Task: Save favorite listings for homes with acreage in Lexington, Kentucky, and create a shortlist of properties with equestrian facilities for horse enthusiasts.
Action: Mouse moved to (326, 183)
Screenshot: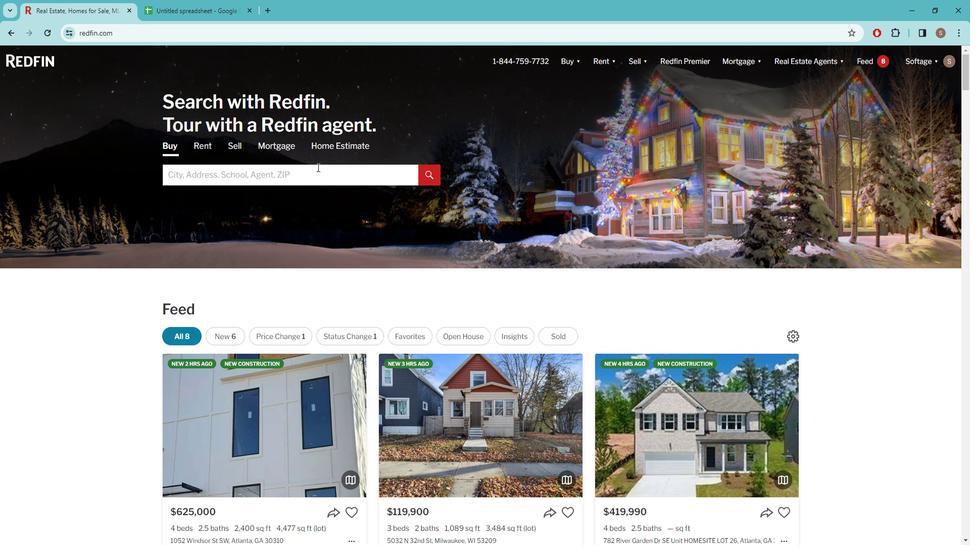 
Action: Mouse pressed left at (326, 183)
Screenshot: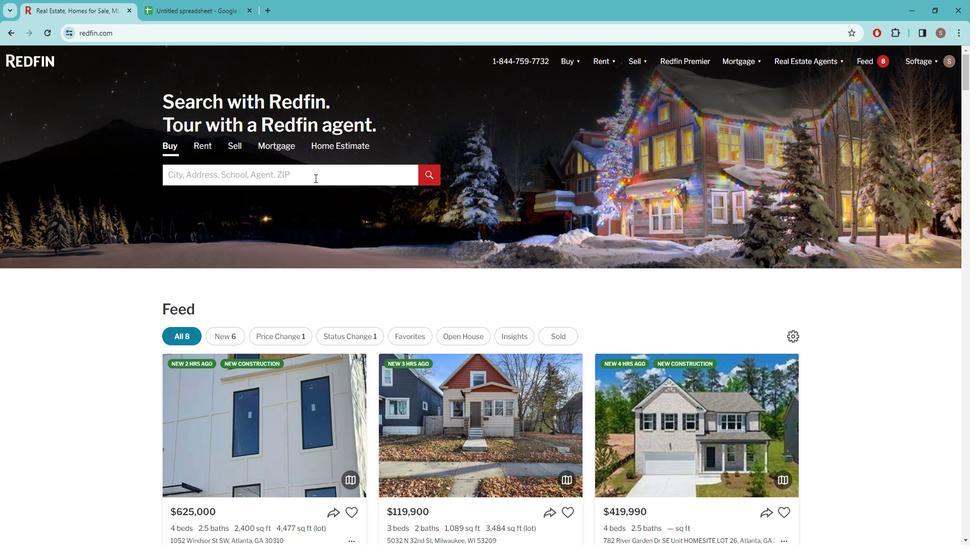 
Action: Key pressed l<Key.caps_lock>EXINGTON,<Key.space>
Screenshot: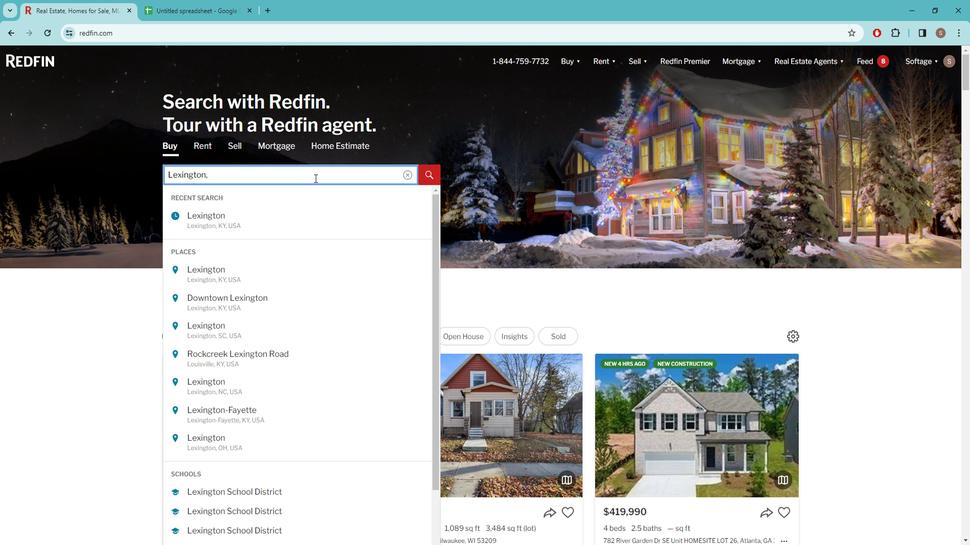 
Action: Mouse moved to (291, 222)
Screenshot: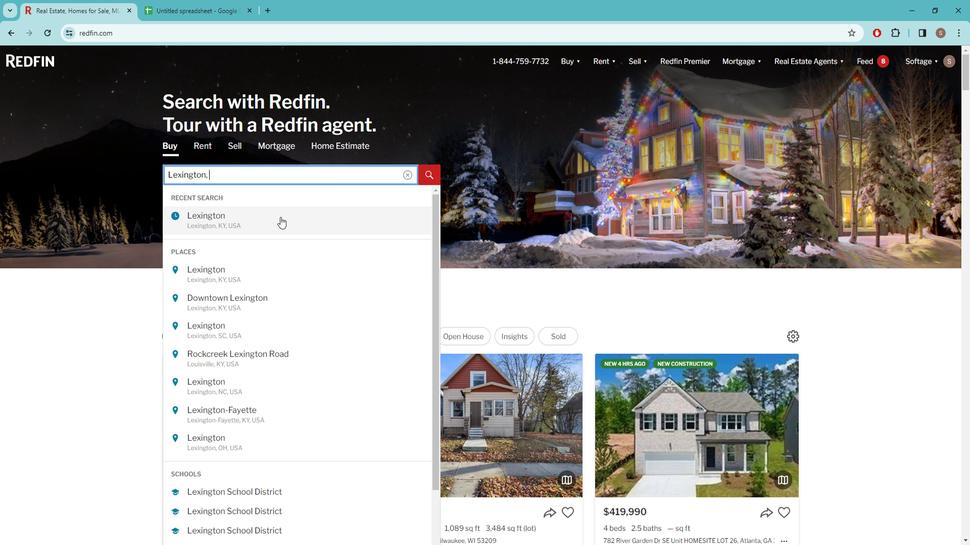 
Action: Mouse pressed left at (291, 222)
Screenshot: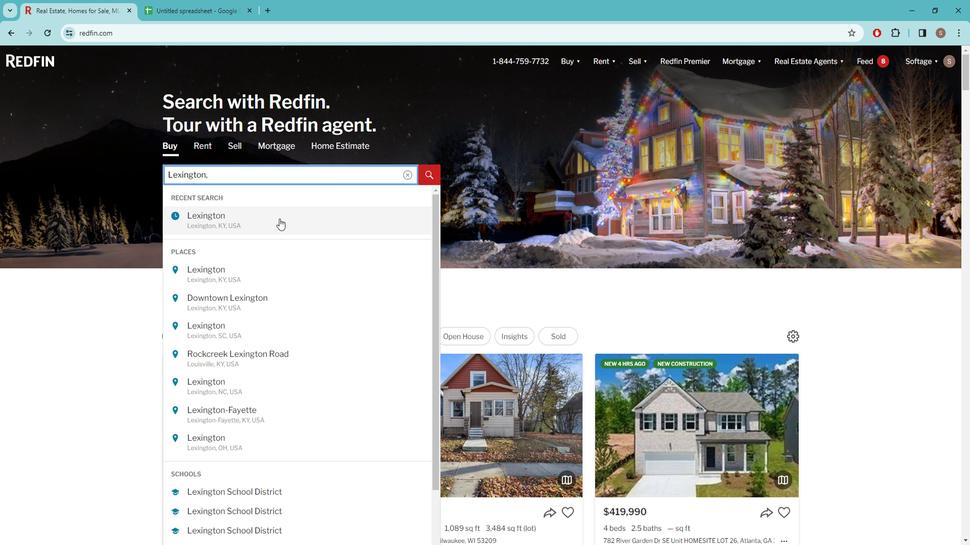 
Action: Mouse moved to (859, 134)
Screenshot: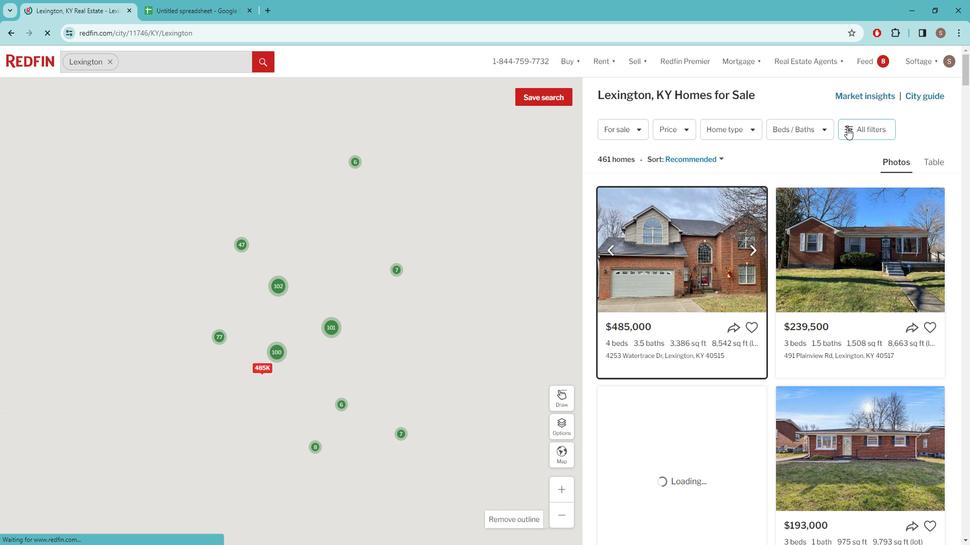 
Action: Mouse pressed left at (859, 134)
Screenshot: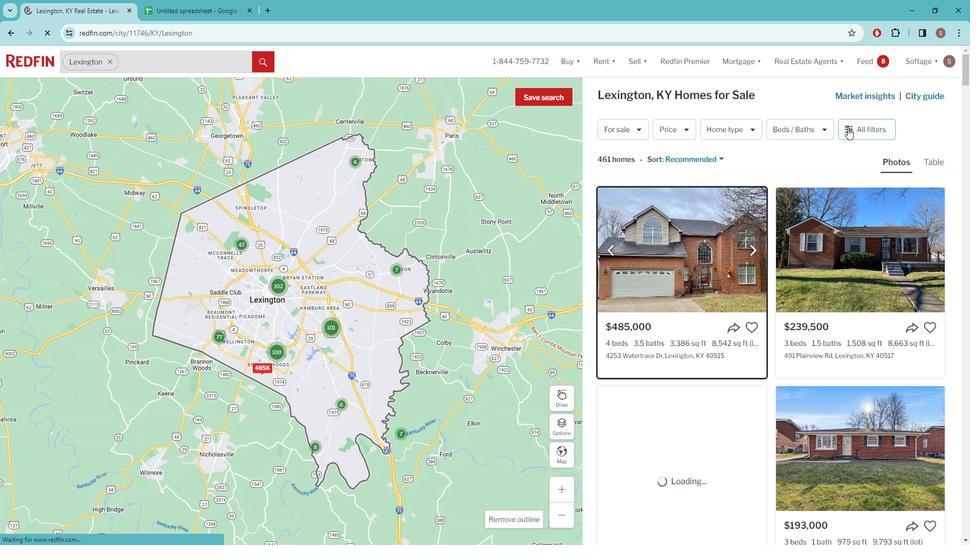 
Action: Mouse pressed left at (859, 134)
Screenshot: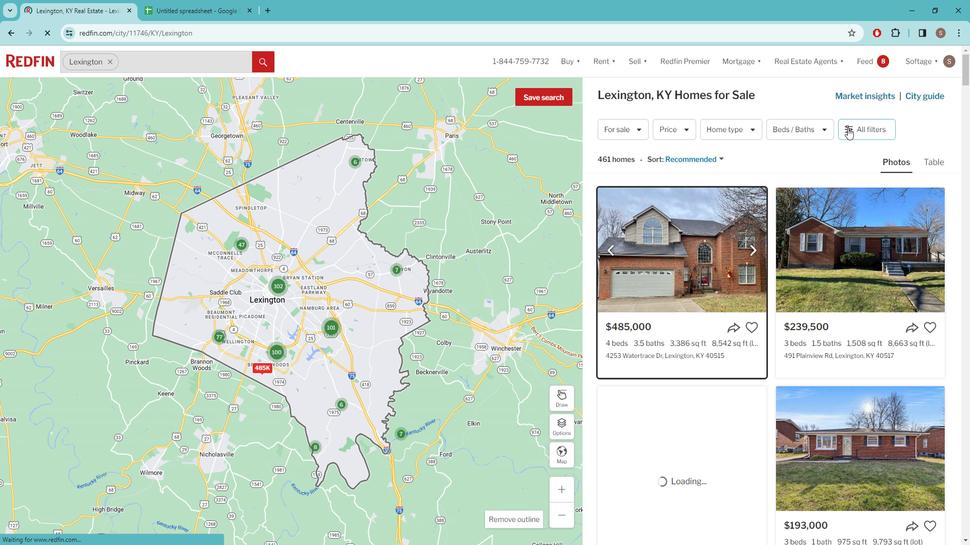 
Action: Mouse pressed left at (859, 134)
Screenshot: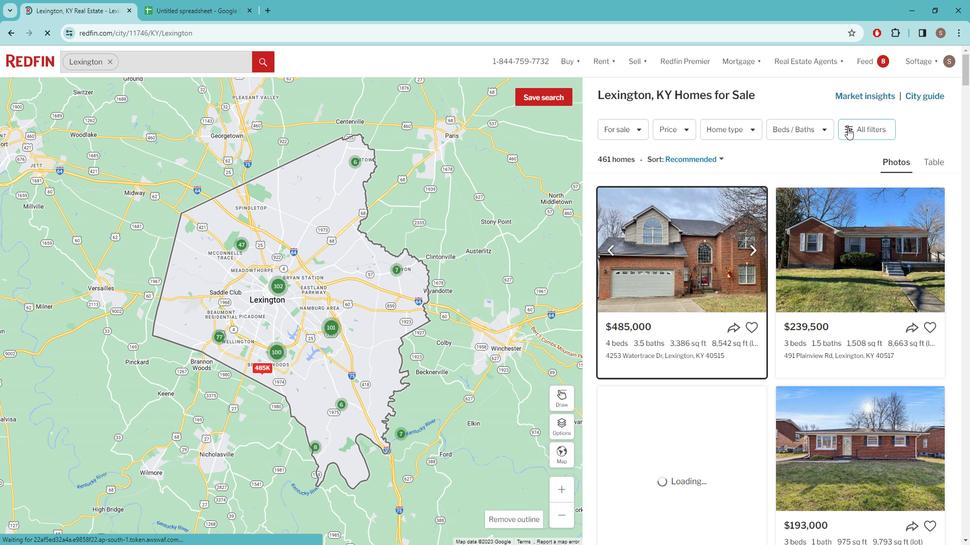 
Action: Mouse pressed left at (859, 134)
Screenshot: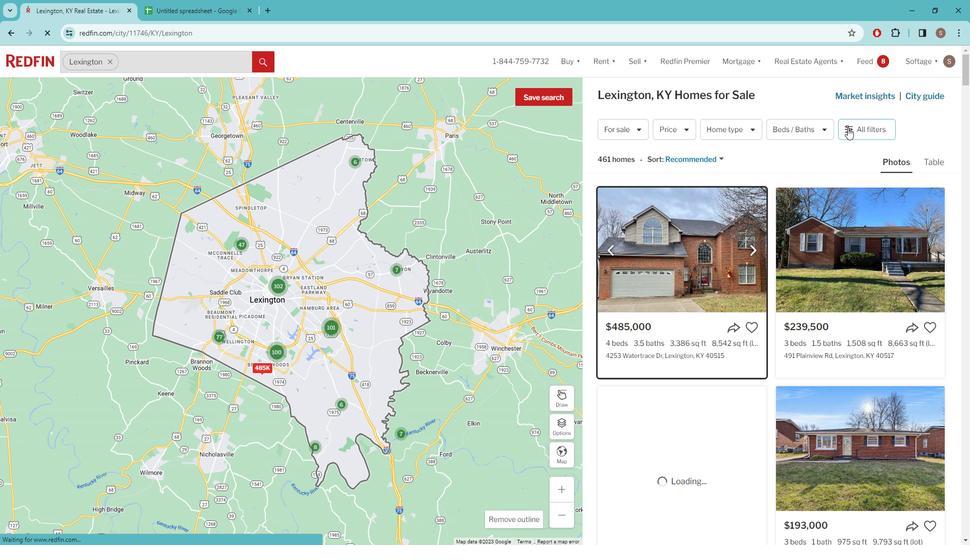 
Action: Mouse pressed left at (859, 134)
Screenshot: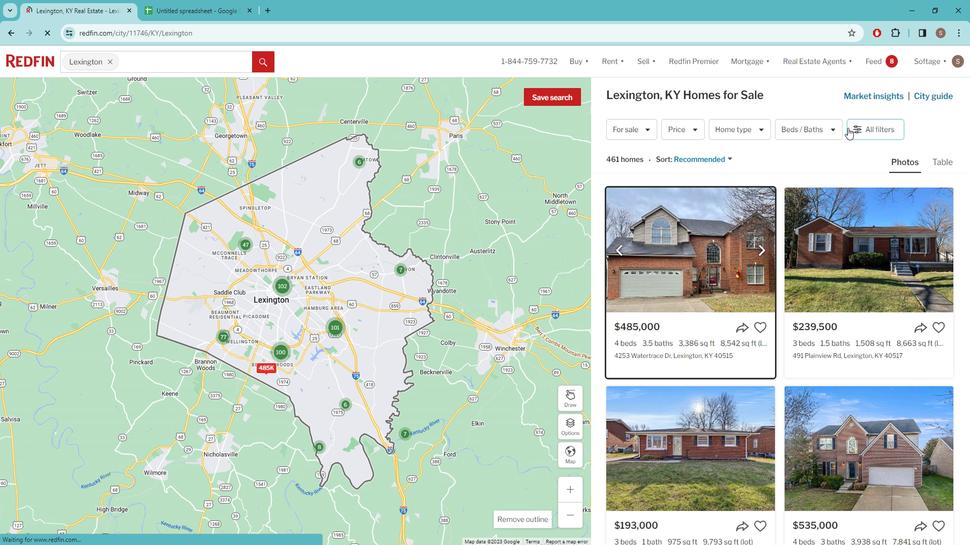 
Action: Mouse moved to (868, 128)
Screenshot: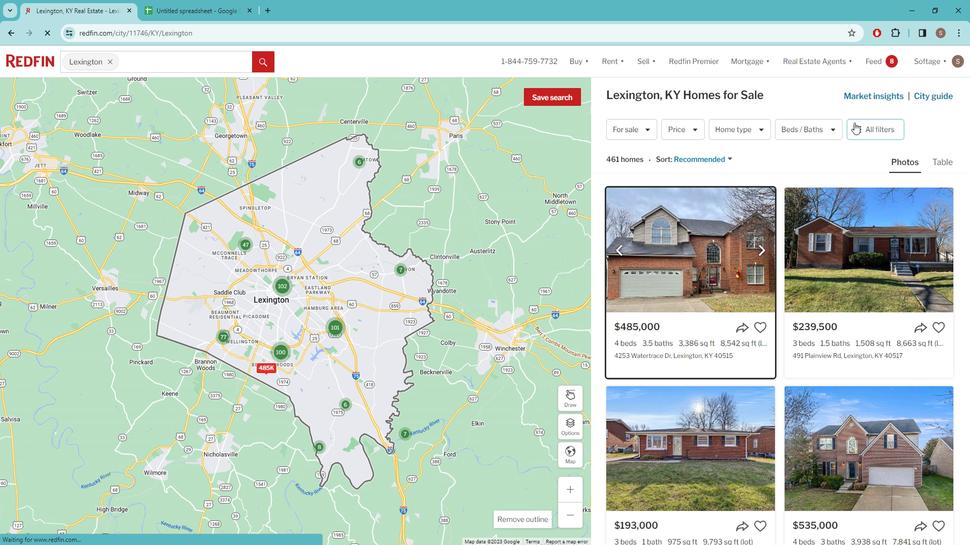 
Action: Mouse pressed left at (868, 128)
Screenshot: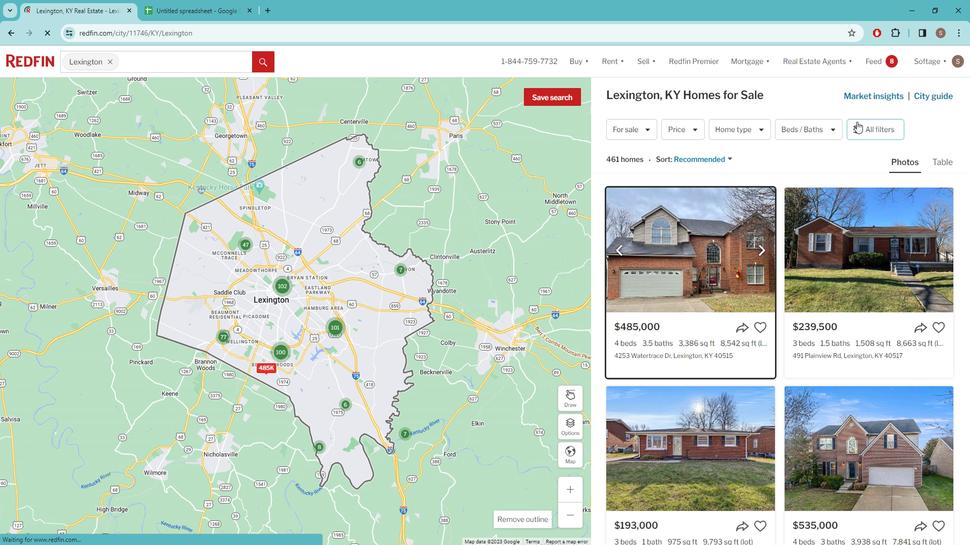 
Action: Mouse moved to (805, 212)
Screenshot: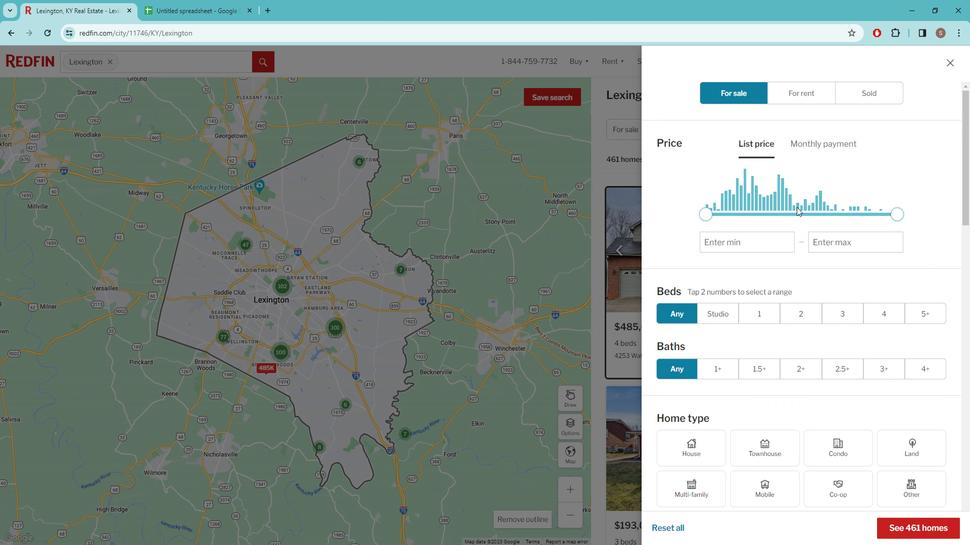 
Action: Mouse scrolled (805, 211) with delta (0, 0)
Screenshot: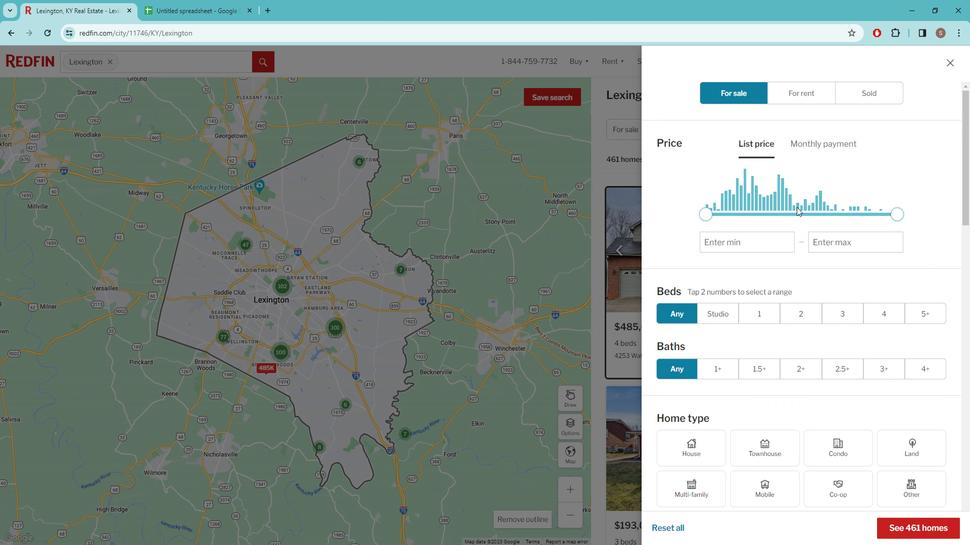 
Action: Mouse moved to (784, 211)
Screenshot: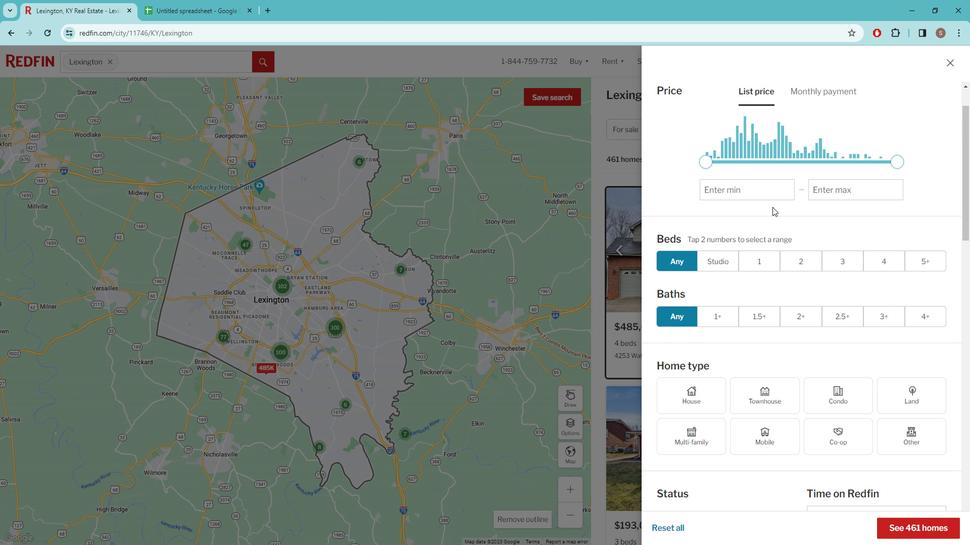 
Action: Mouse scrolled (784, 210) with delta (0, 0)
Screenshot: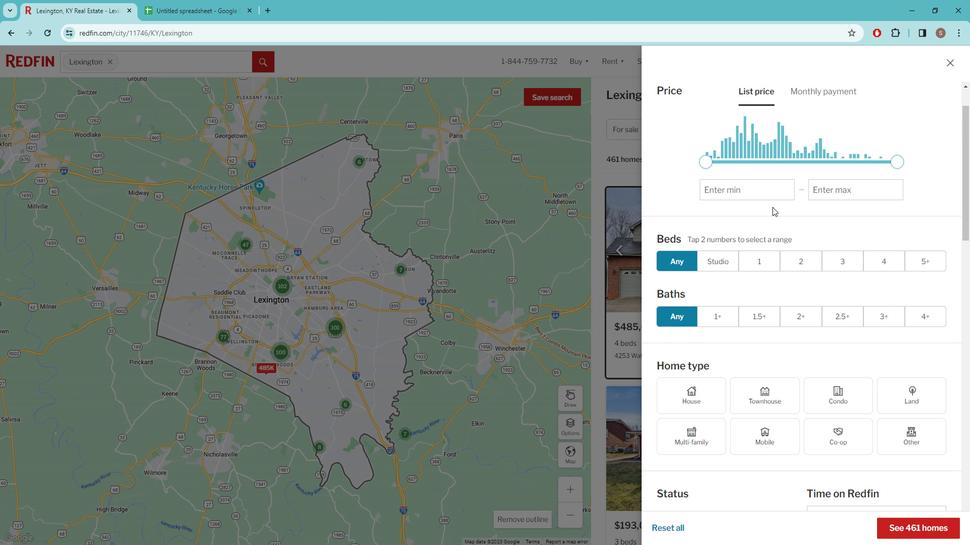 
Action: Mouse moved to (761, 206)
Screenshot: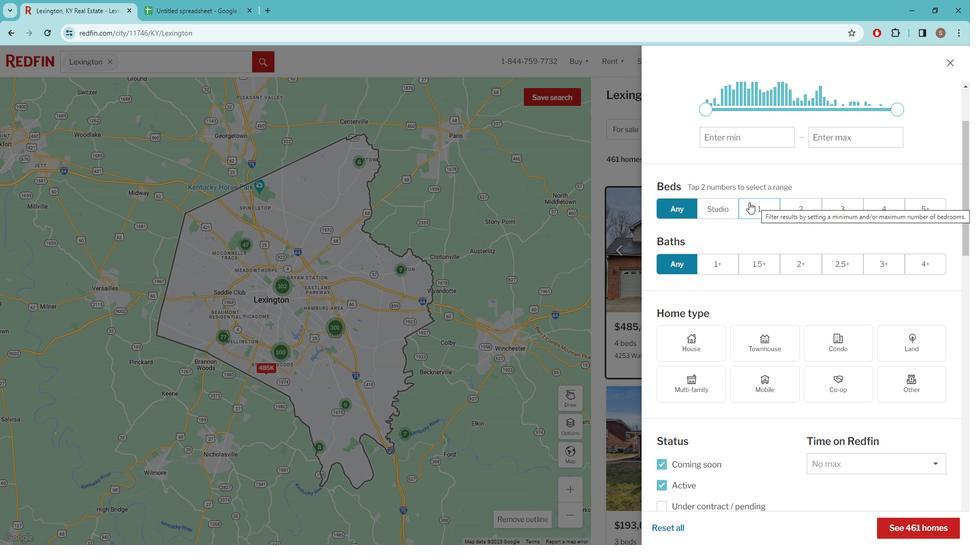 
Action: Mouse scrolled (761, 206) with delta (0, 0)
Screenshot: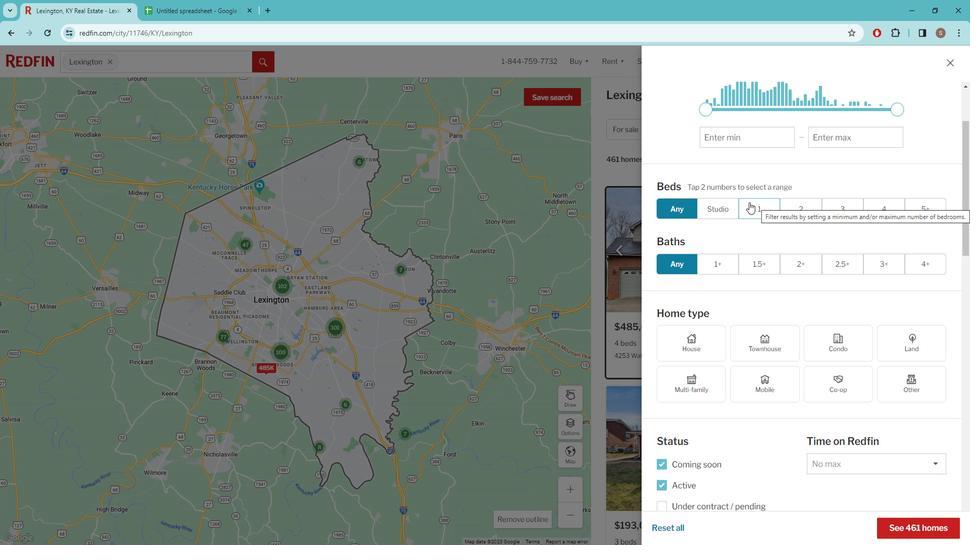 
Action: Mouse moved to (760, 206)
Screenshot: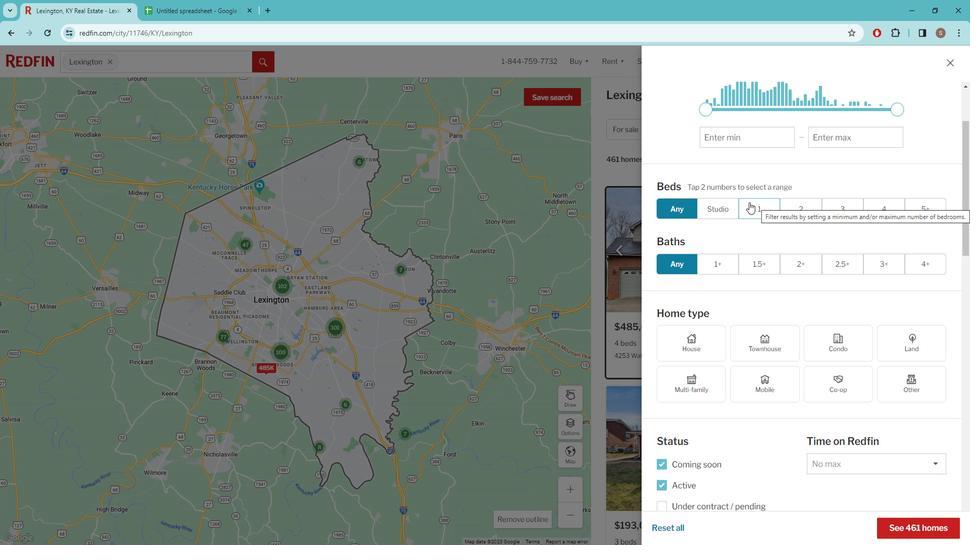 
Action: Mouse scrolled (760, 206) with delta (0, 0)
Screenshot: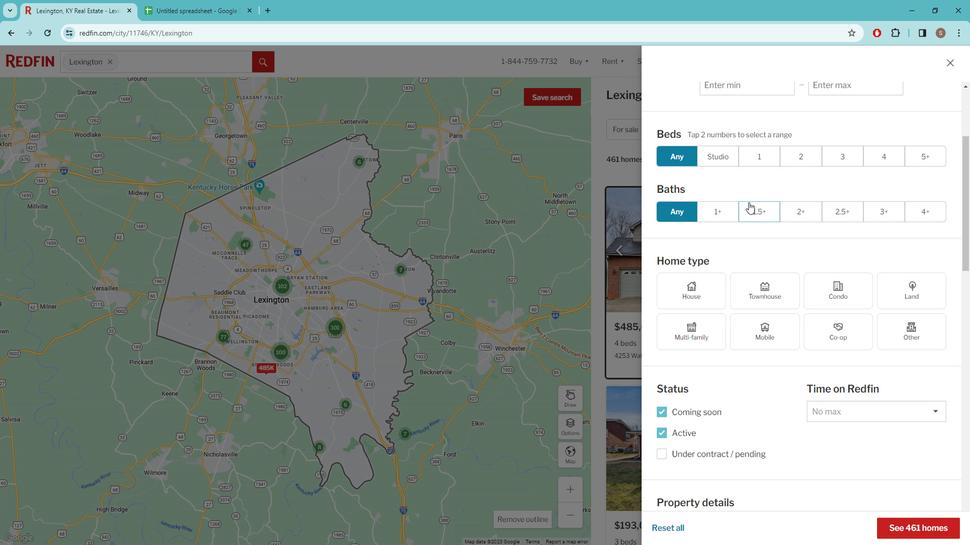 
Action: Mouse moved to (723, 236)
Screenshot: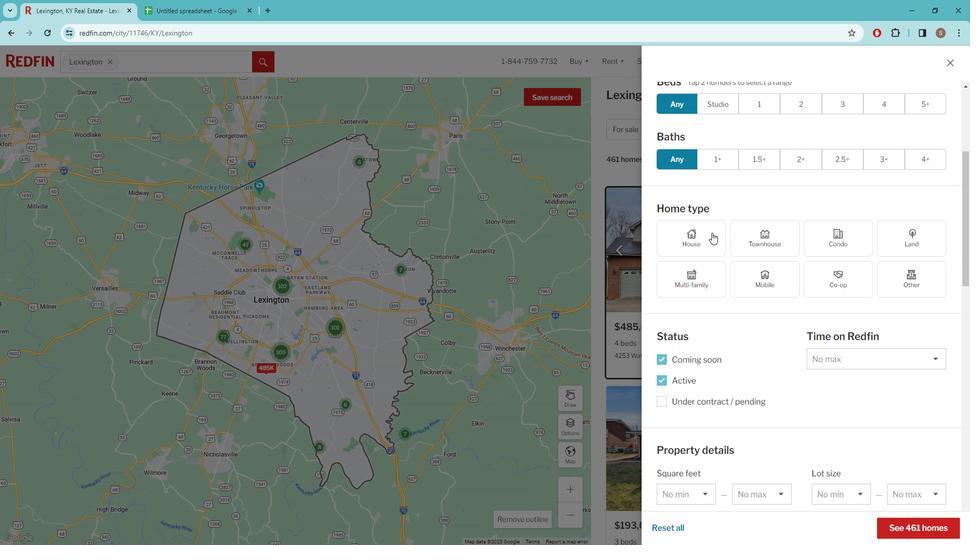 
Action: Mouse scrolled (723, 236) with delta (0, 0)
Screenshot: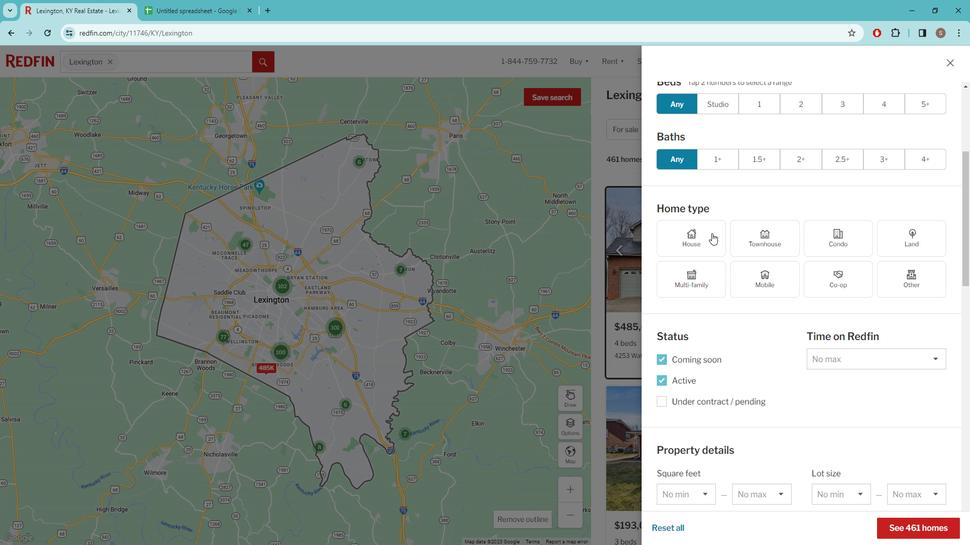 
Action: Mouse moved to (713, 190)
Screenshot: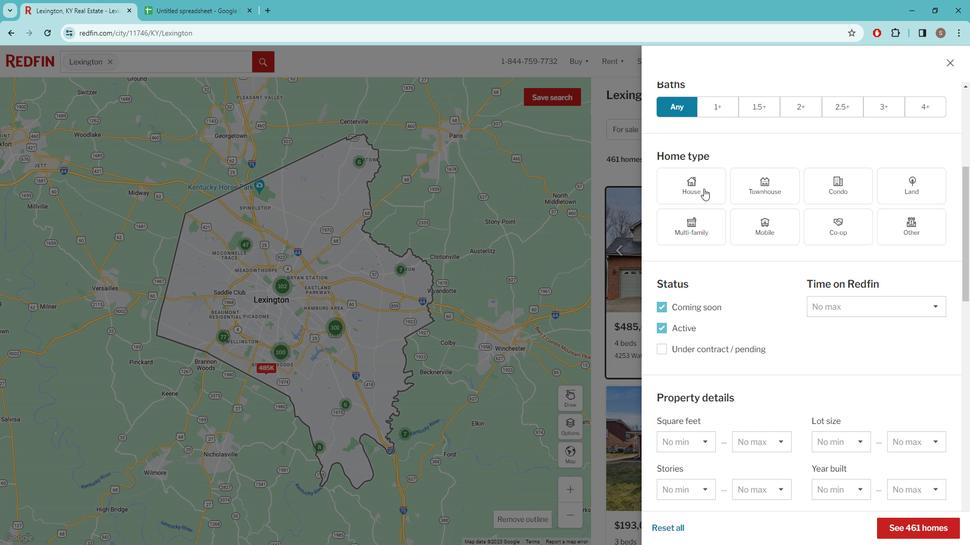 
Action: Mouse pressed left at (713, 190)
Screenshot: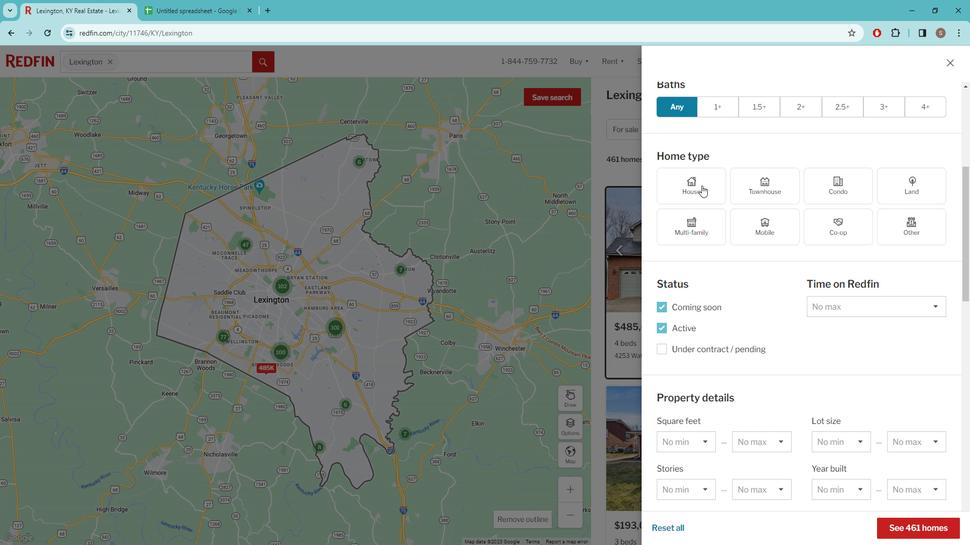 
Action: Mouse moved to (717, 200)
Screenshot: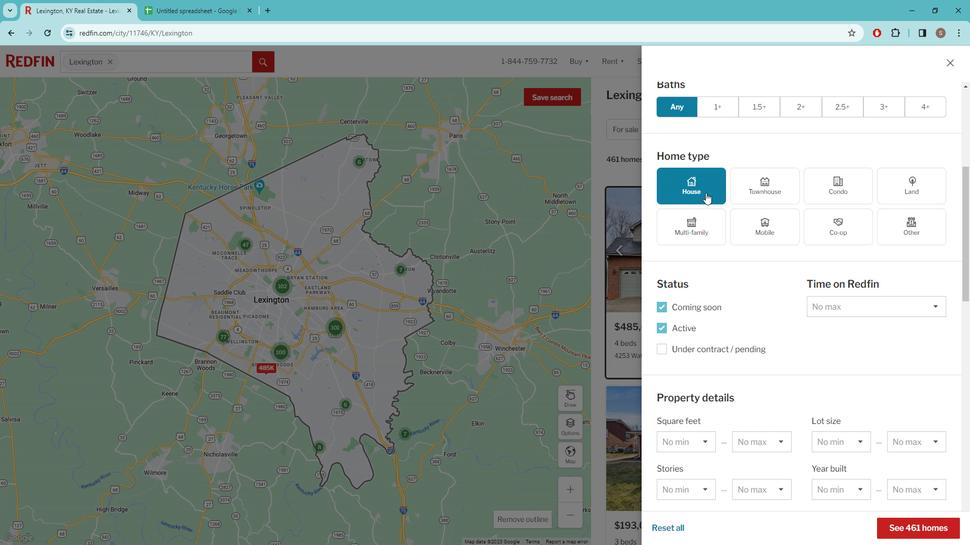 
Action: Mouse scrolled (717, 199) with delta (0, 0)
Screenshot: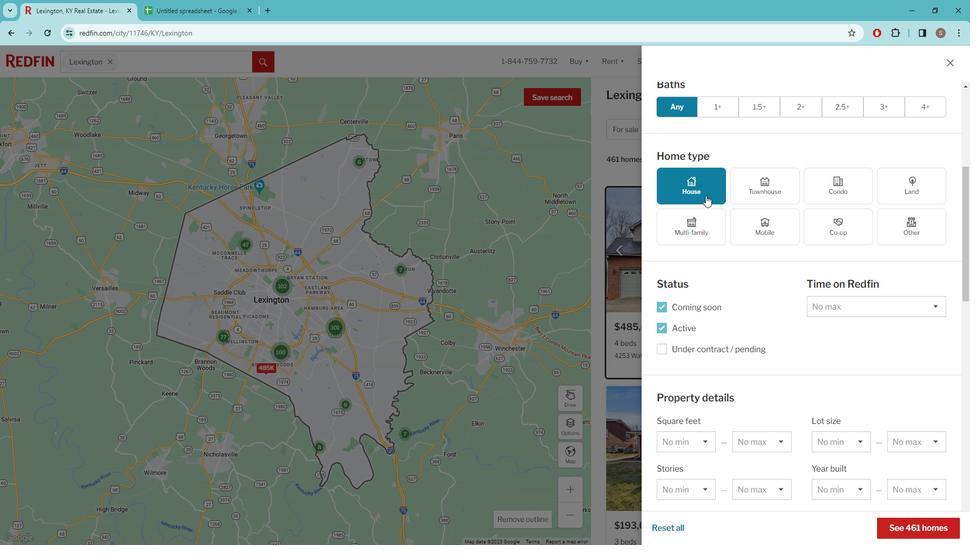 
Action: Mouse moved to (717, 200)
Screenshot: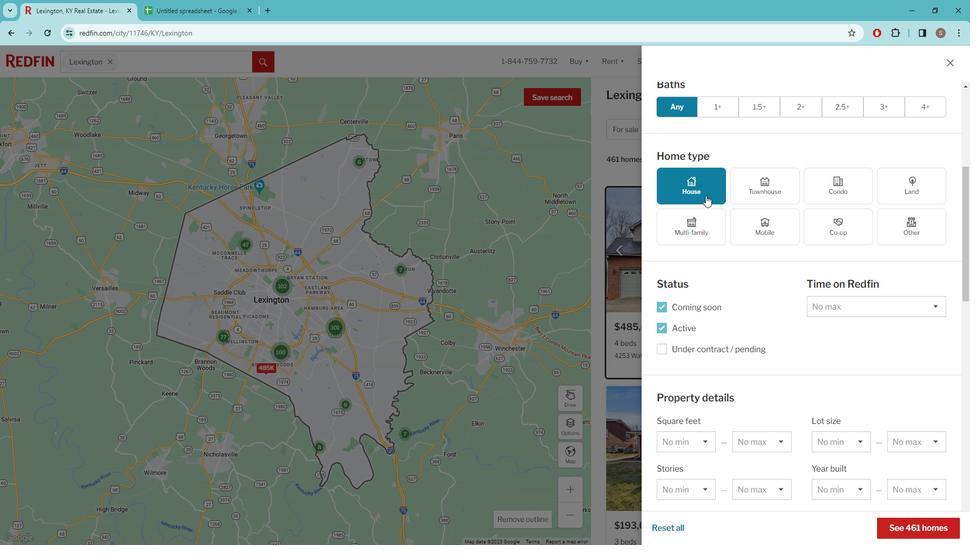 
Action: Mouse scrolled (717, 200) with delta (0, 0)
Screenshot: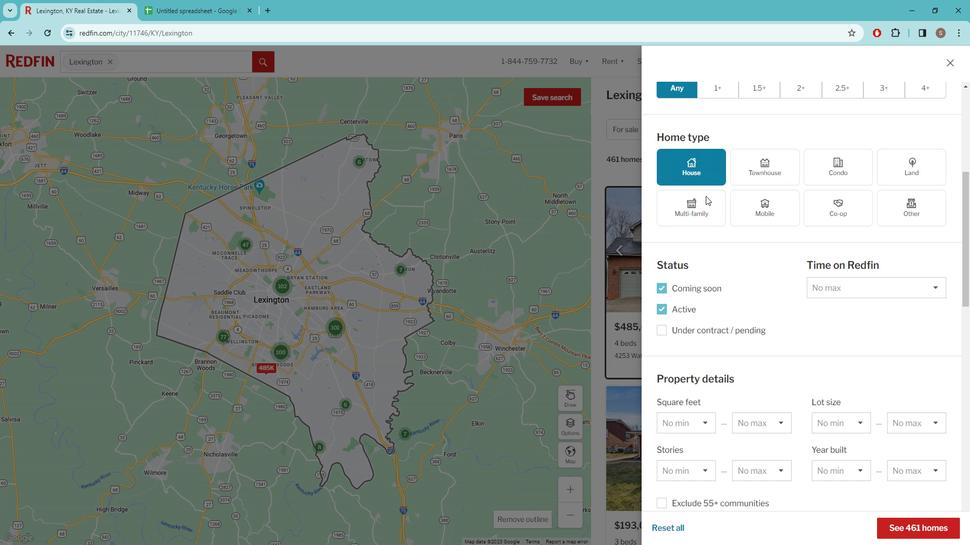 
Action: Mouse moved to (717, 205)
Screenshot: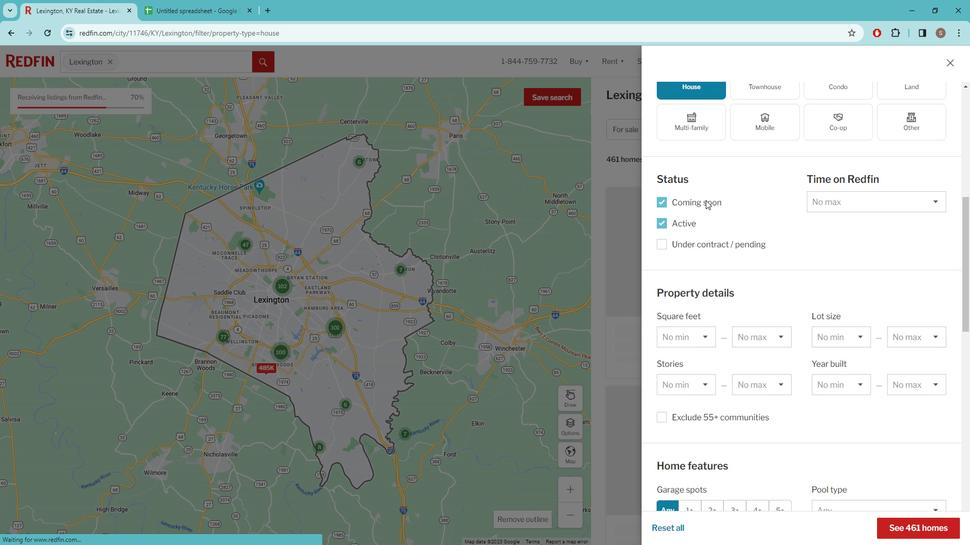 
Action: Mouse scrolled (717, 205) with delta (0, 0)
Screenshot: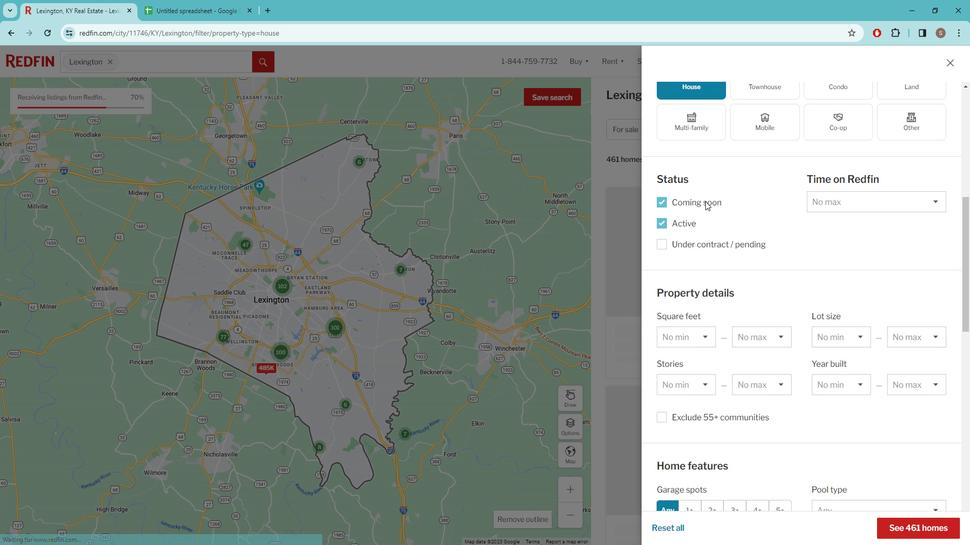 
Action: Mouse moved to (717, 210)
Screenshot: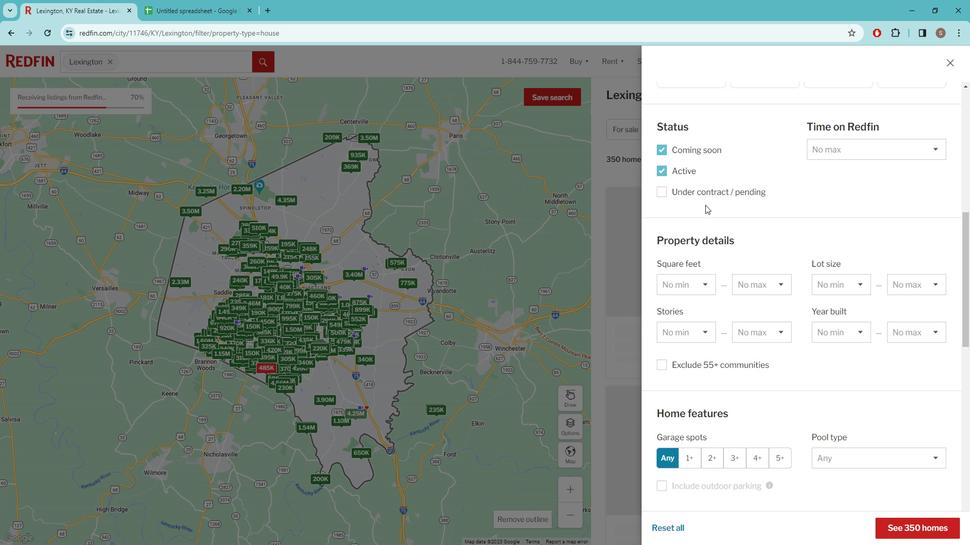 
Action: Mouse scrolled (717, 209) with delta (0, 0)
Screenshot: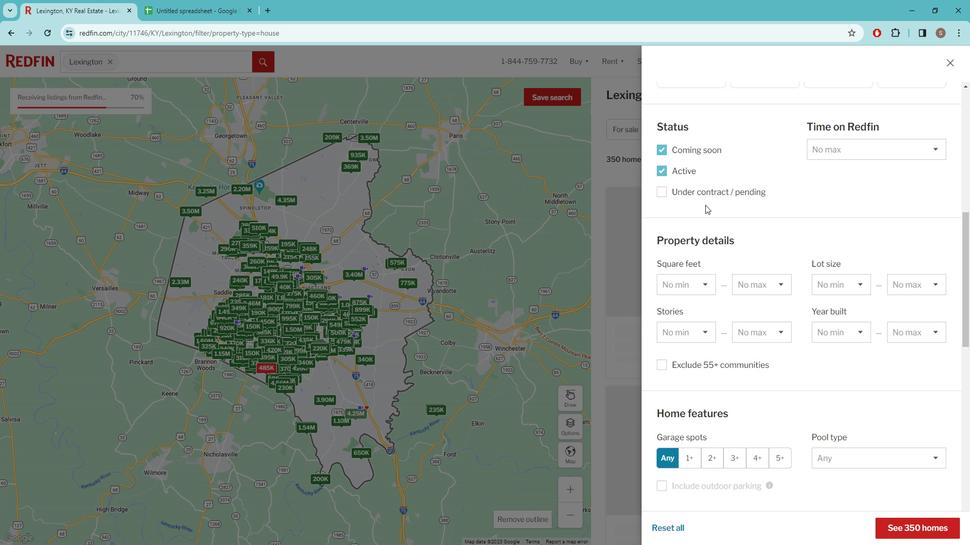 
Action: Mouse scrolled (717, 209) with delta (0, 0)
Screenshot: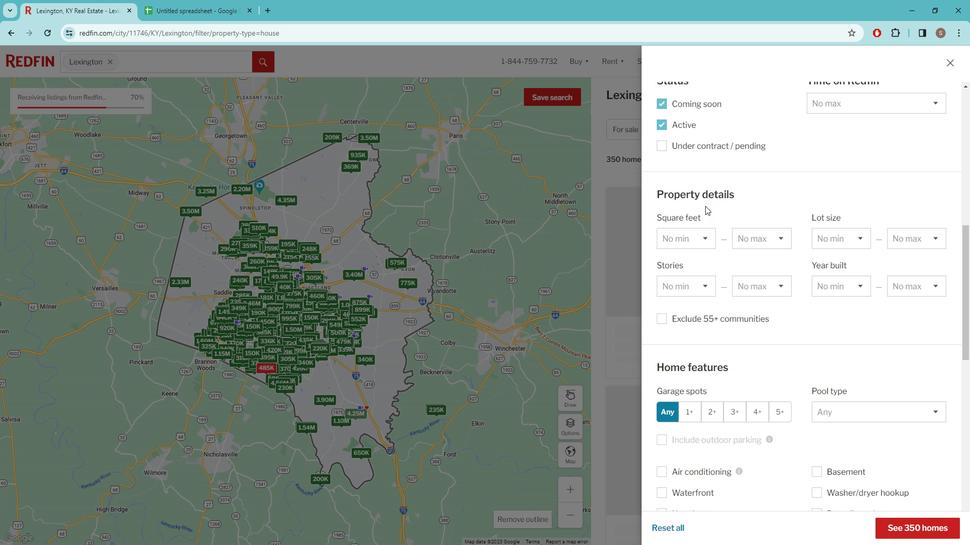 
Action: Mouse moved to (731, 234)
Screenshot: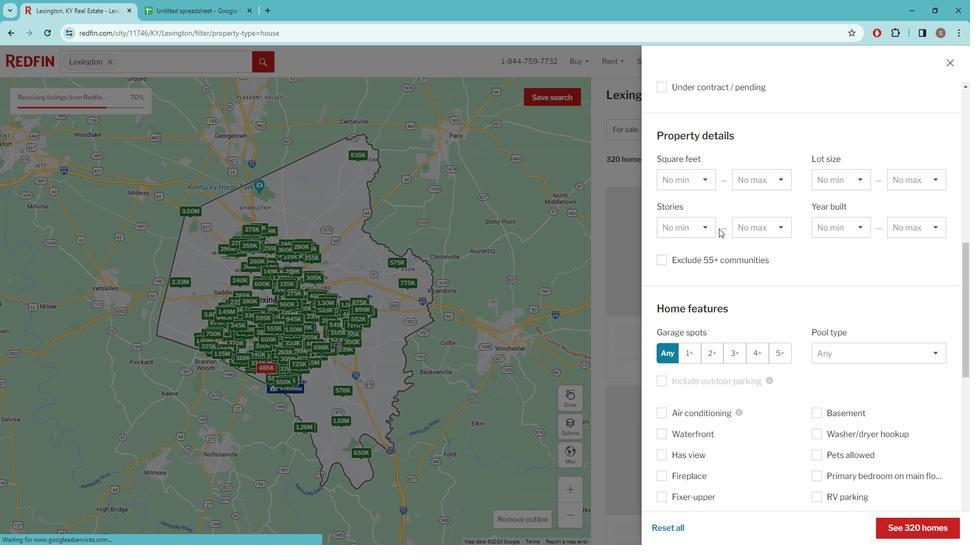 
Action: Mouse scrolled (731, 233) with delta (0, 0)
Screenshot: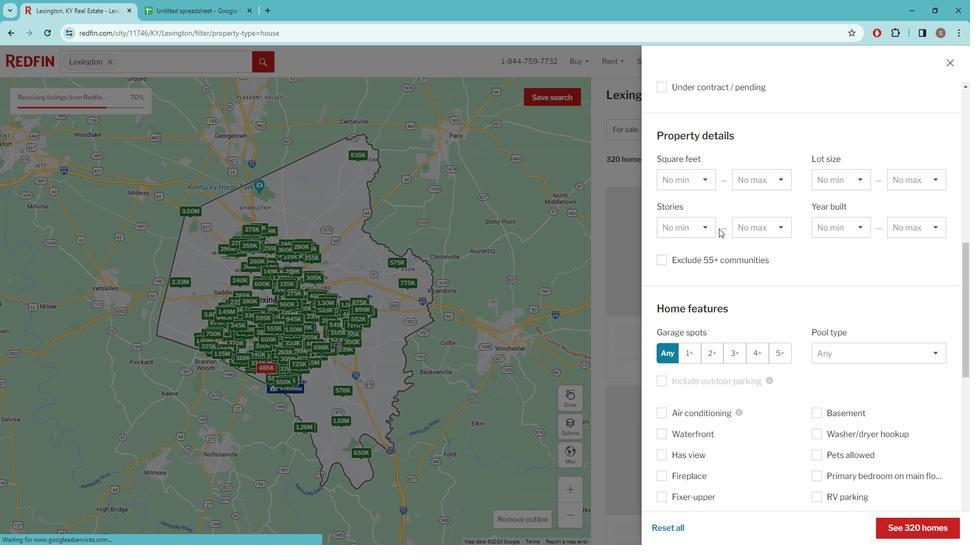 
Action: Mouse moved to (731, 235)
Screenshot: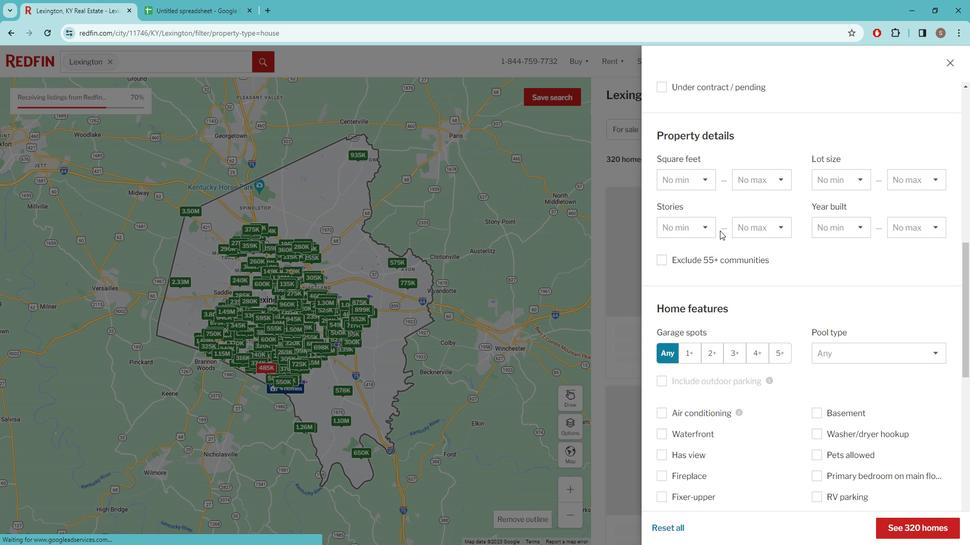 
Action: Mouse scrolled (731, 234) with delta (0, 0)
Screenshot: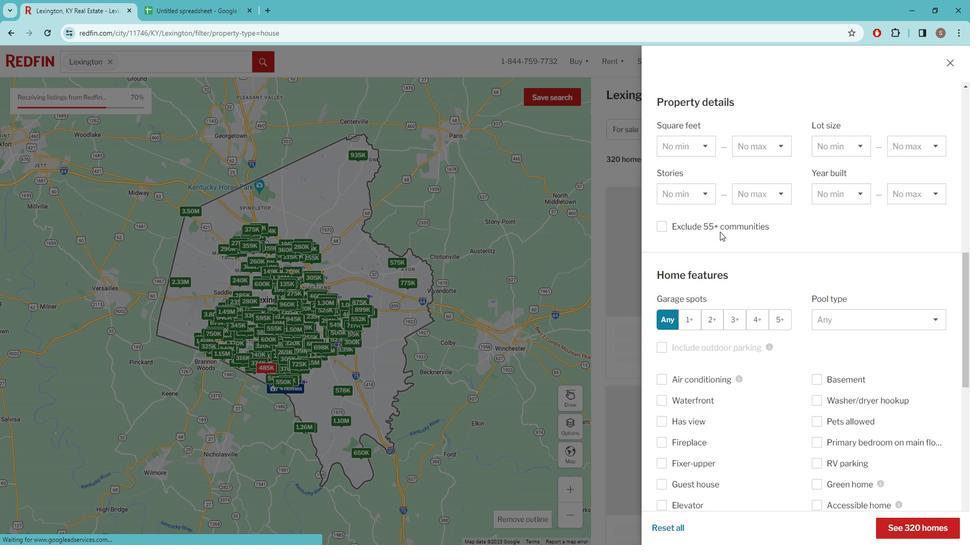 
Action: Mouse scrolled (731, 234) with delta (0, 0)
Screenshot: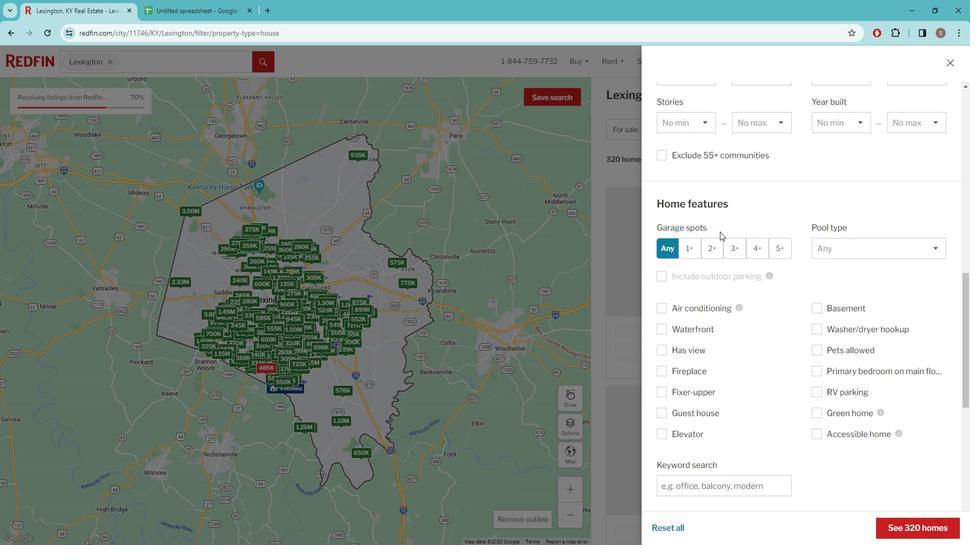 
Action: Mouse moved to (829, 297)
Screenshot: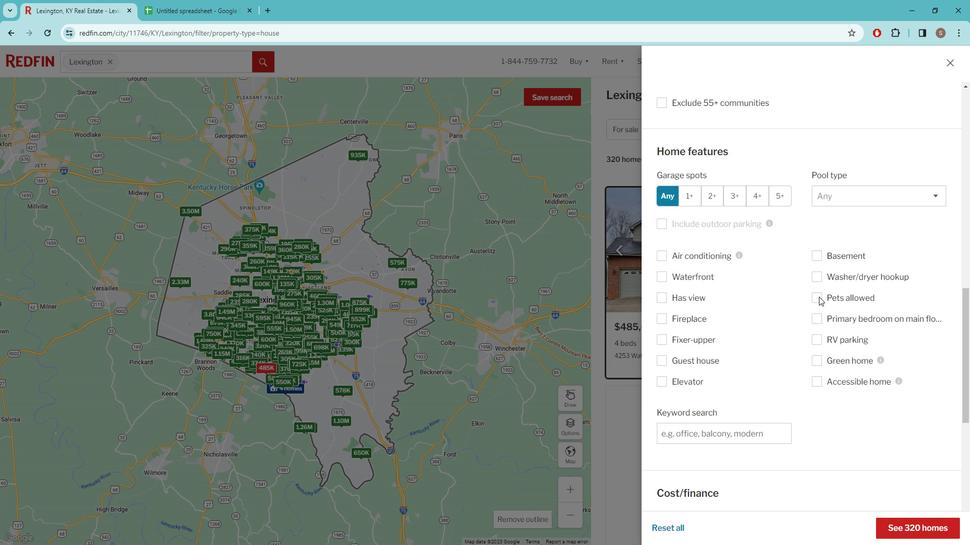 
Action: Mouse pressed left at (829, 297)
Screenshot: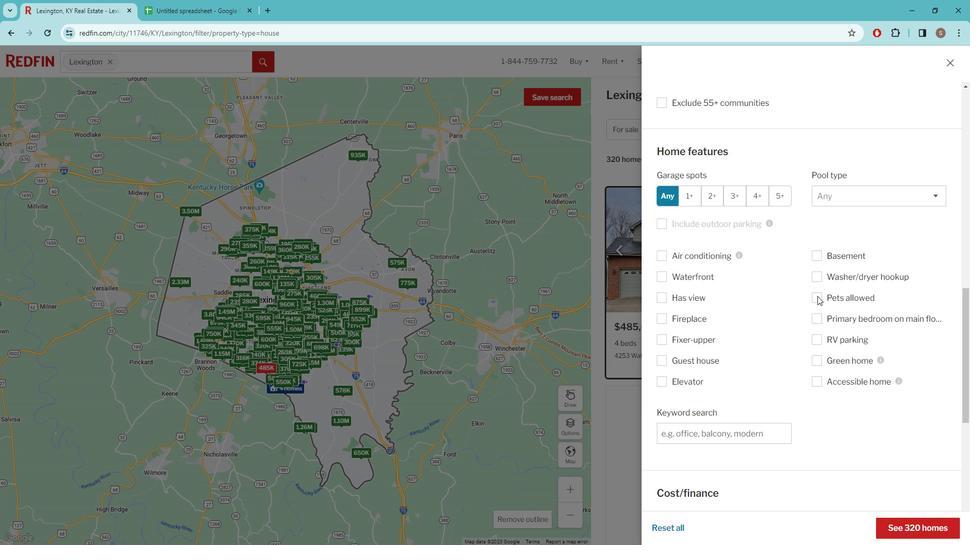 
Action: Mouse moved to (815, 313)
Screenshot: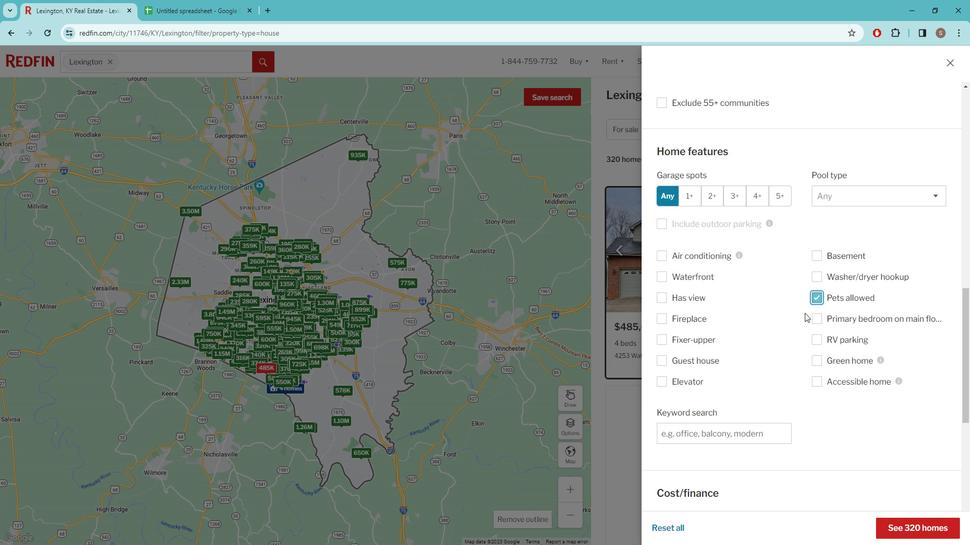 
Action: Mouse scrolled (815, 313) with delta (0, 0)
Screenshot: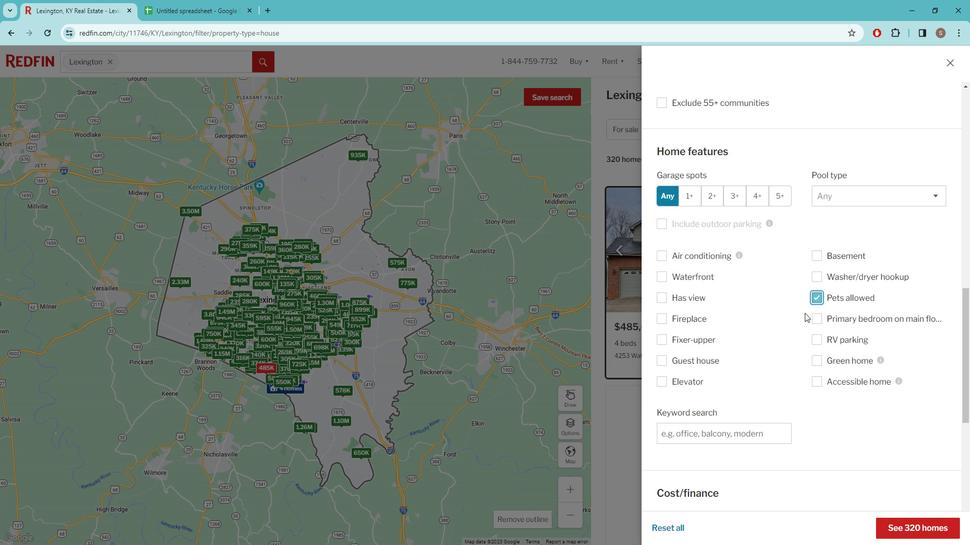 
Action: Mouse moved to (814, 313)
Screenshot: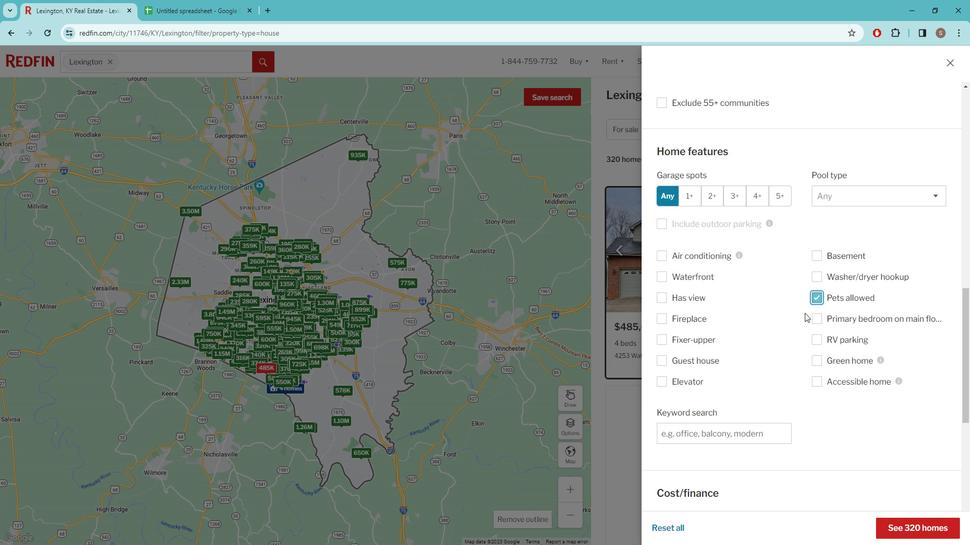 
Action: Mouse scrolled (814, 313) with delta (0, 0)
Screenshot: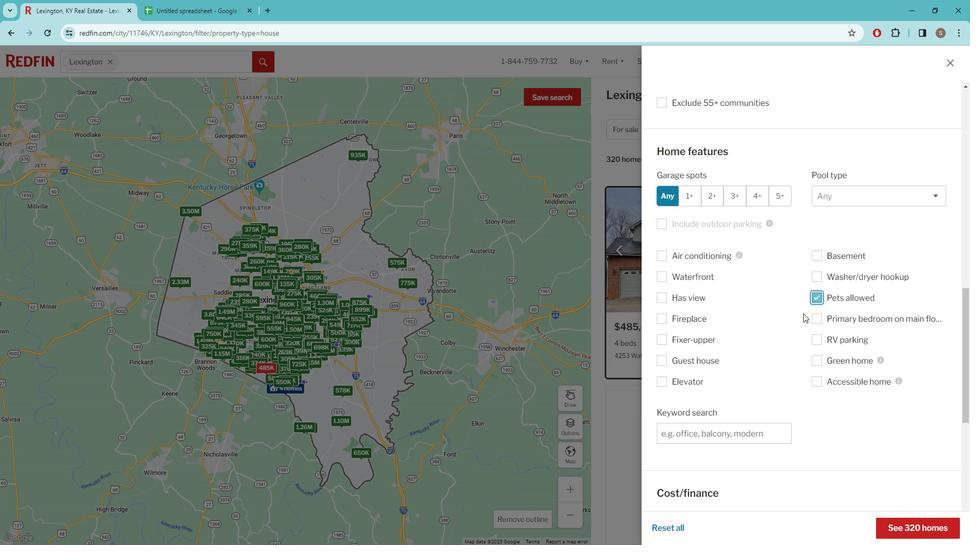 
Action: Mouse scrolled (814, 313) with delta (0, 0)
Screenshot: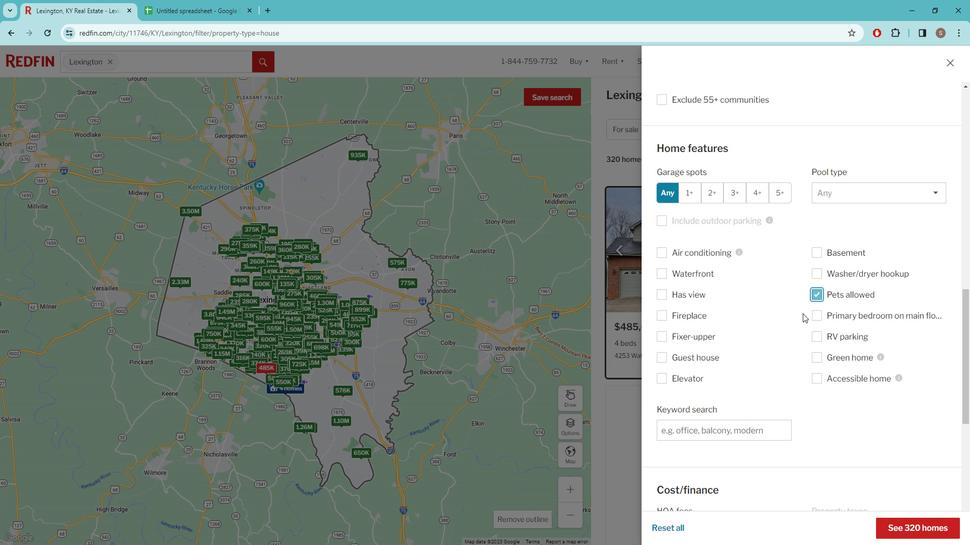 
Action: Mouse moved to (705, 278)
Screenshot: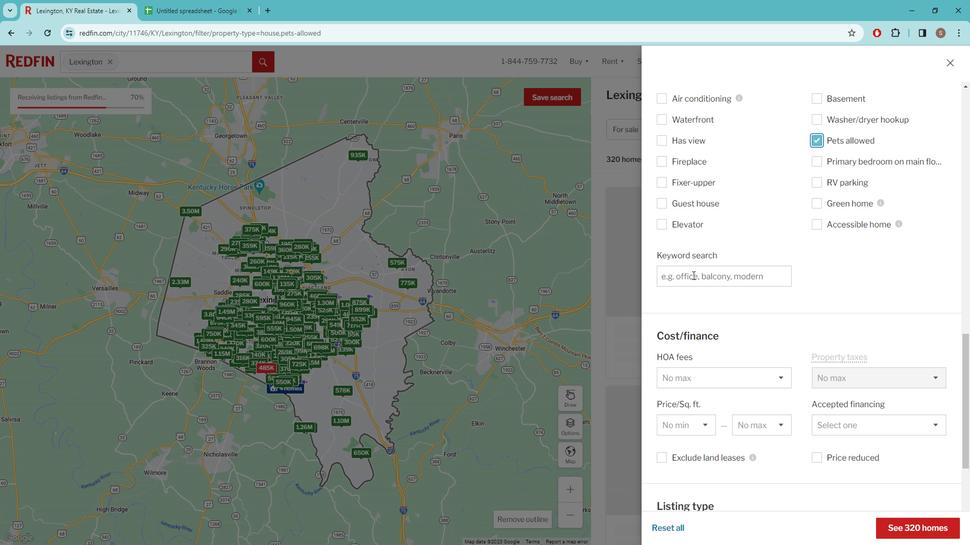 
Action: Mouse pressed left at (705, 278)
Screenshot: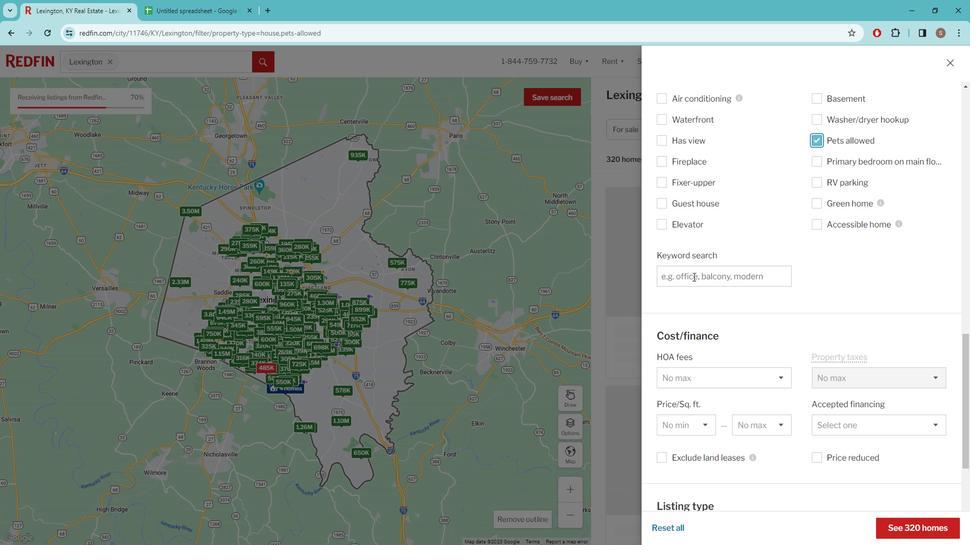 
Action: Mouse moved to (707, 279)
Screenshot: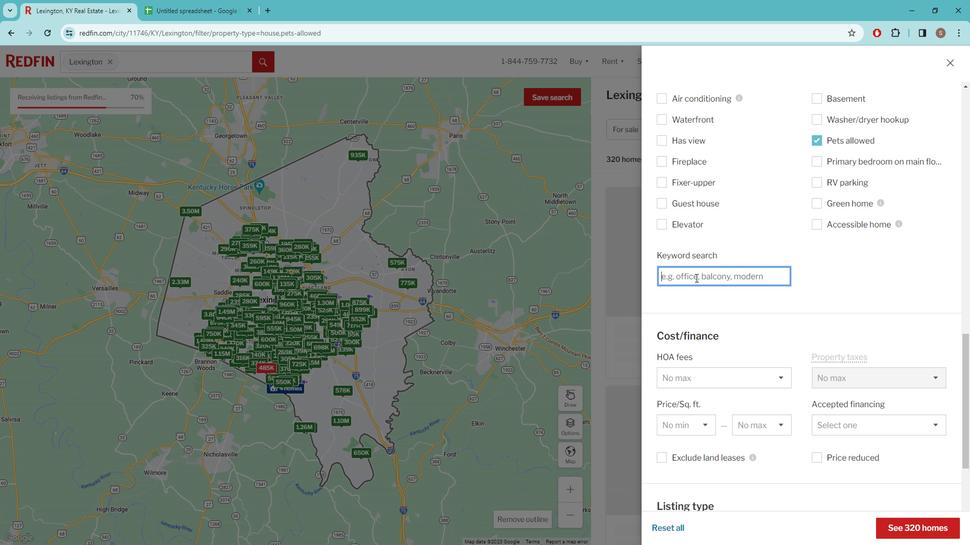 
Action: Key pressed HOMES<Key.space>WITH<Key.space>ACREAGE<Key.space>
Screenshot: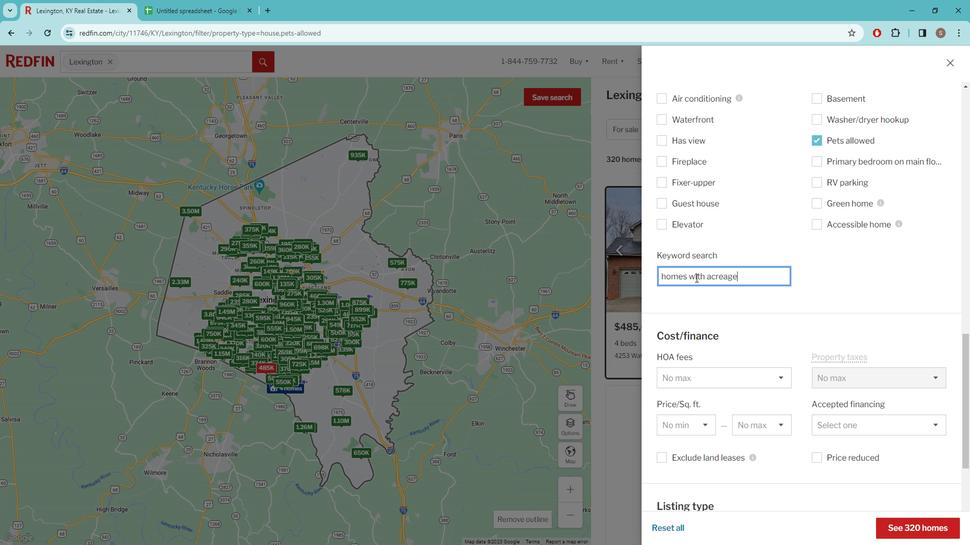 
Action: Mouse moved to (718, 308)
Screenshot: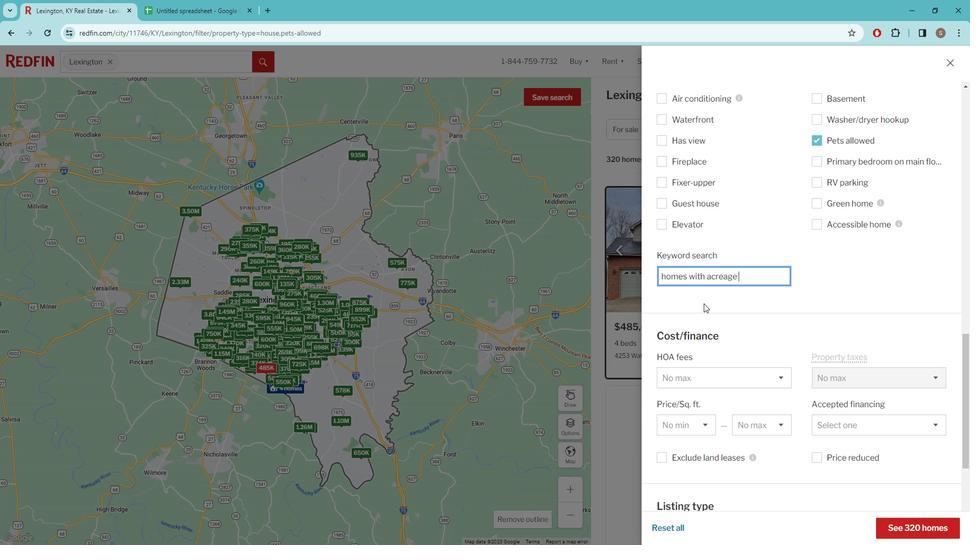 
Action: Mouse pressed left at (718, 308)
Screenshot: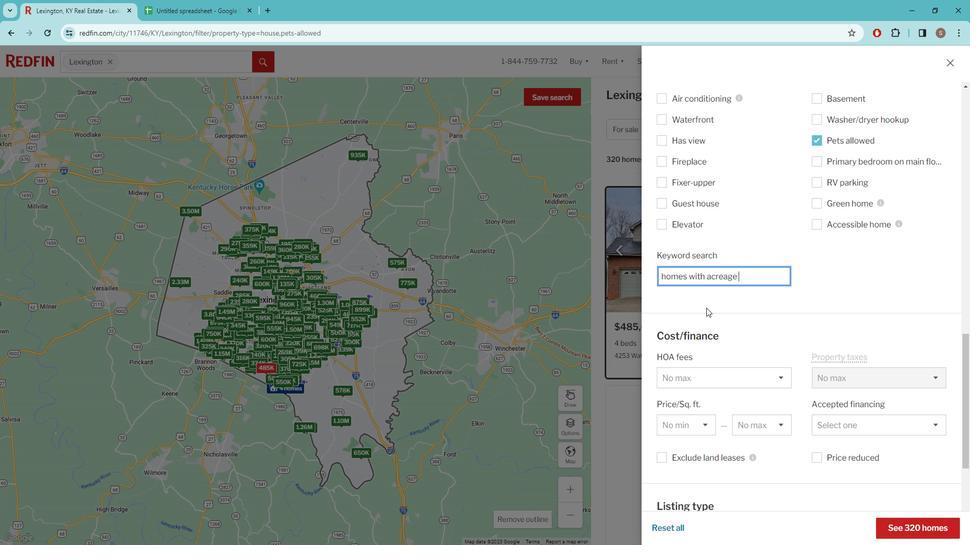
Action: Mouse scrolled (718, 307) with delta (0, 0)
Screenshot: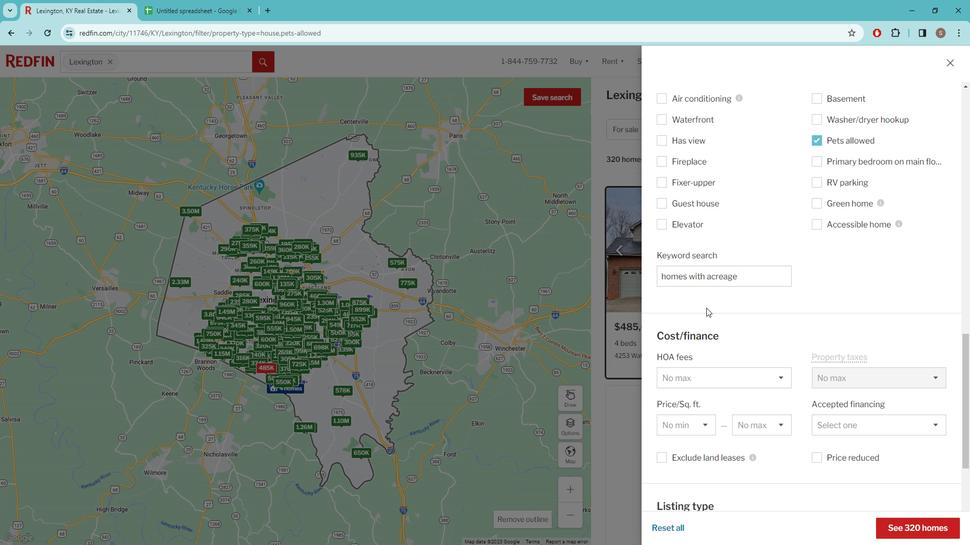 
Action: Mouse scrolled (718, 307) with delta (0, 0)
Screenshot: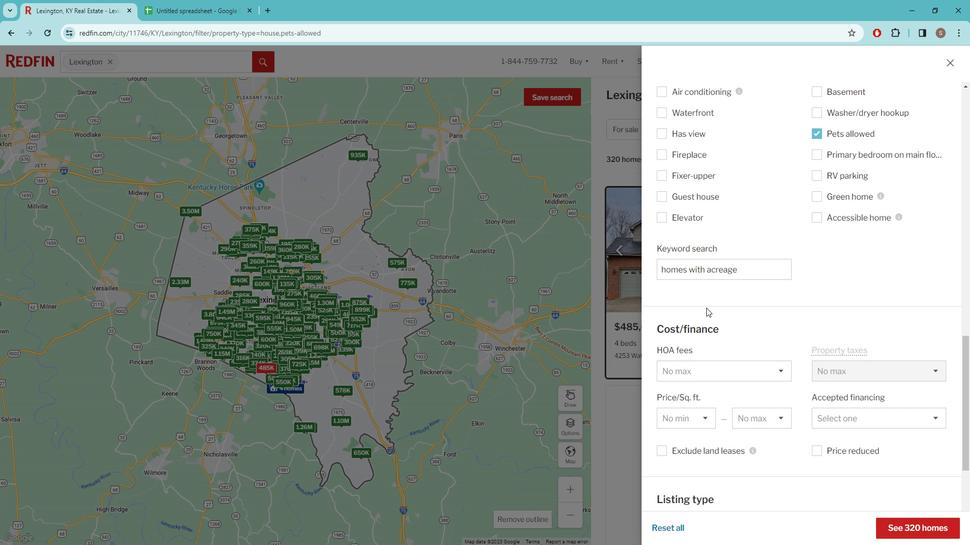 
Action: Mouse scrolled (718, 307) with delta (0, 0)
Screenshot: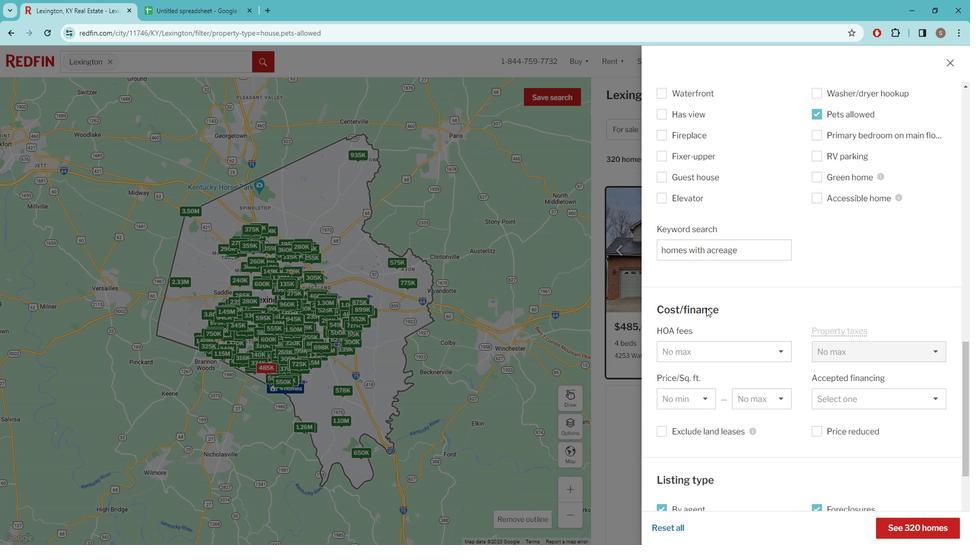 
Action: Mouse moved to (725, 285)
Screenshot: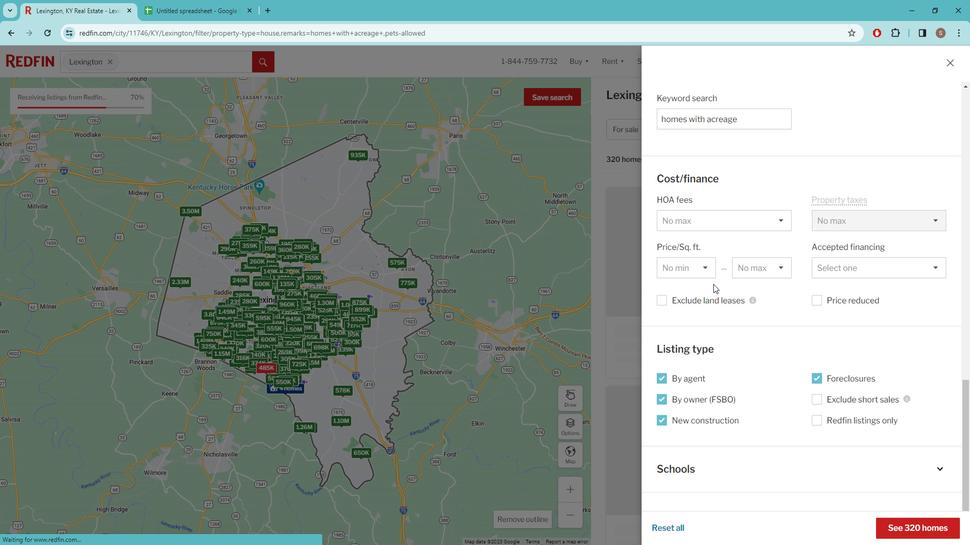 
Action: Mouse scrolled (725, 285) with delta (0, 0)
Screenshot: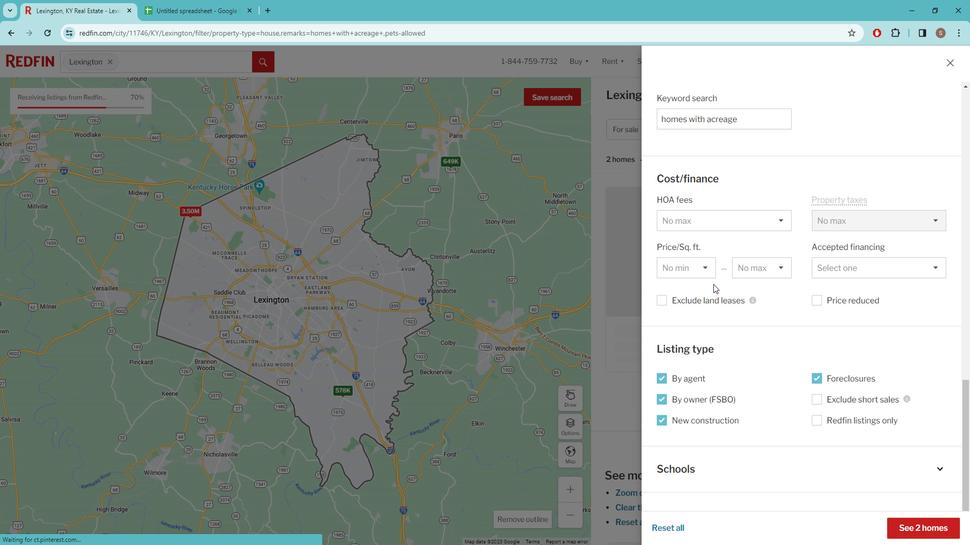 
Action: Mouse scrolled (725, 285) with delta (0, 0)
Screenshot: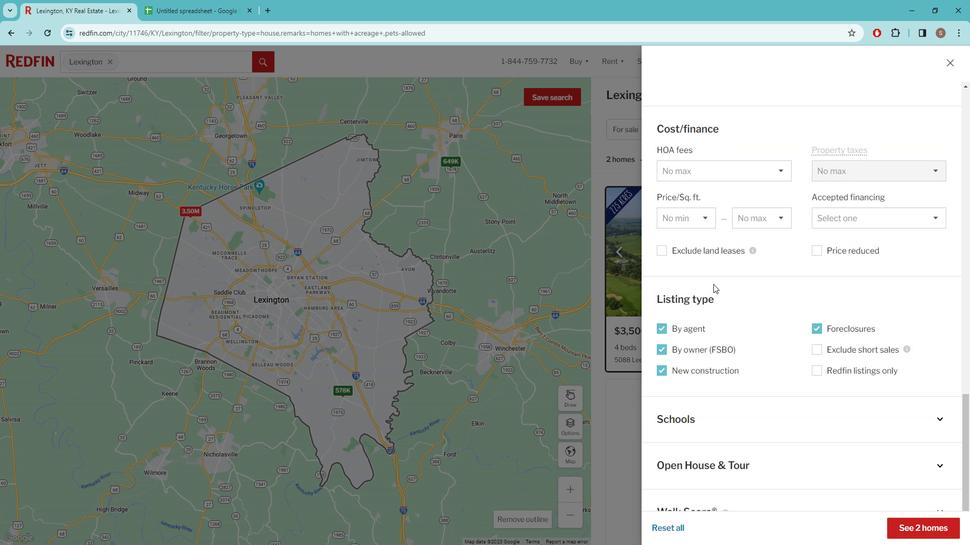 
Action: Mouse scrolled (725, 285) with delta (0, 0)
Screenshot: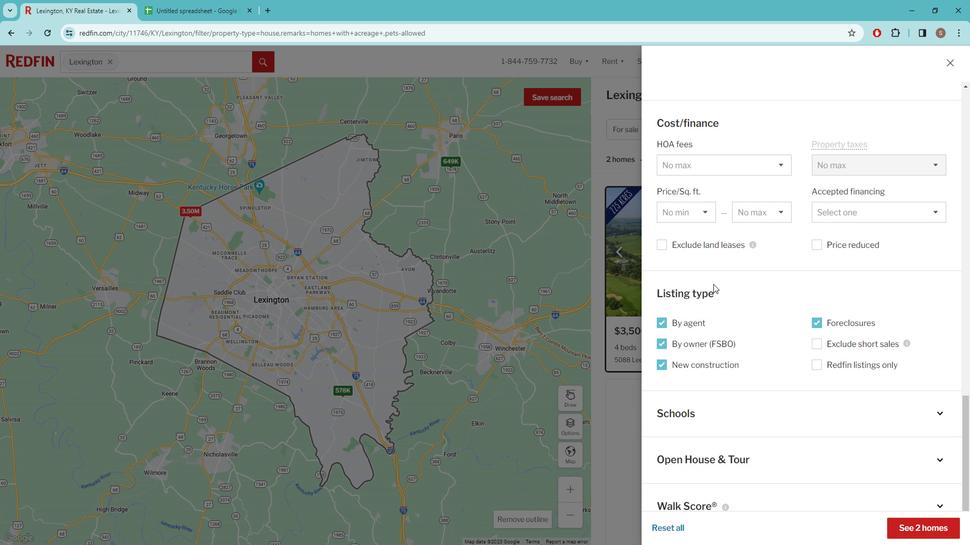 
Action: Mouse scrolled (725, 285) with delta (0, 0)
Screenshot: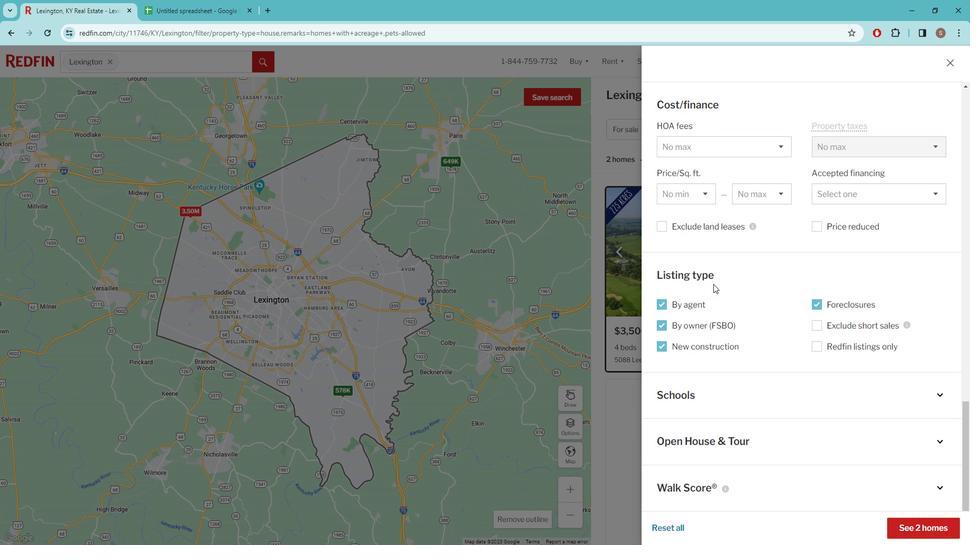 
Action: Mouse moved to (736, 300)
Screenshot: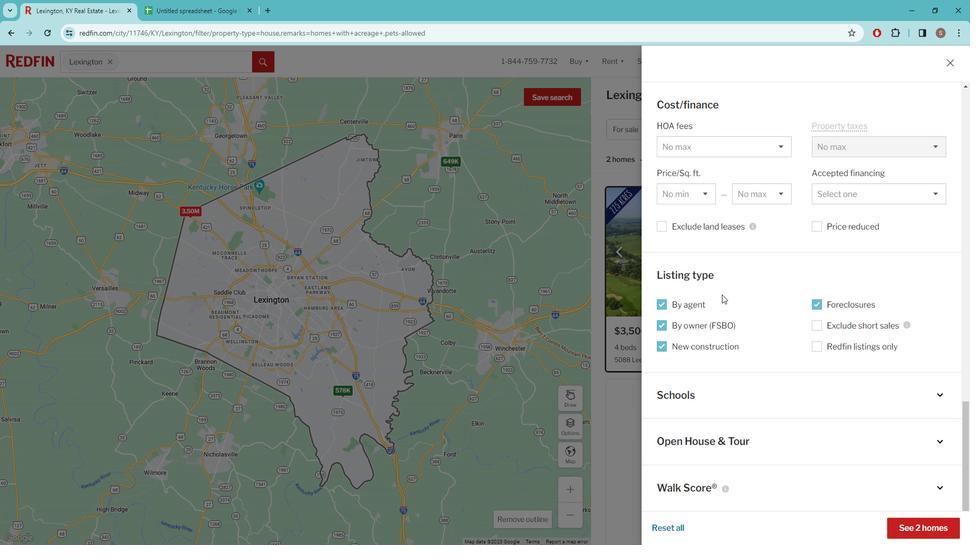 
Action: Mouse scrolled (736, 300) with delta (0, 0)
Screenshot: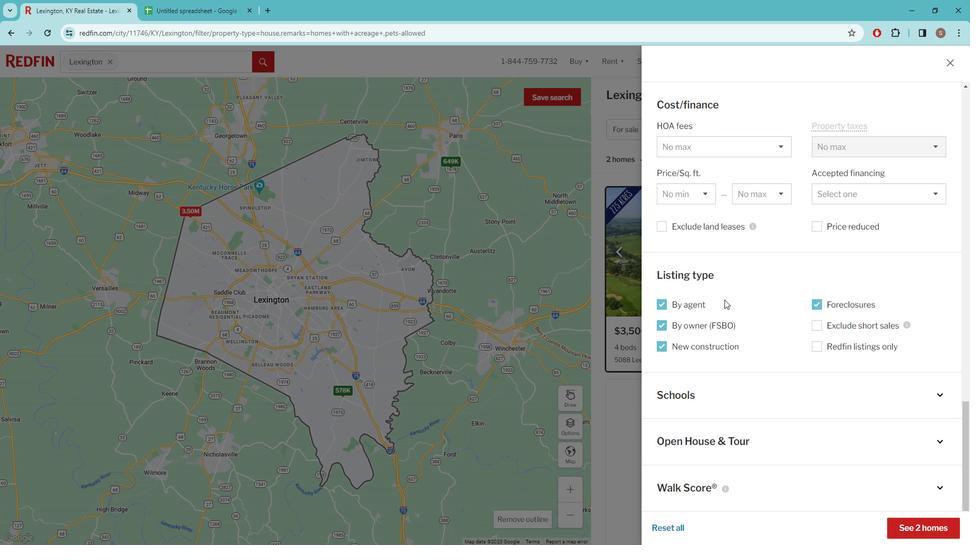 
Action: Mouse moved to (738, 304)
Screenshot: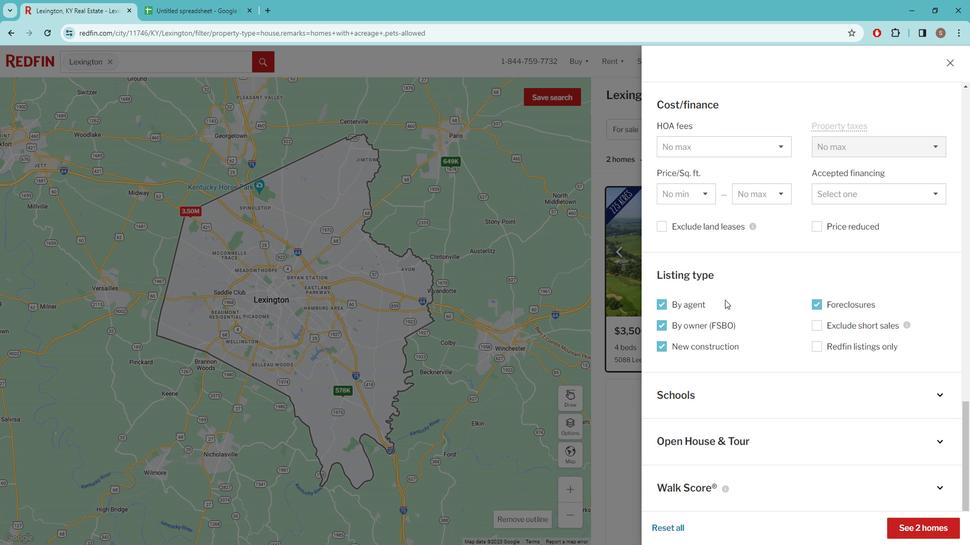 
Action: Mouse scrolled (738, 303) with delta (0, 0)
Screenshot: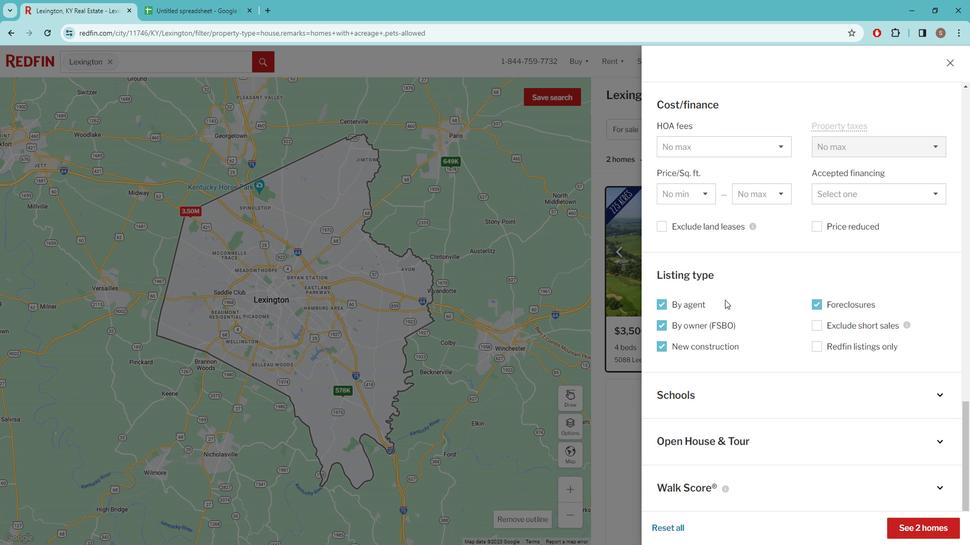 
Action: Mouse moved to (921, 519)
Screenshot: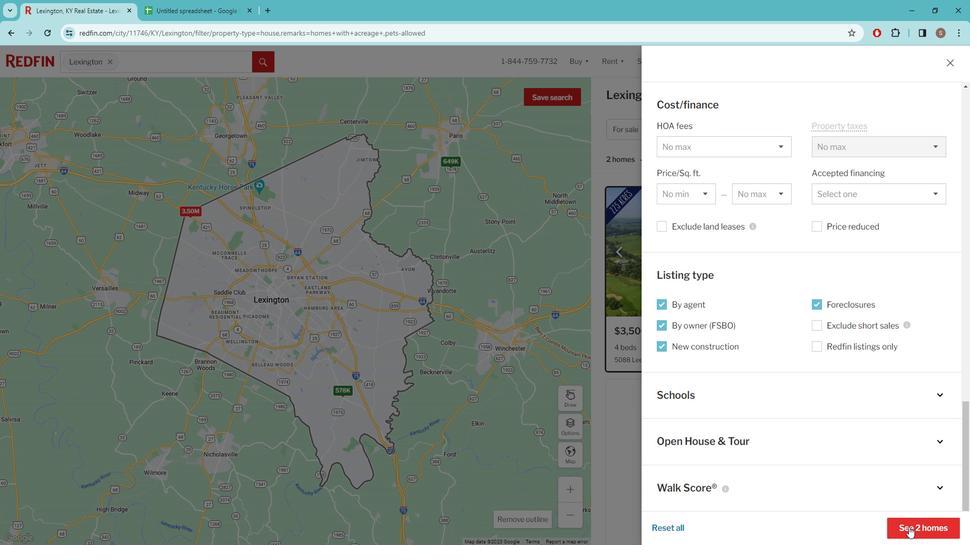 
Action: Mouse pressed left at (921, 519)
Screenshot: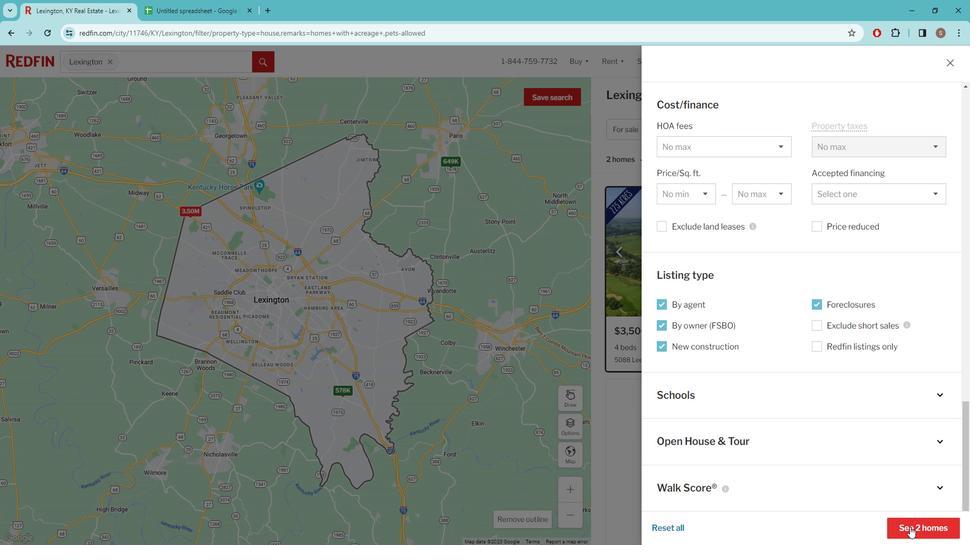 
Action: Mouse moved to (713, 327)
Screenshot: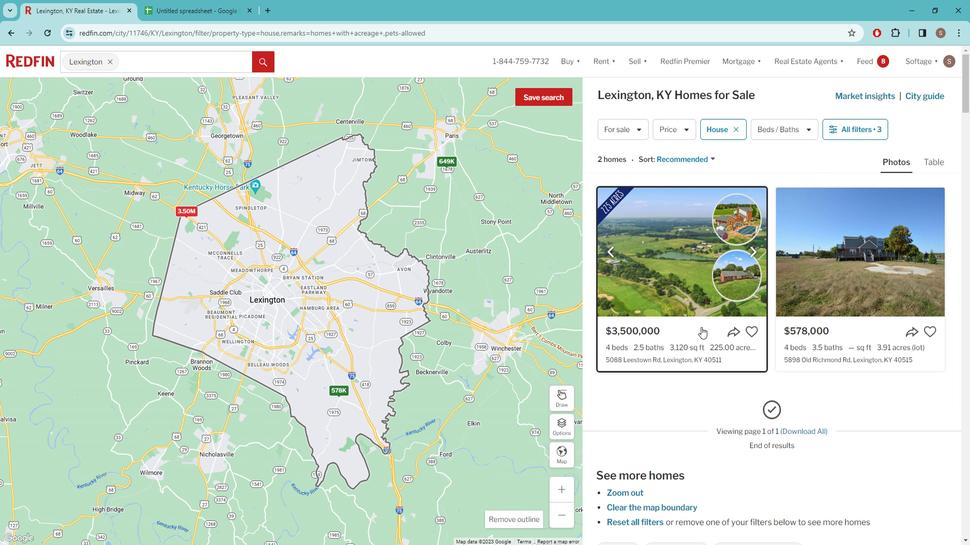 
Action: Mouse pressed left at (713, 327)
Screenshot: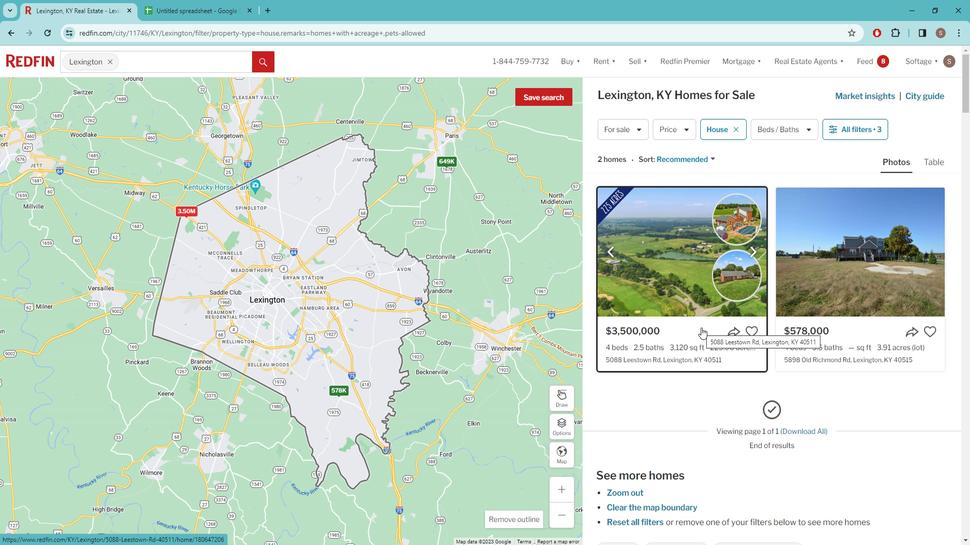 
Action: Mouse moved to (482, 269)
Screenshot: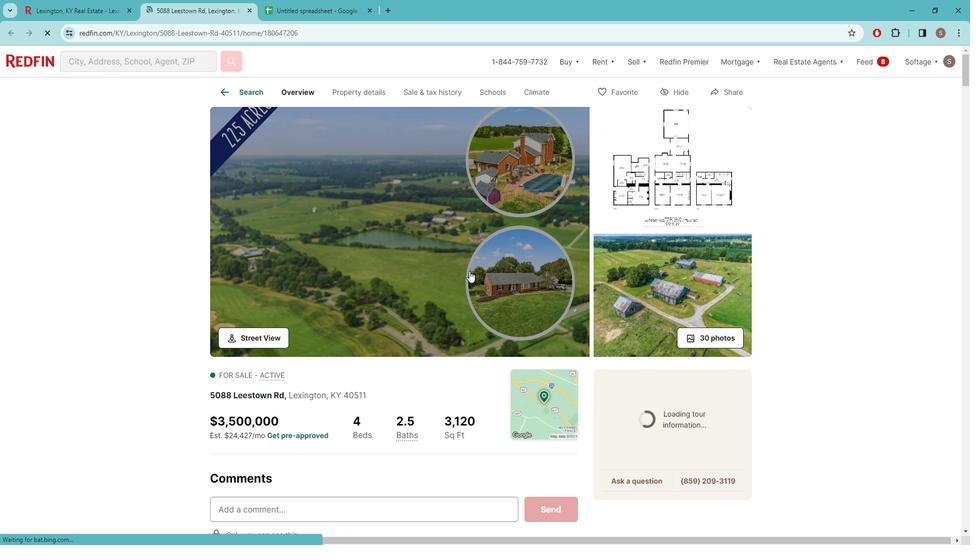 
Action: Mouse pressed left at (482, 269)
Screenshot: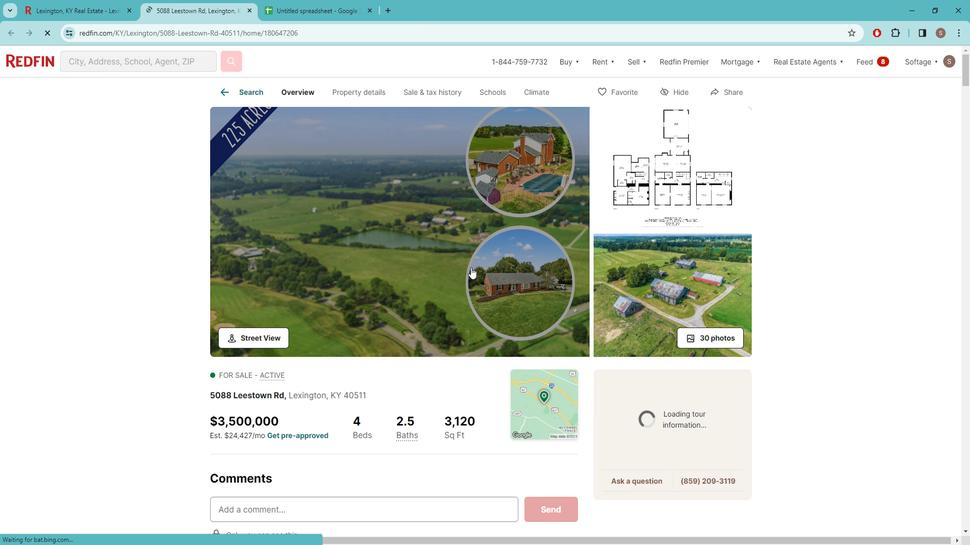 
Action: Mouse moved to (921, 297)
Screenshot: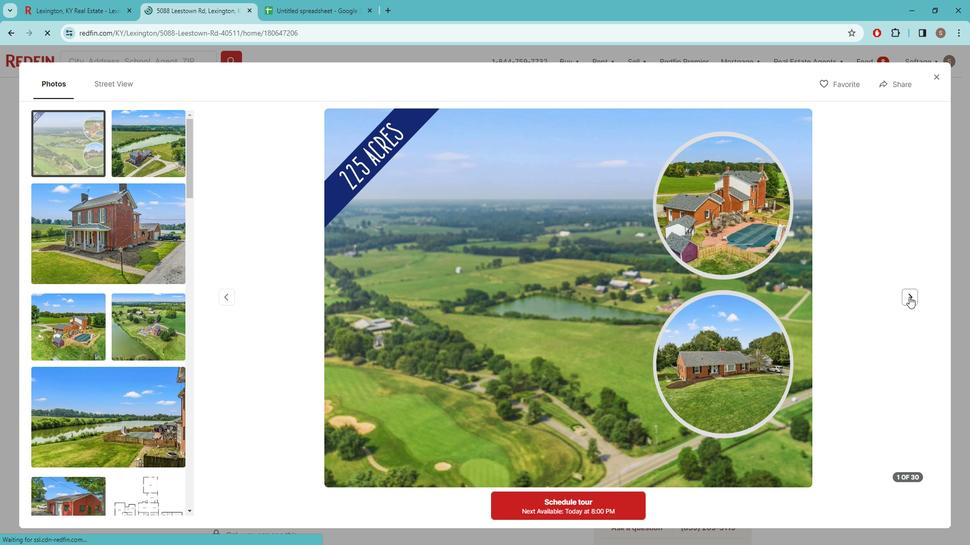 
Action: Mouse pressed left at (921, 297)
Screenshot: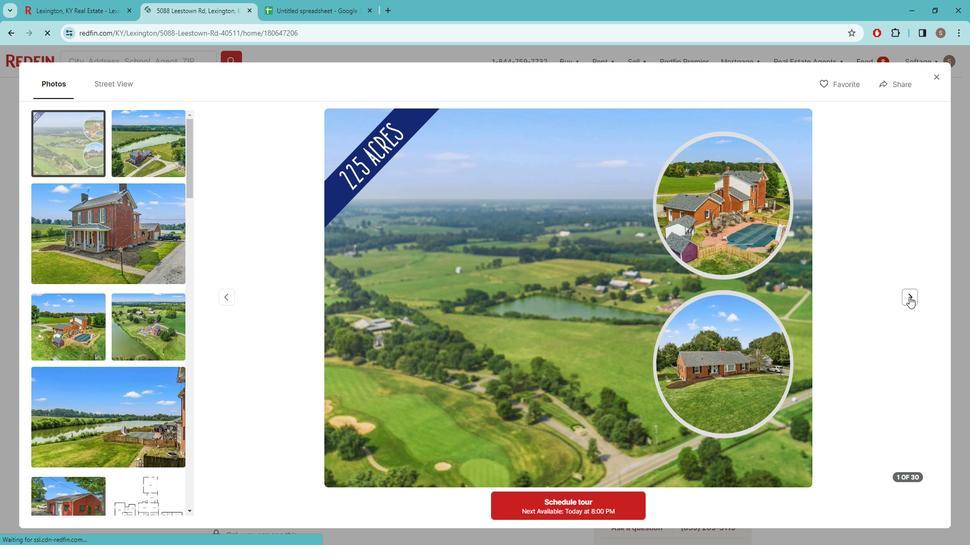 
Action: Mouse pressed left at (921, 297)
Screenshot: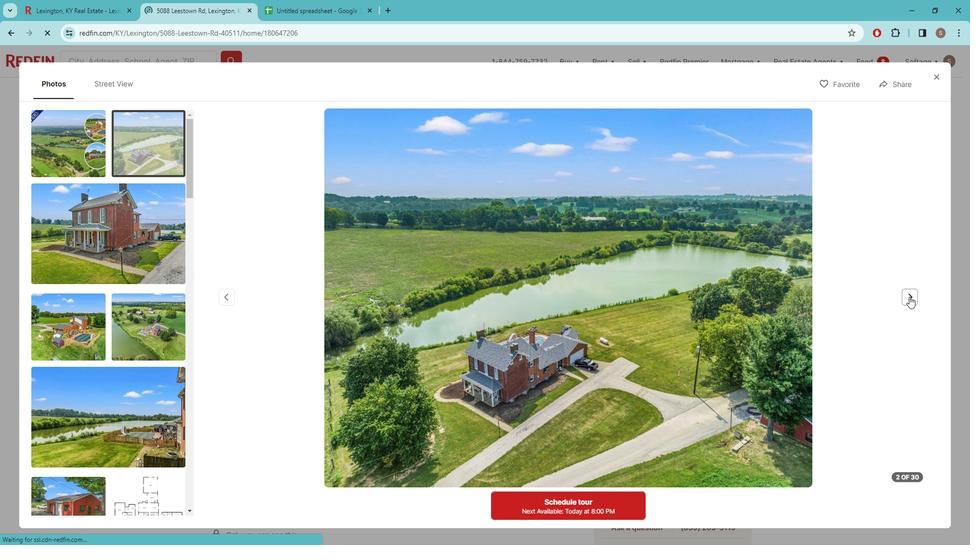 
Action: Mouse pressed left at (921, 297)
Screenshot: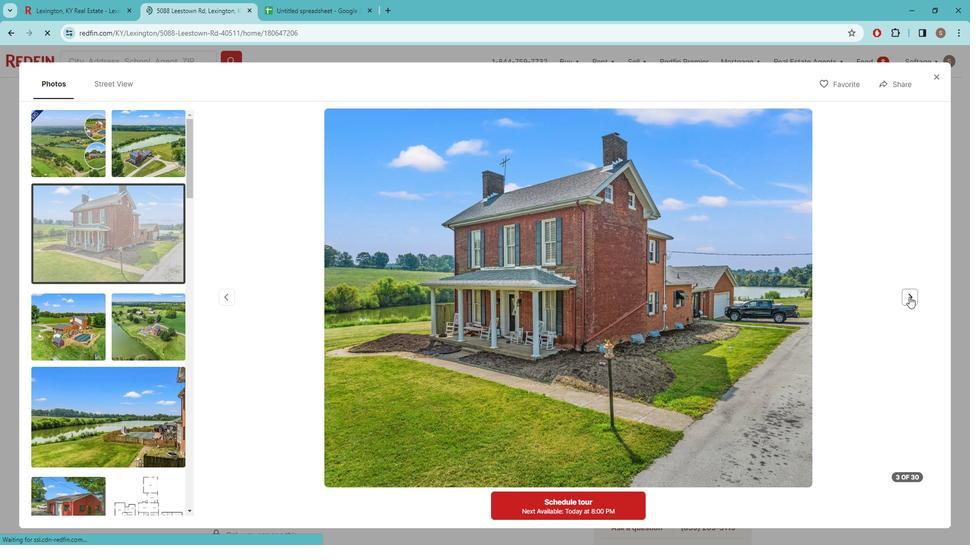 
Action: Mouse pressed left at (921, 297)
Screenshot: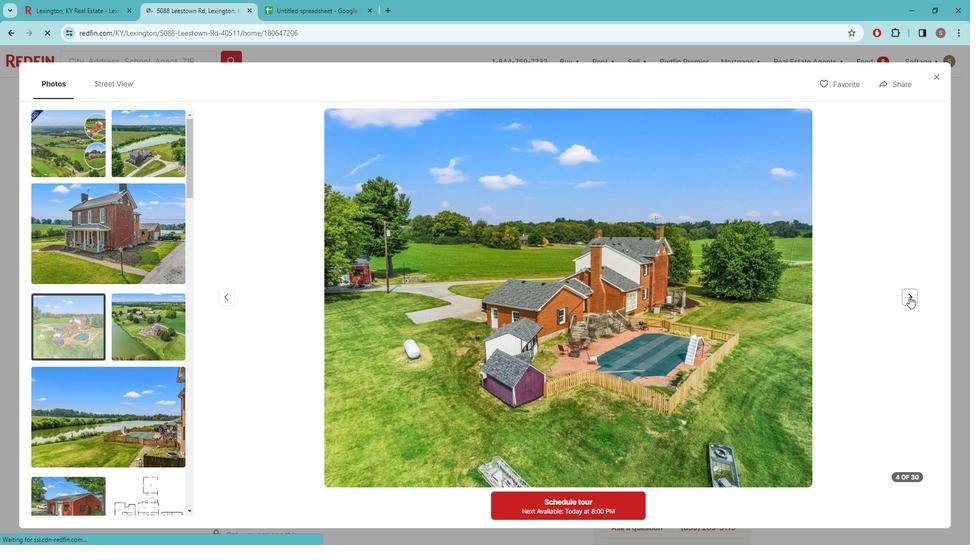 
Action: Mouse pressed left at (921, 297)
Screenshot: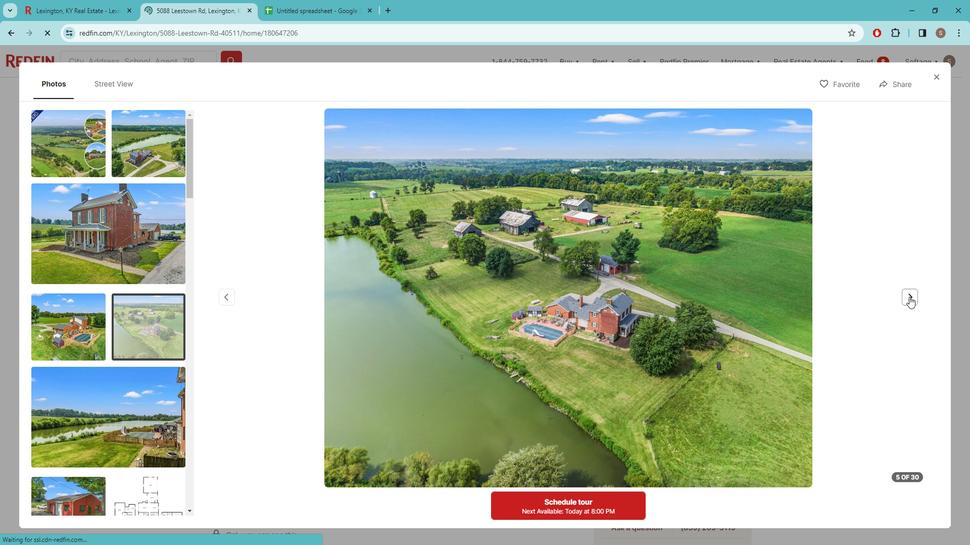 
Action: Mouse pressed left at (921, 297)
Screenshot: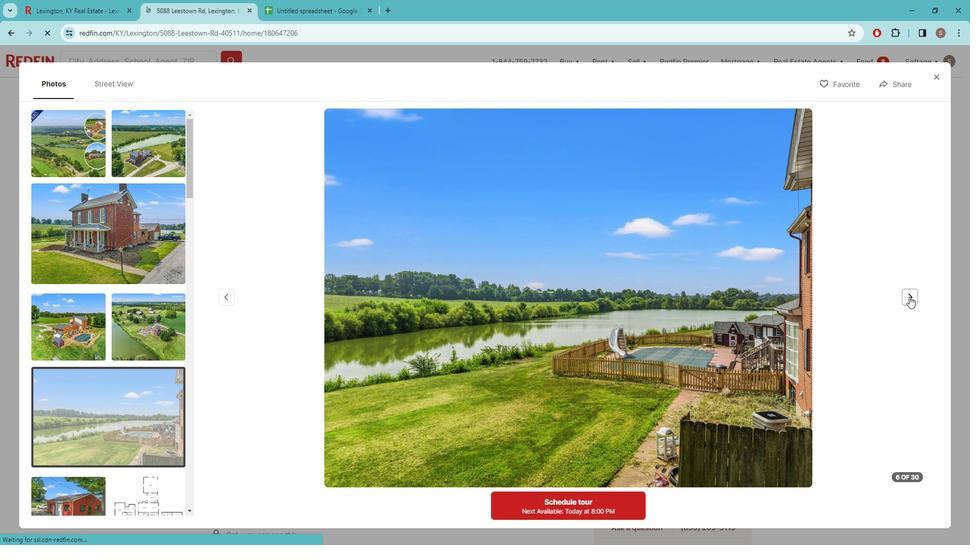
Action: Mouse pressed left at (921, 297)
Screenshot: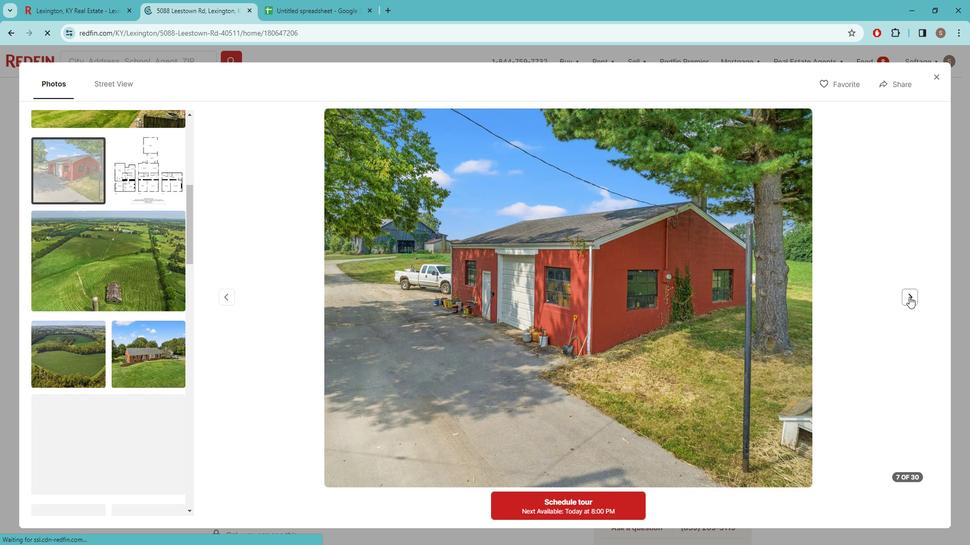 
Action: Mouse moved to (951, 85)
Screenshot: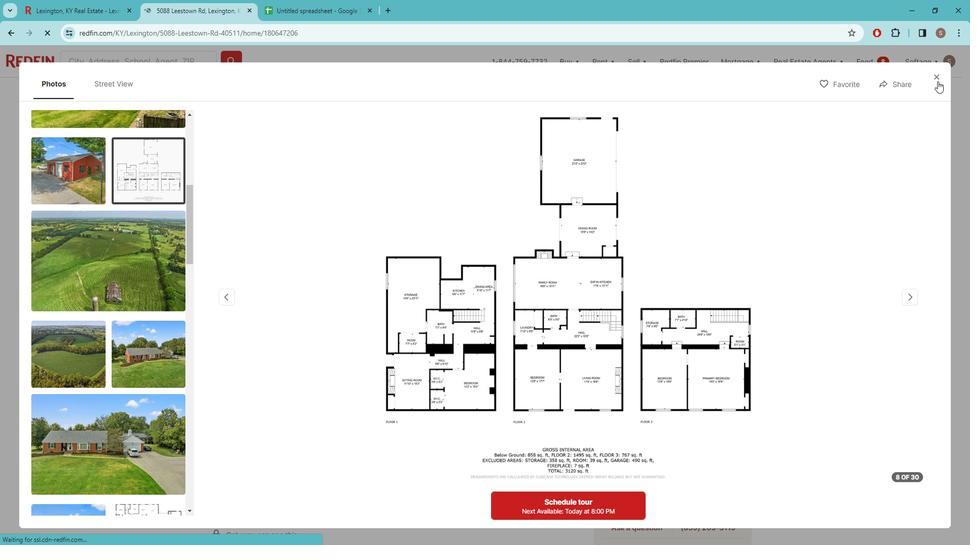 
Action: Mouse pressed left at (951, 85)
Screenshot: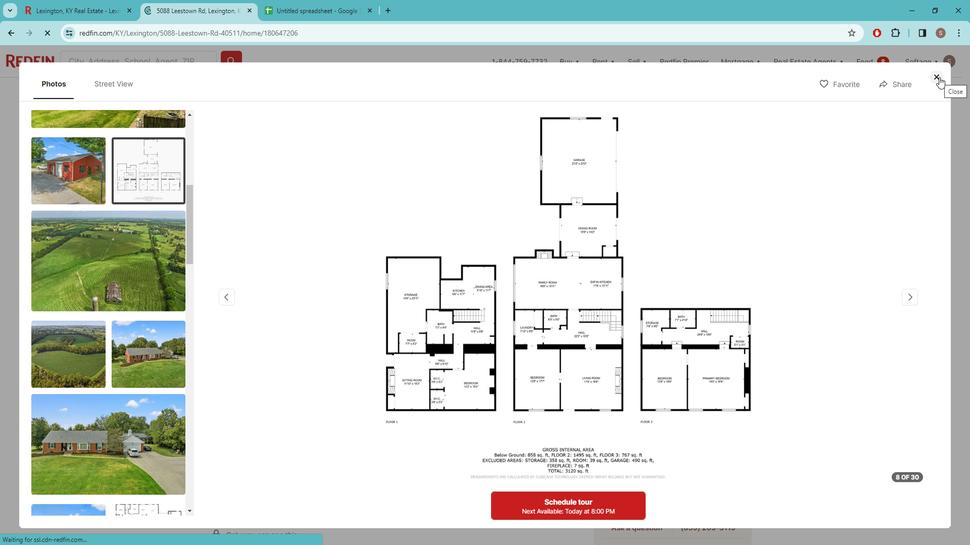 
Action: Mouse moved to (74, 11)
Screenshot: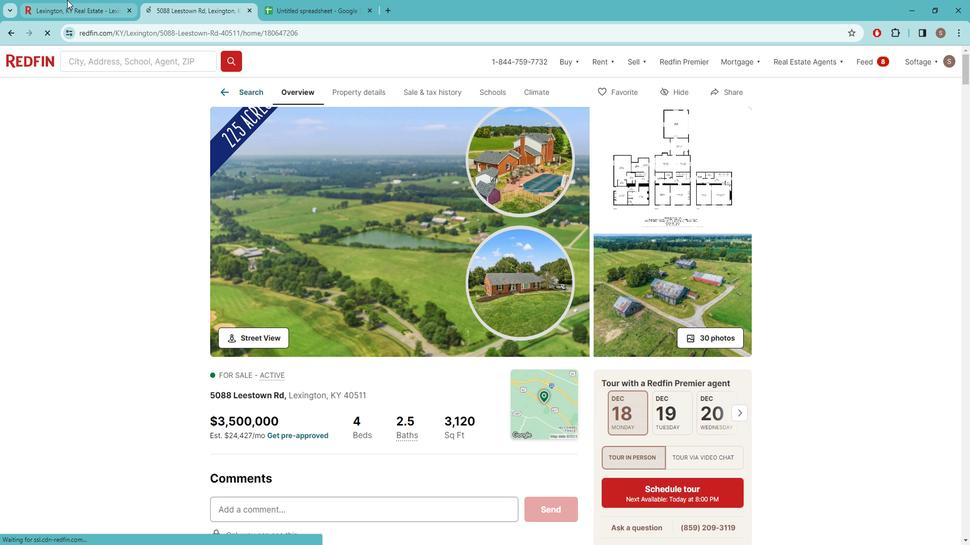 
Action: Mouse pressed left at (74, 11)
Screenshot: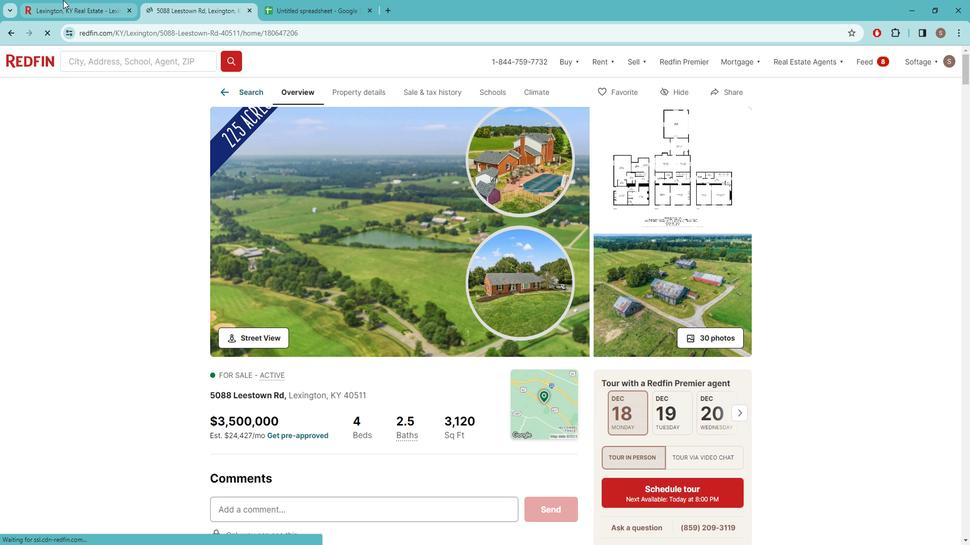 
Action: Mouse moved to (890, 297)
Screenshot: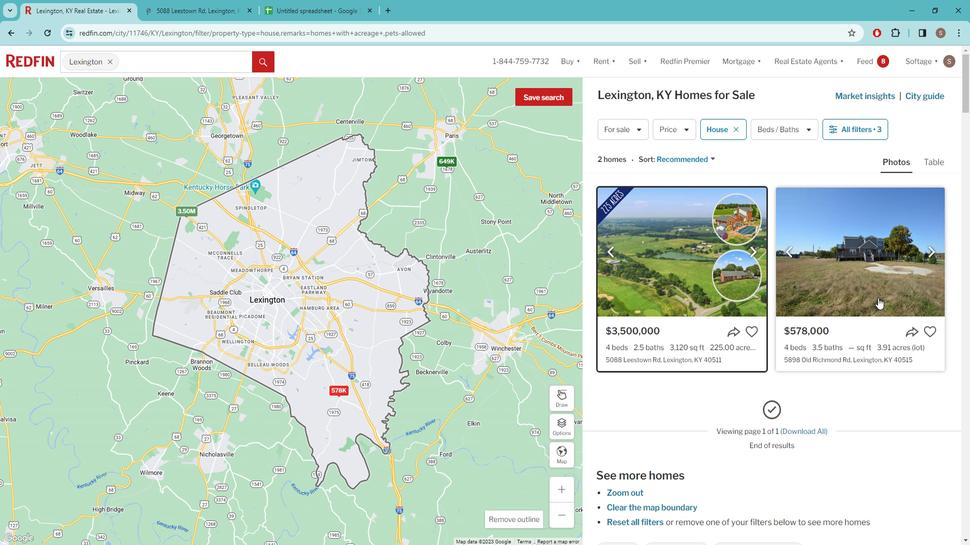 
Action: Mouse pressed left at (890, 297)
Screenshot: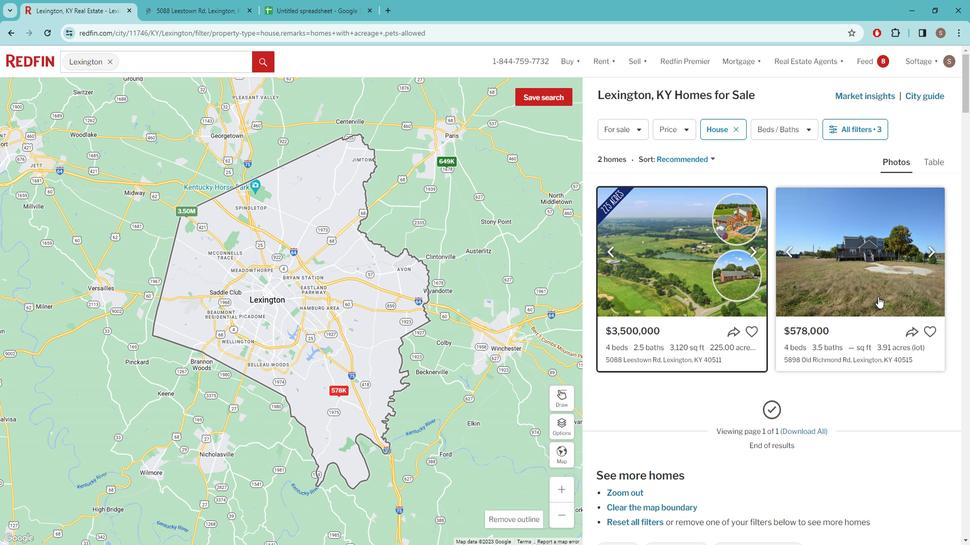
Action: Mouse moved to (546, 280)
Screenshot: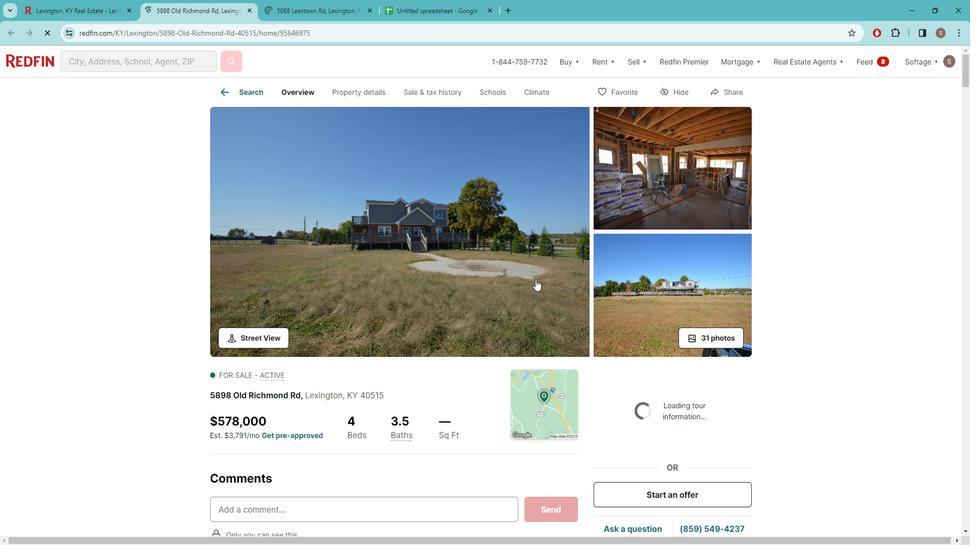 
Action: Mouse pressed left at (546, 280)
Screenshot: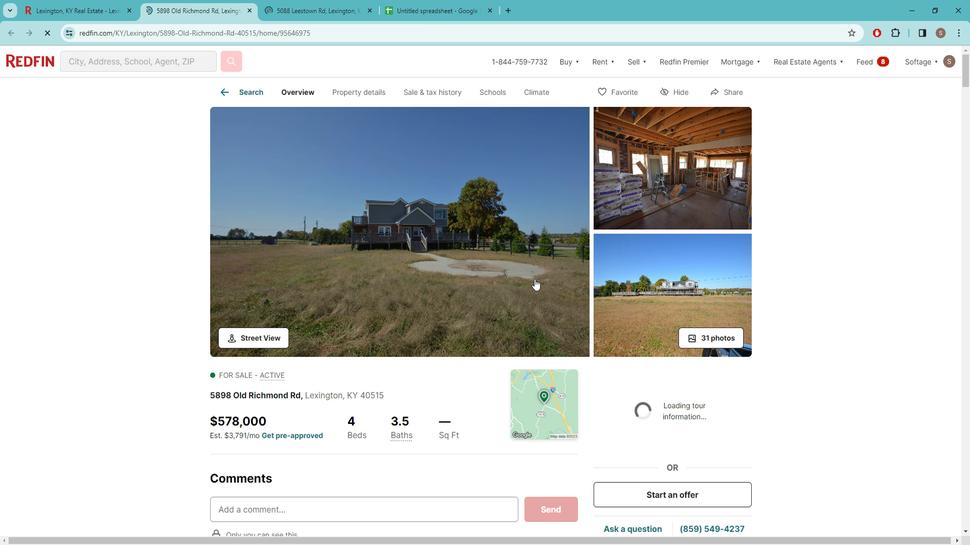 
Action: Mouse moved to (918, 298)
Screenshot: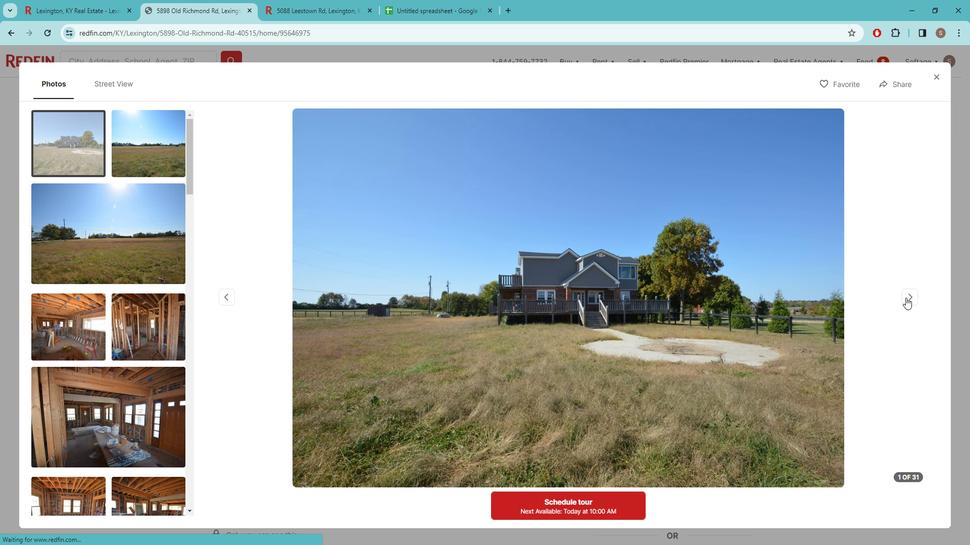 
Action: Mouse pressed left at (918, 298)
Screenshot: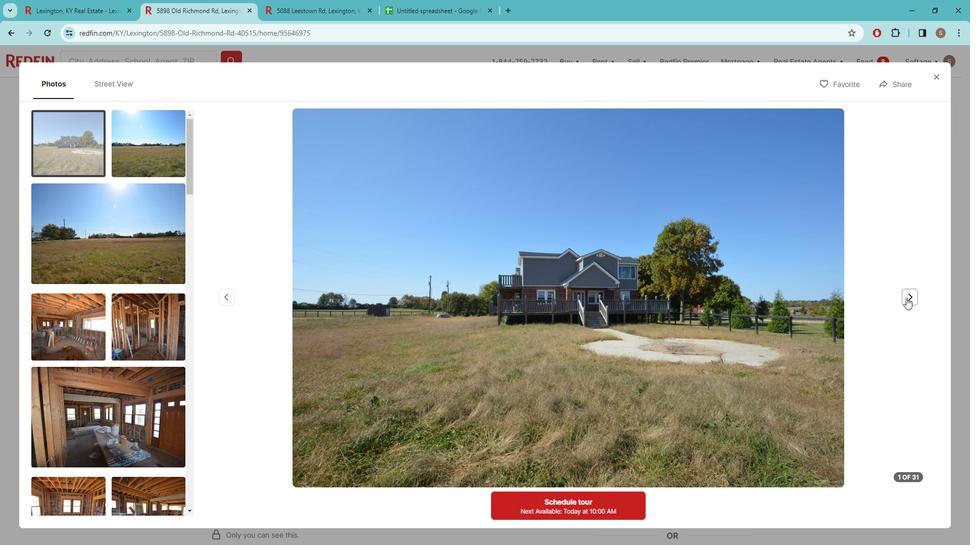 
Action: Mouse moved to (918, 298)
Screenshot: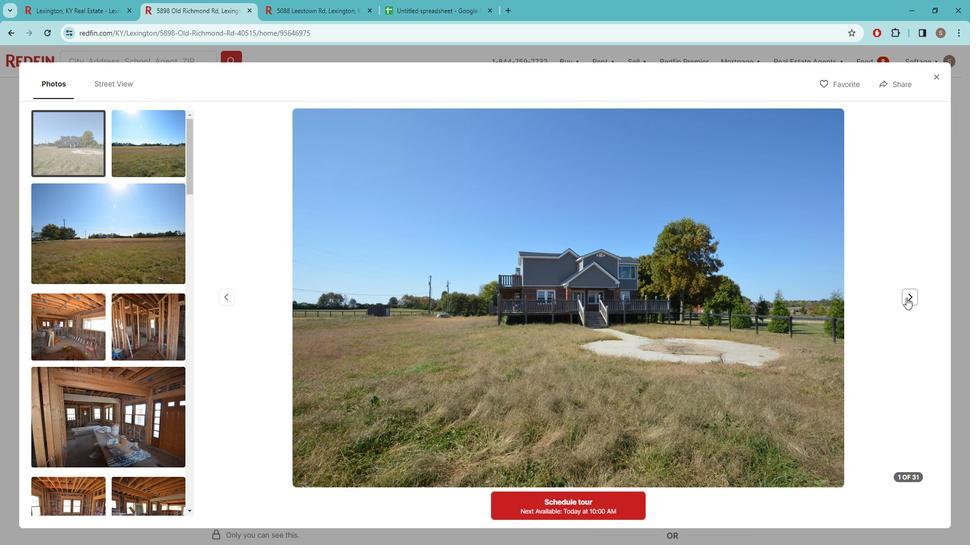 
Action: Mouse pressed left at (918, 298)
Screenshot: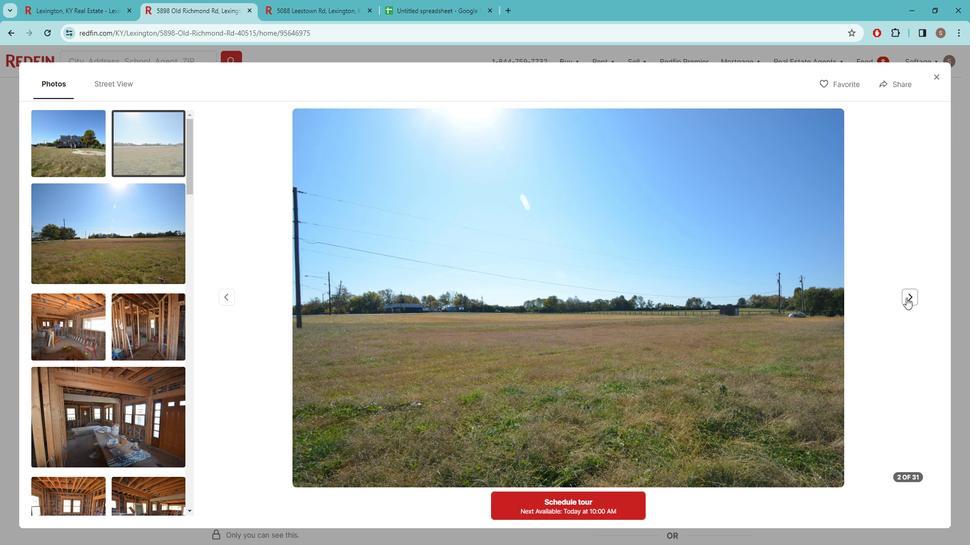 
Action: Mouse pressed left at (918, 298)
Screenshot: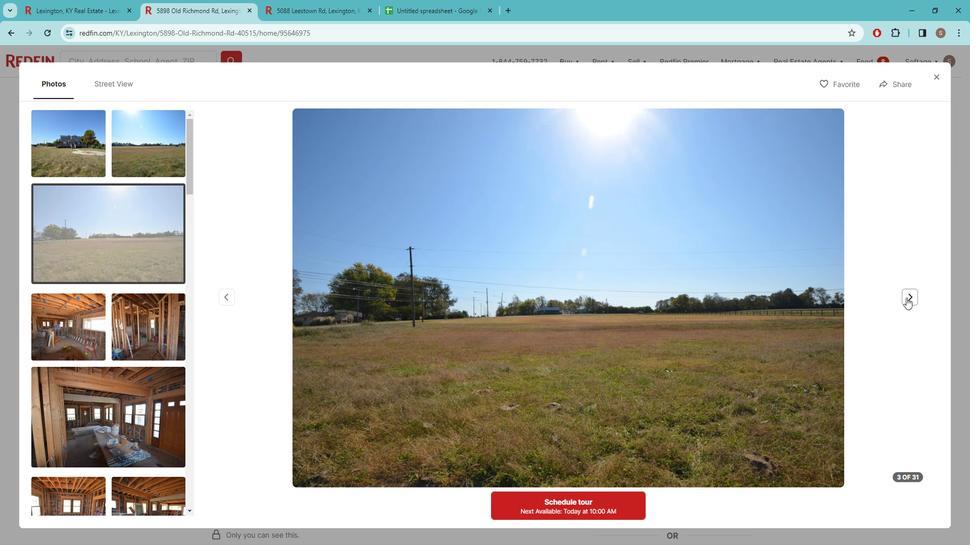 
Action: Mouse moved to (918, 298)
Screenshot: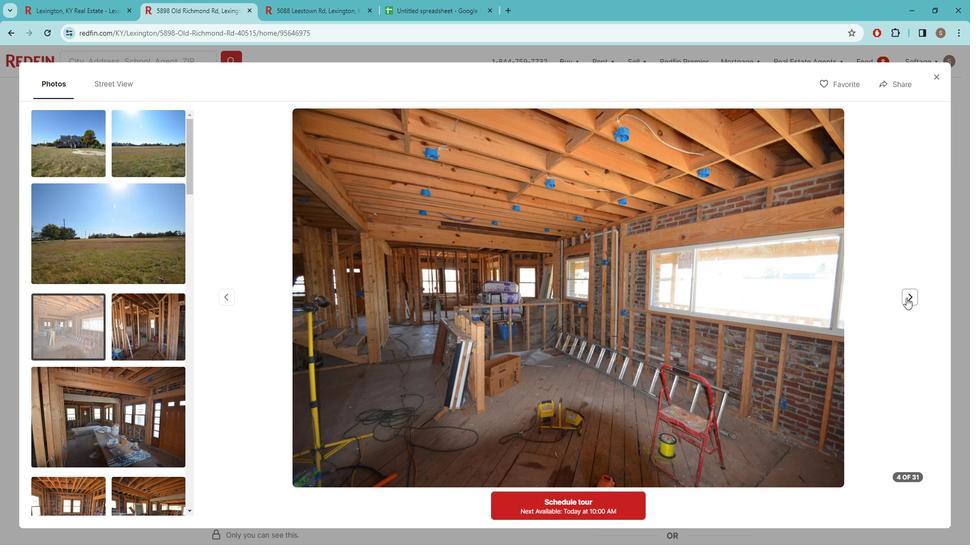 
Action: Mouse pressed left at (918, 298)
Screenshot: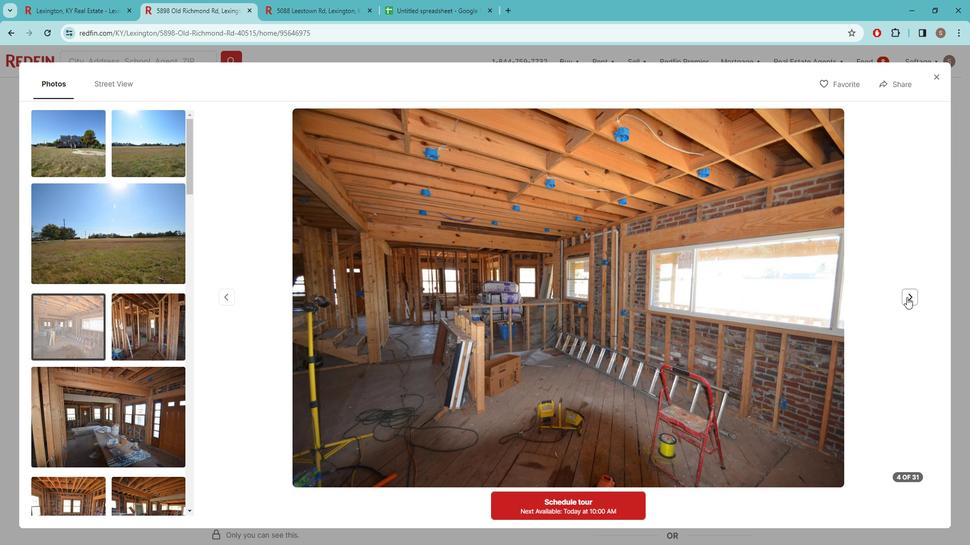 
Action: Mouse pressed left at (918, 298)
Screenshot: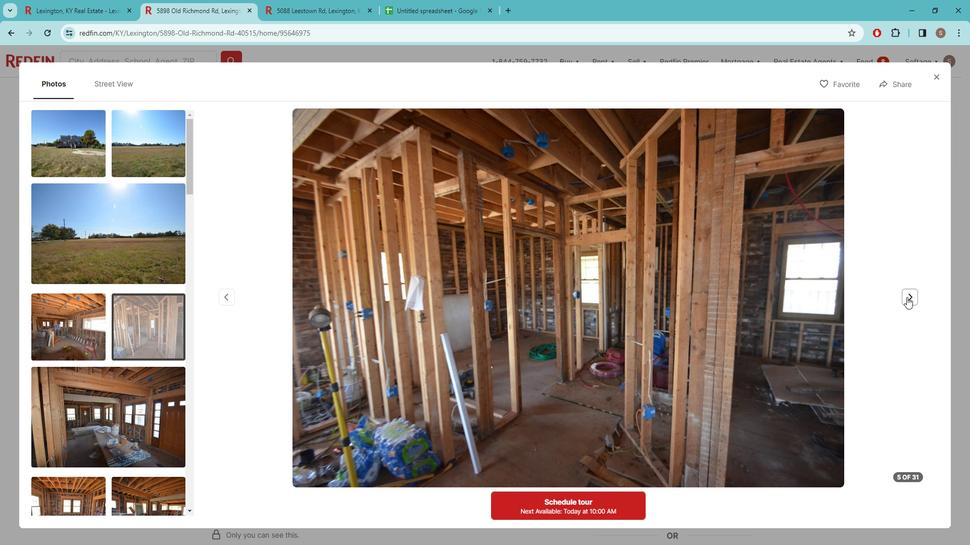 
Action: Mouse pressed left at (918, 298)
Screenshot: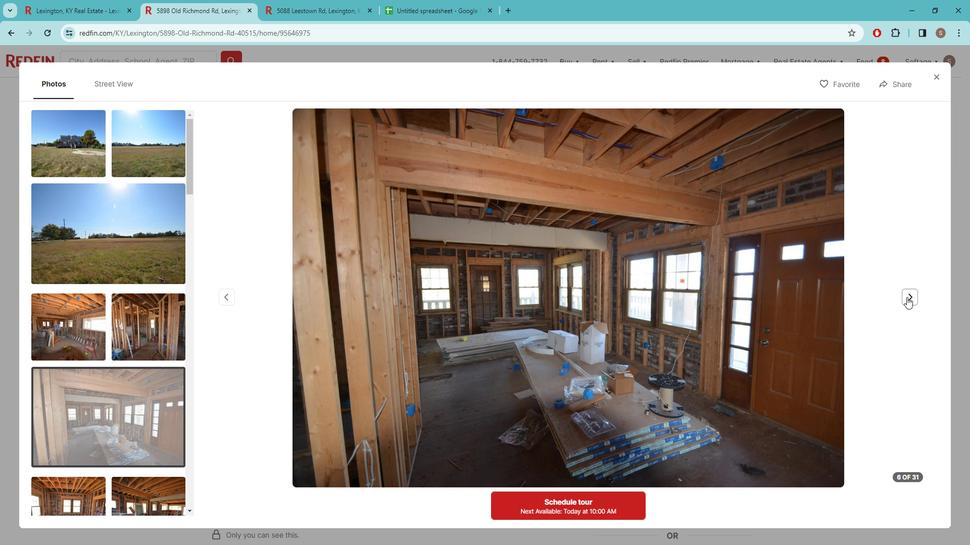 
Action: Mouse pressed left at (918, 298)
Screenshot: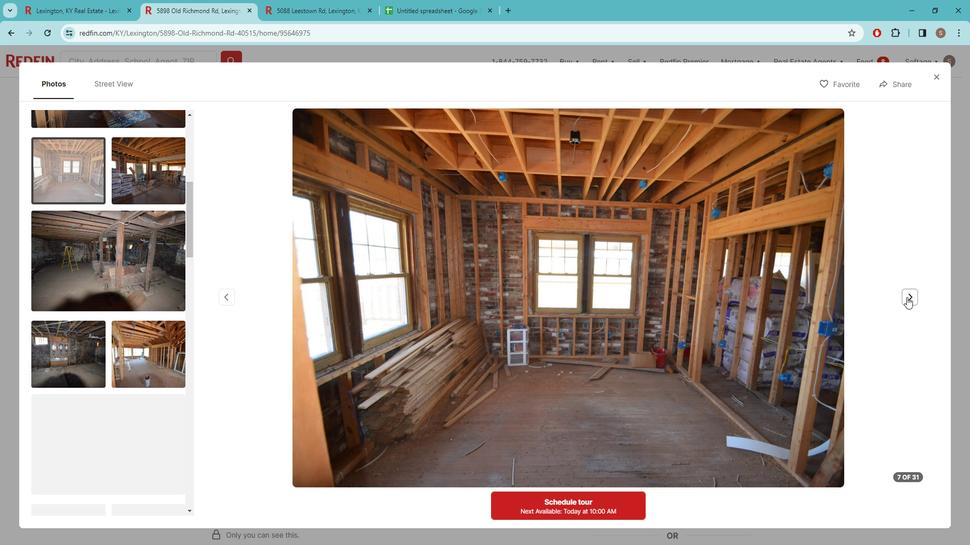 
Action: Mouse pressed left at (918, 298)
Screenshot: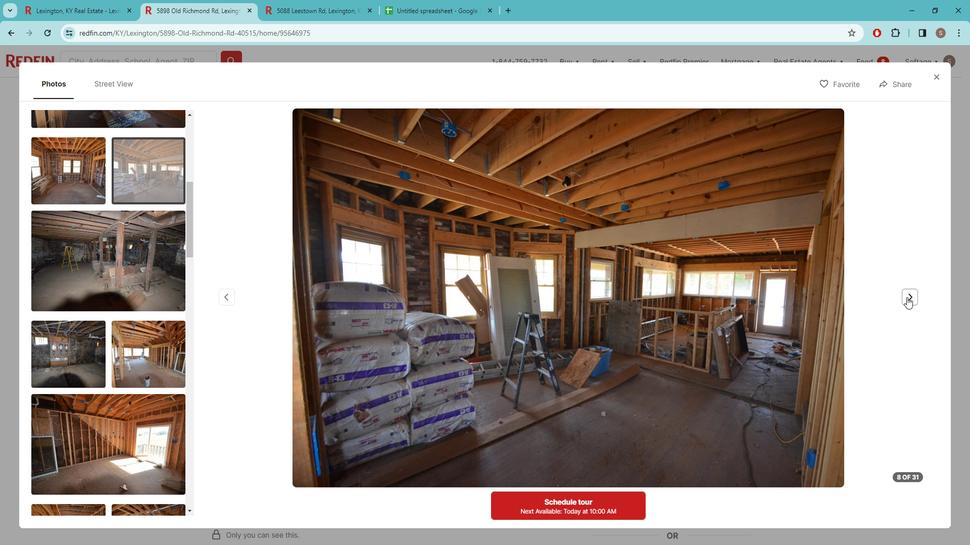 
Action: Mouse pressed left at (918, 298)
Screenshot: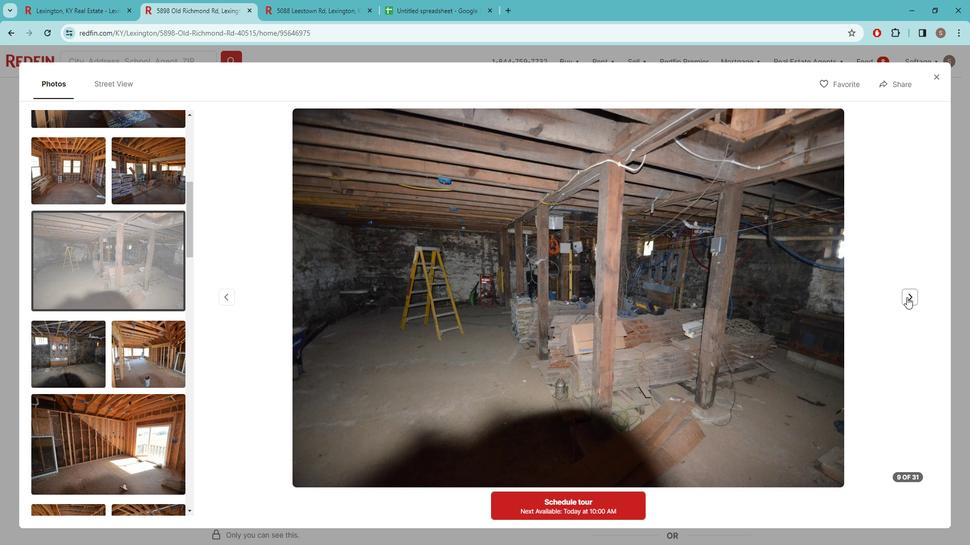 
Action: Mouse pressed left at (918, 298)
Screenshot: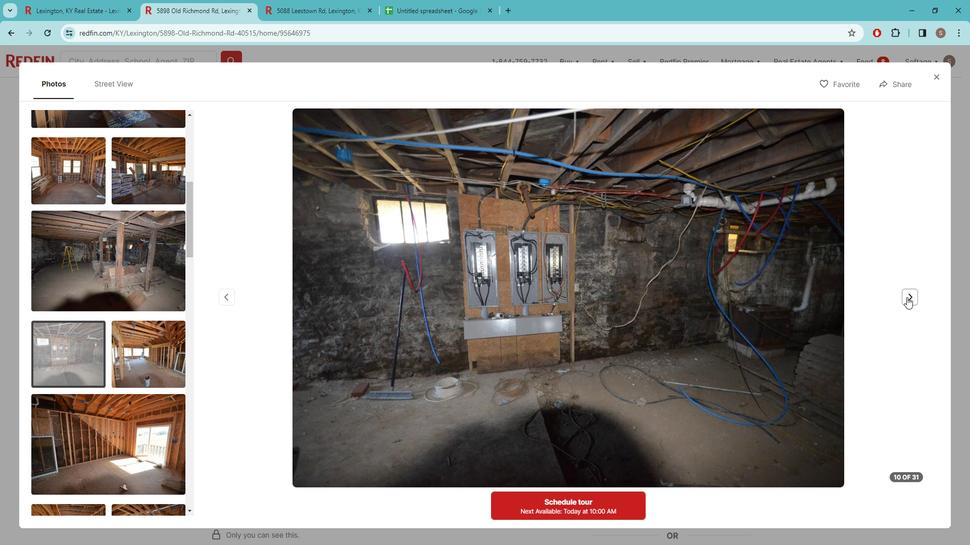 
Action: Mouse pressed left at (918, 298)
Screenshot: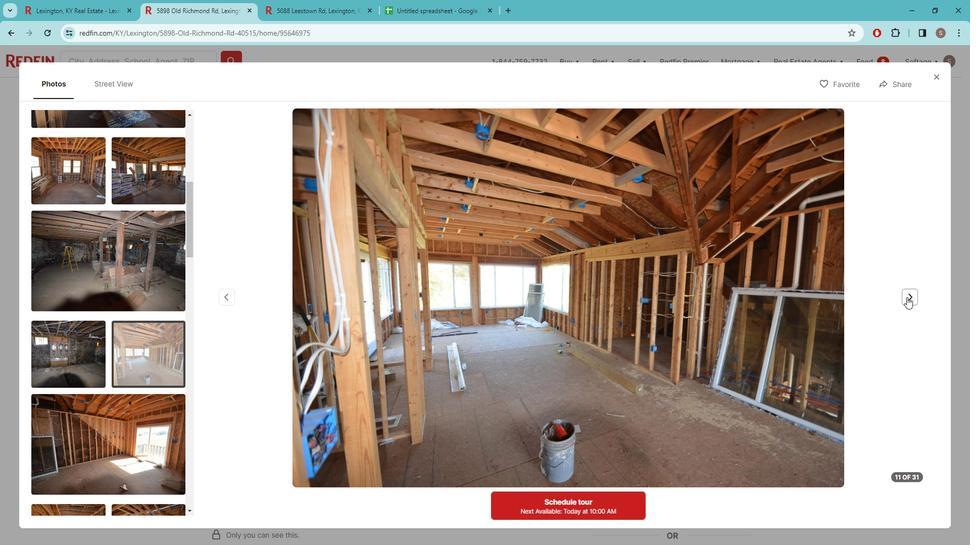 
Action: Mouse pressed left at (918, 298)
Screenshot: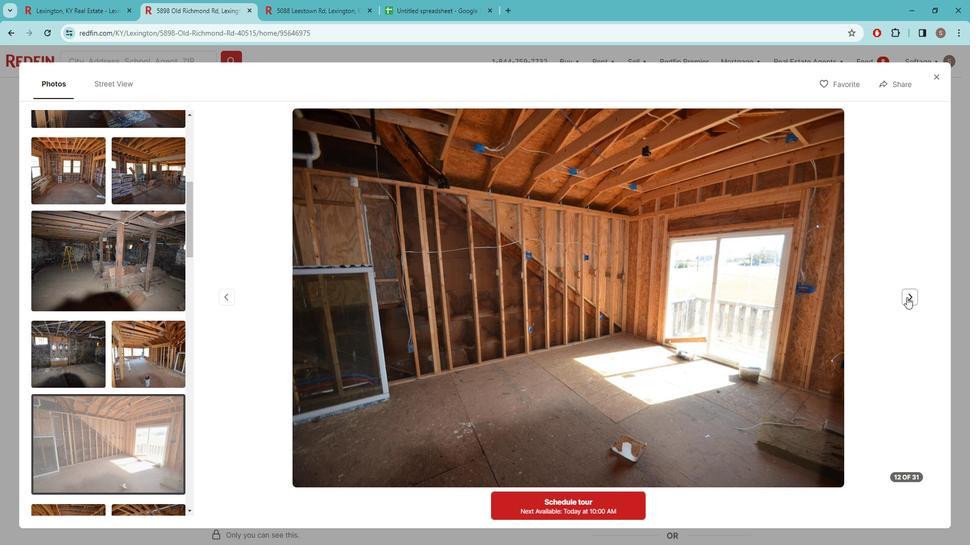 
Action: Mouse pressed left at (918, 298)
Screenshot: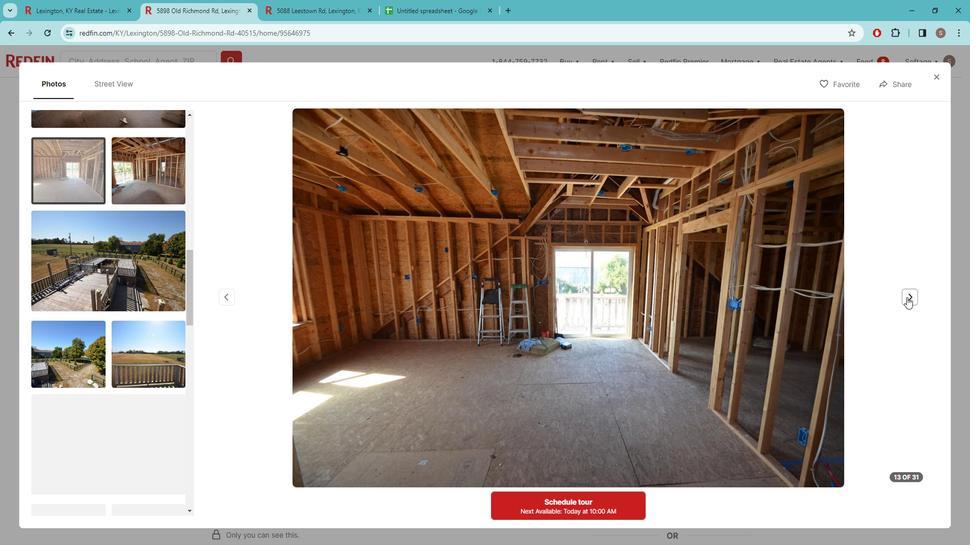 
Action: Mouse pressed left at (918, 298)
Screenshot: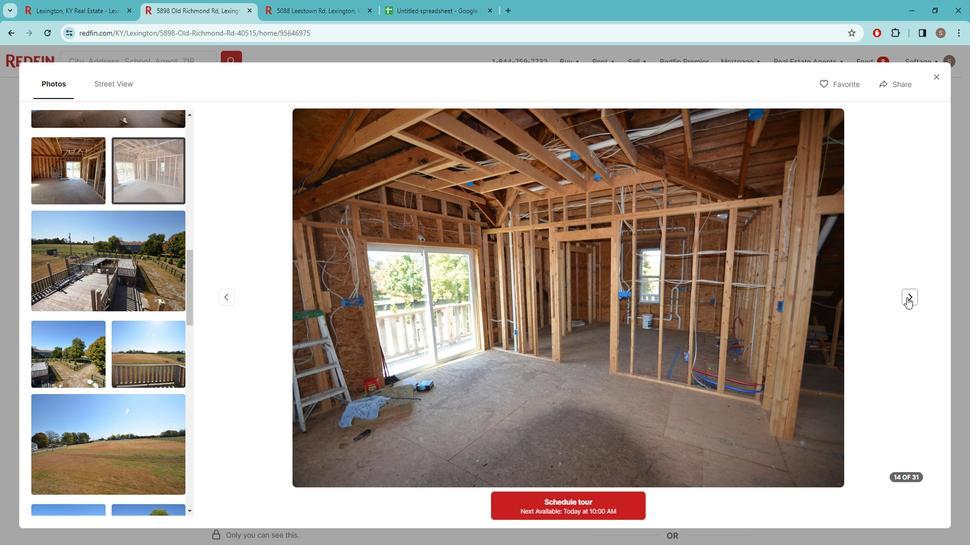 
Action: Mouse pressed left at (918, 298)
Screenshot: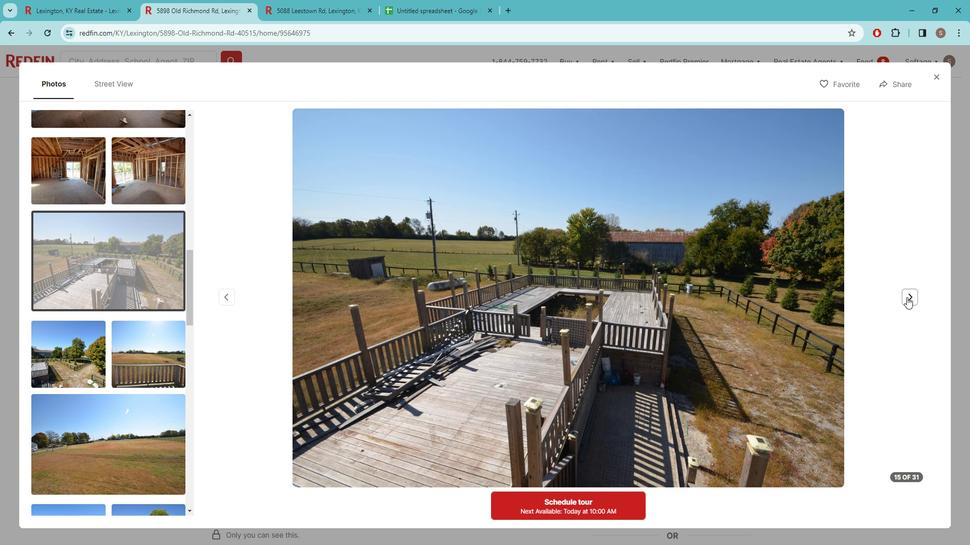 
Action: Mouse pressed left at (918, 298)
Screenshot: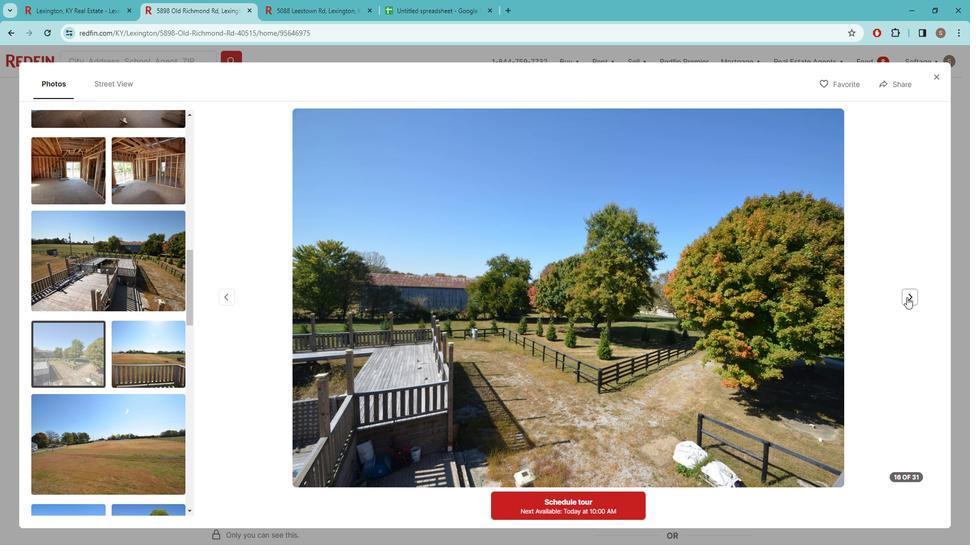 
Action: Mouse pressed left at (918, 298)
Screenshot: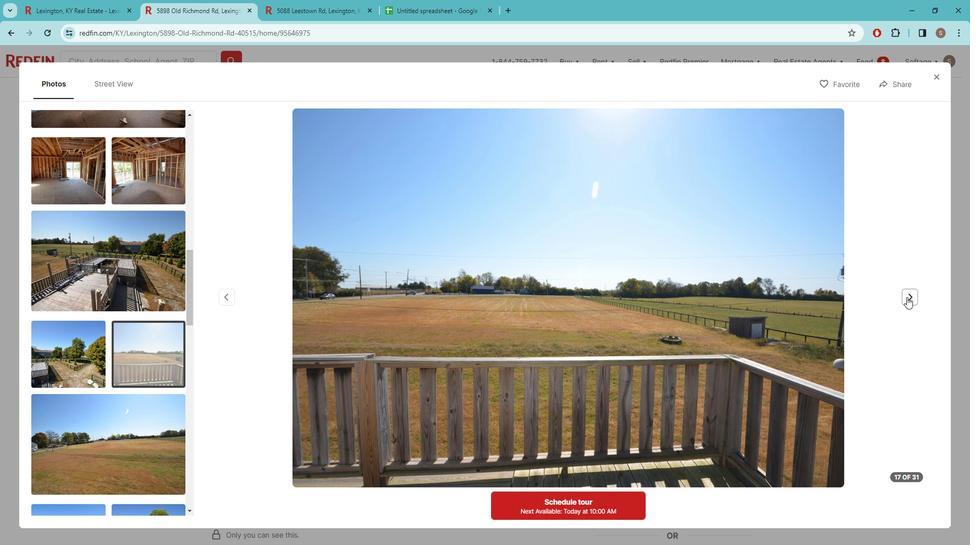 
Action: Mouse pressed left at (918, 298)
Screenshot: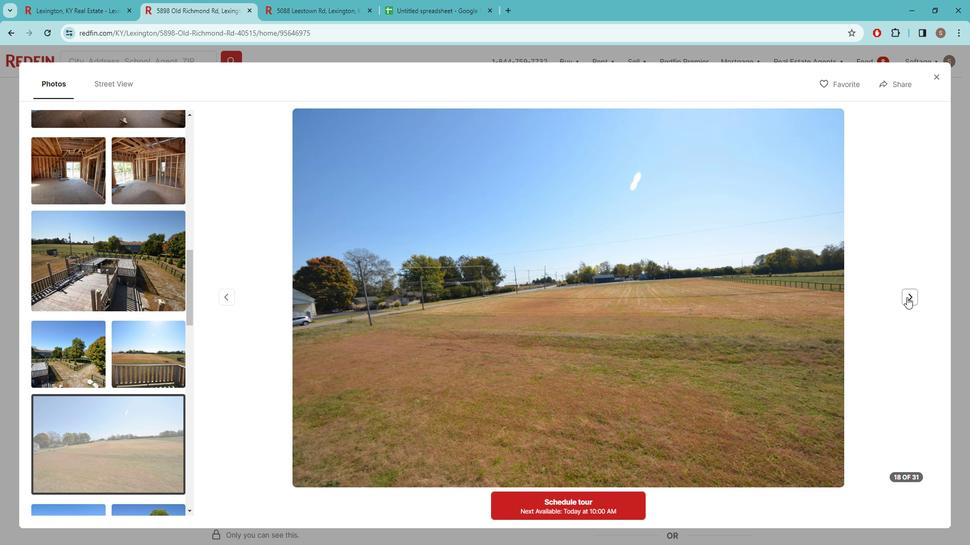 
Action: Mouse pressed left at (918, 298)
Screenshot: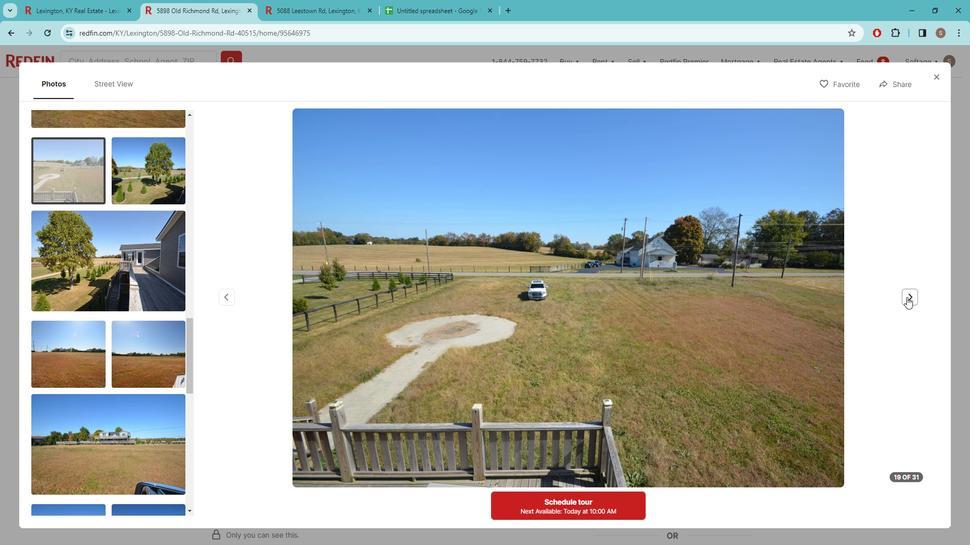 
Action: Mouse pressed left at (918, 298)
Screenshot: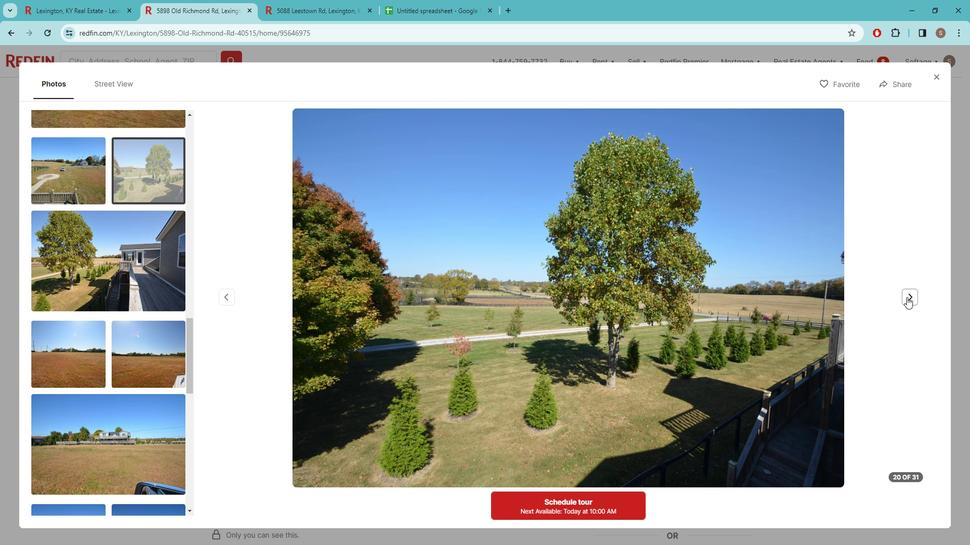 
Action: Mouse pressed left at (918, 298)
Screenshot: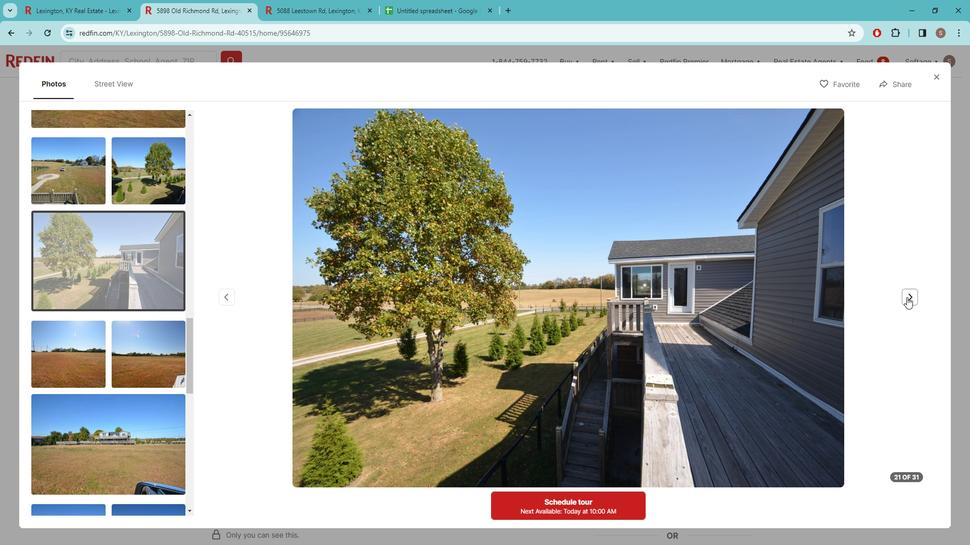 
Action: Mouse pressed left at (918, 298)
Screenshot: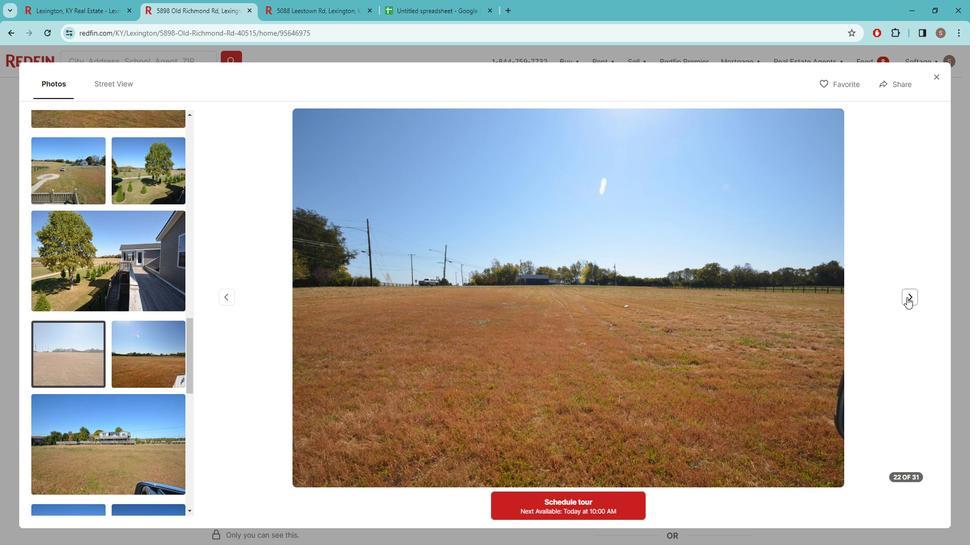 
Action: Mouse pressed left at (918, 298)
Screenshot: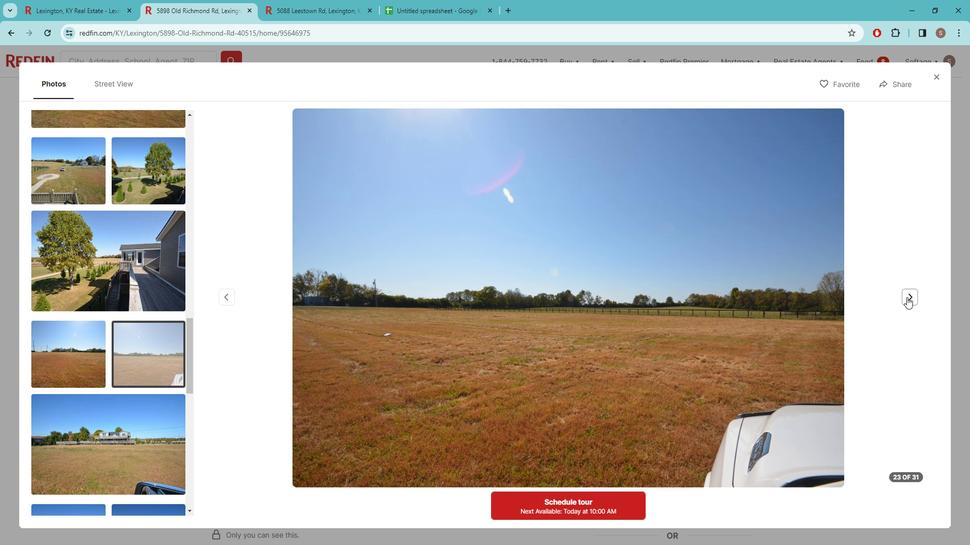 
Action: Mouse pressed left at (918, 298)
Screenshot: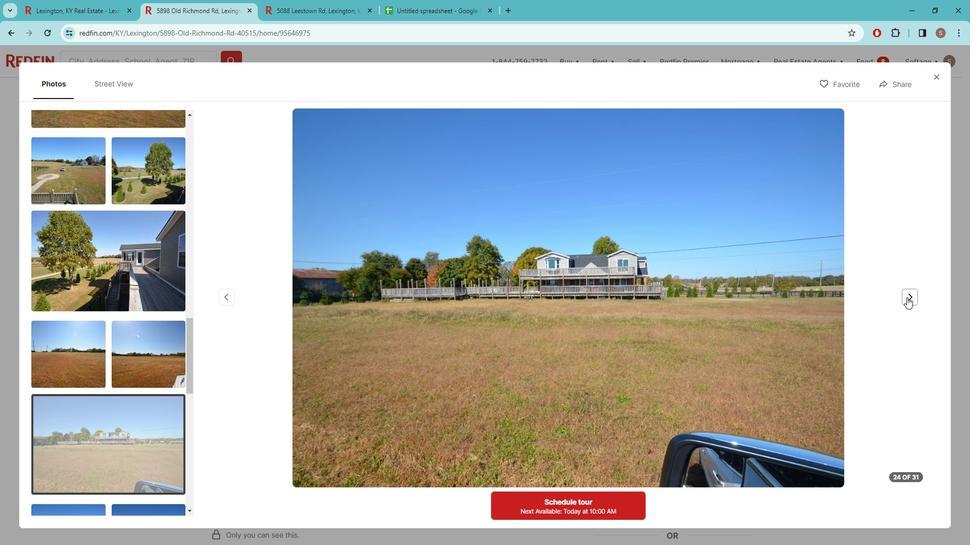 
Action: Mouse pressed left at (918, 298)
Screenshot: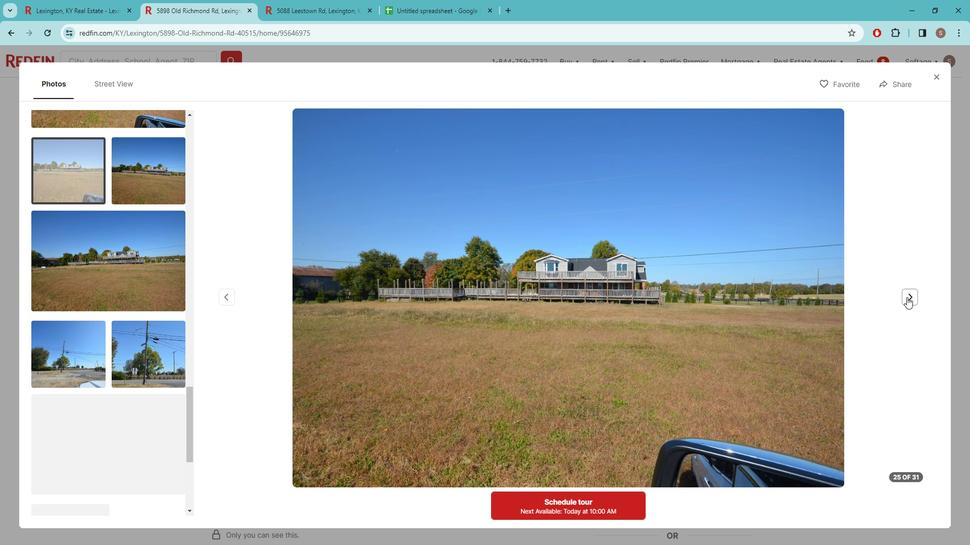 
Action: Mouse pressed left at (918, 298)
Screenshot: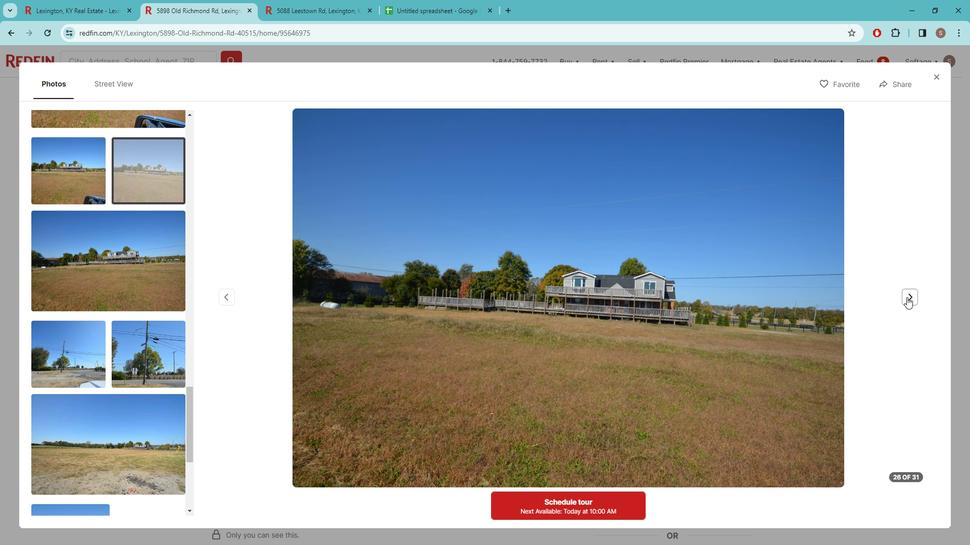
Action: Mouse pressed left at (918, 298)
Screenshot: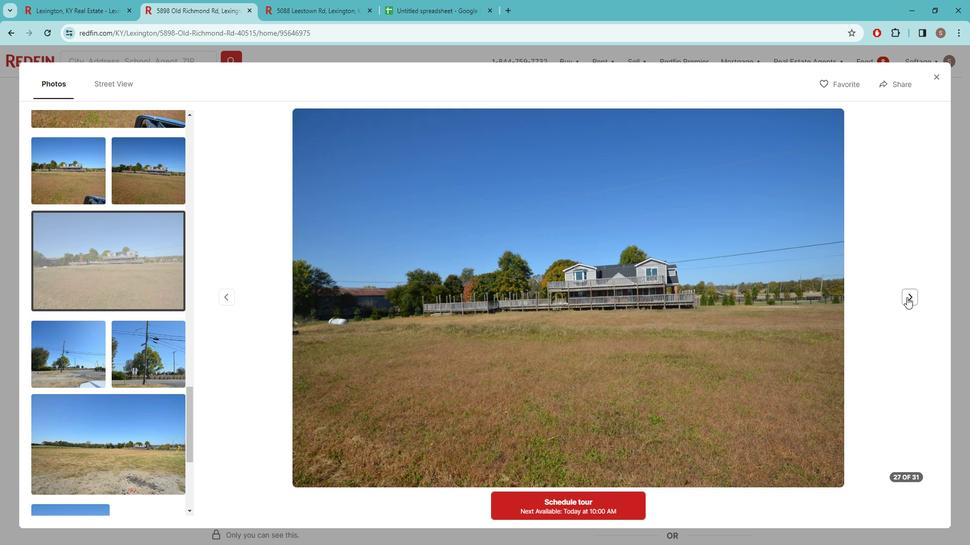 
Action: Mouse pressed left at (918, 298)
Screenshot: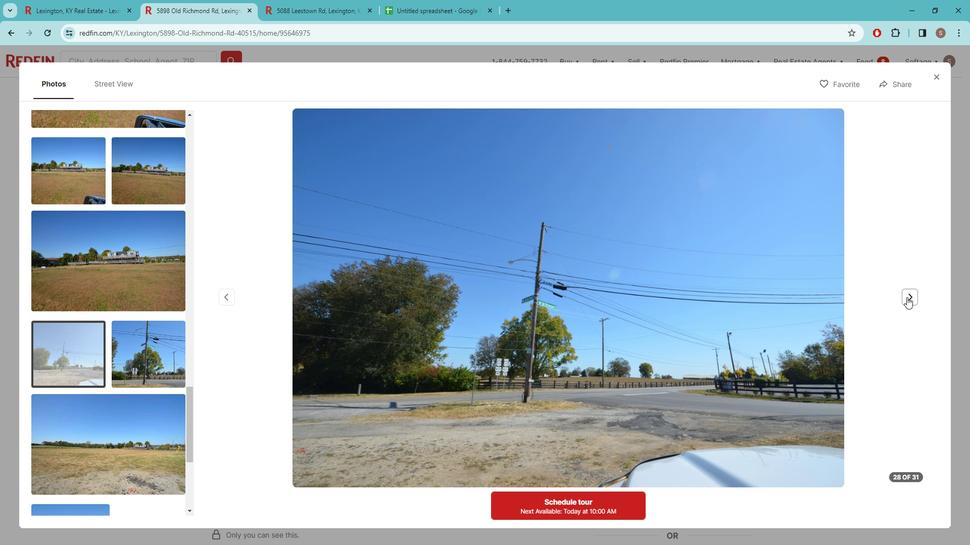 
Action: Mouse pressed left at (918, 298)
Screenshot: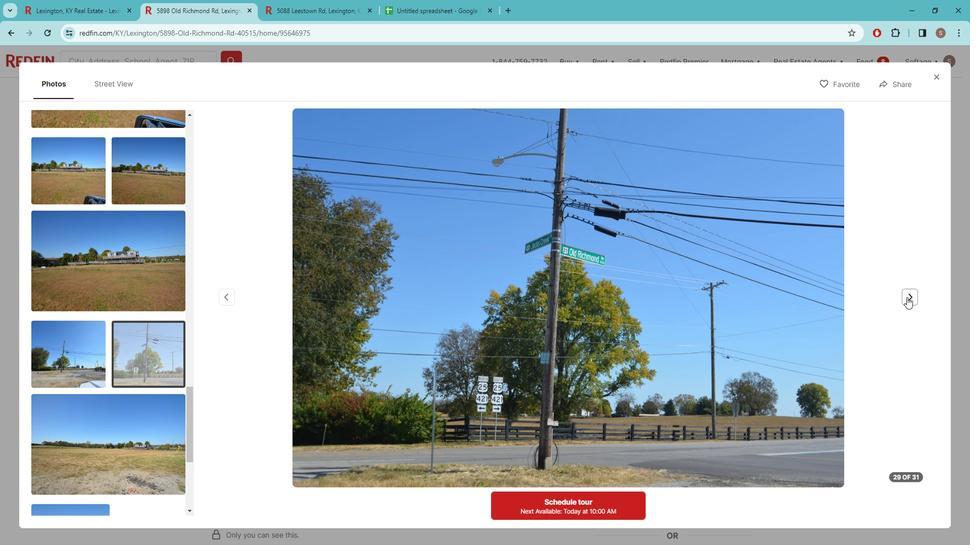 
Action: Mouse pressed left at (918, 298)
Screenshot: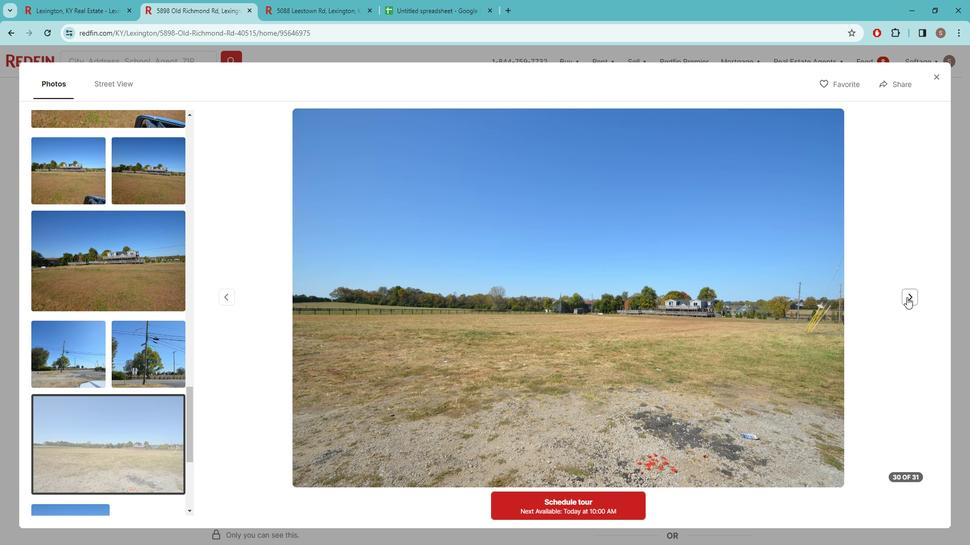 
Action: Mouse pressed left at (918, 298)
Screenshot: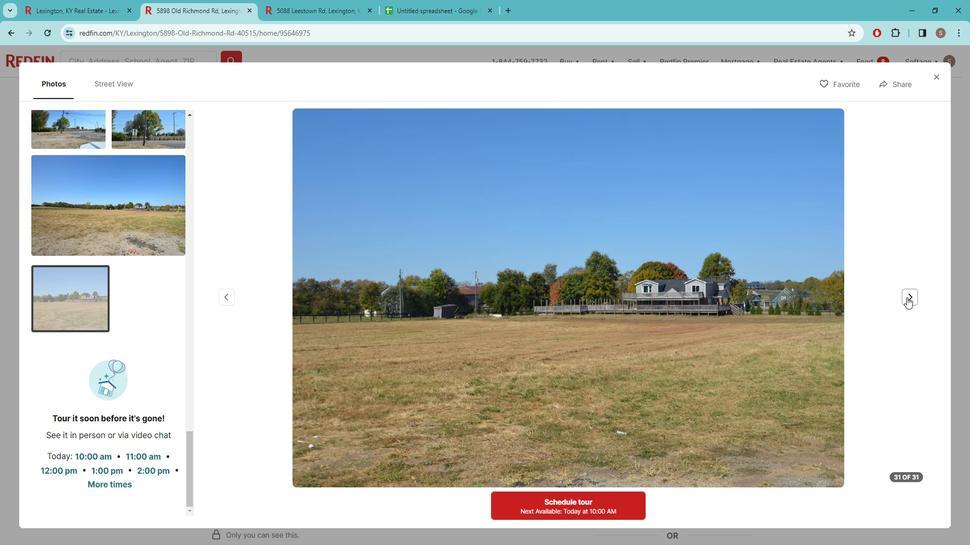 
Action: Mouse moved to (64, 327)
Screenshot: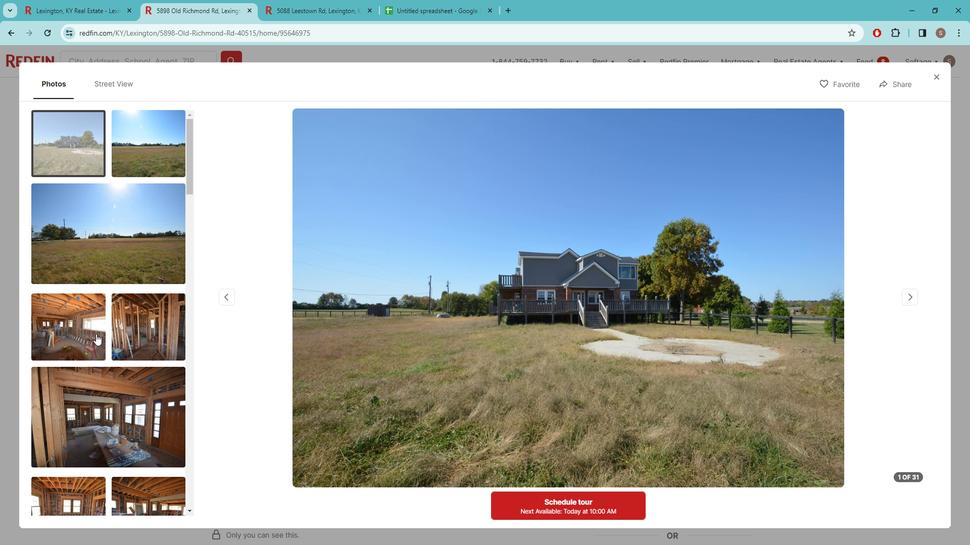 
Action: Mouse scrolled (64, 326) with delta (0, 0)
Screenshot: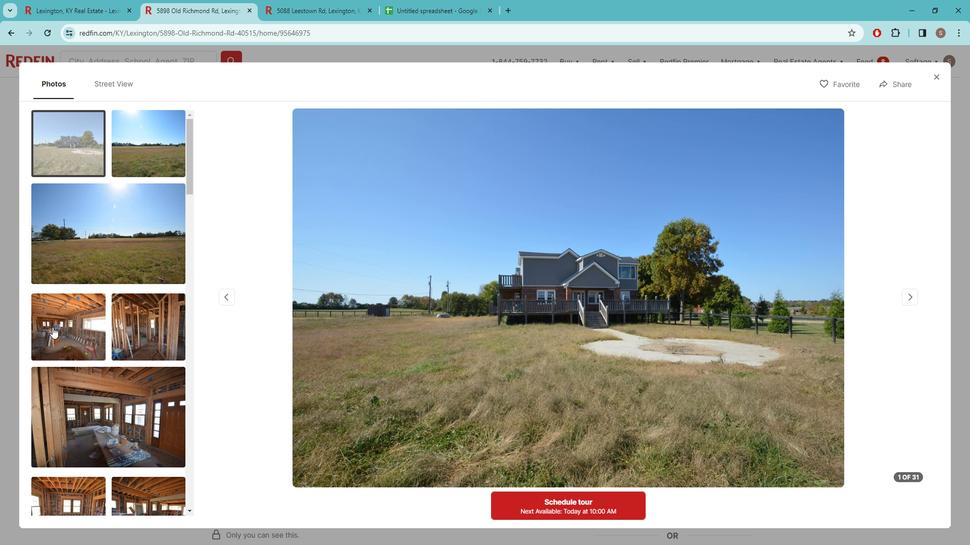 
Action: Mouse moved to (65, 321)
Screenshot: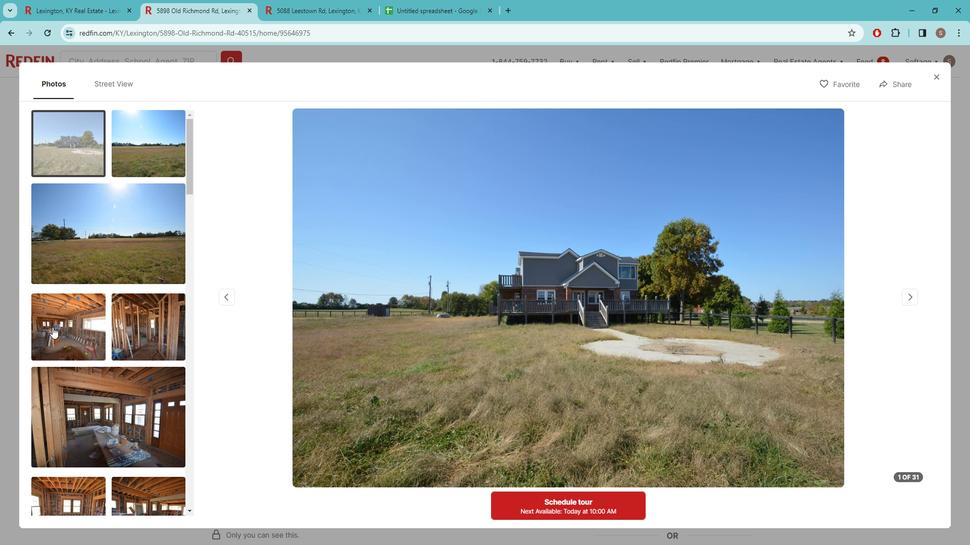 
Action: Mouse scrolled (65, 321) with delta (0, 0)
Screenshot: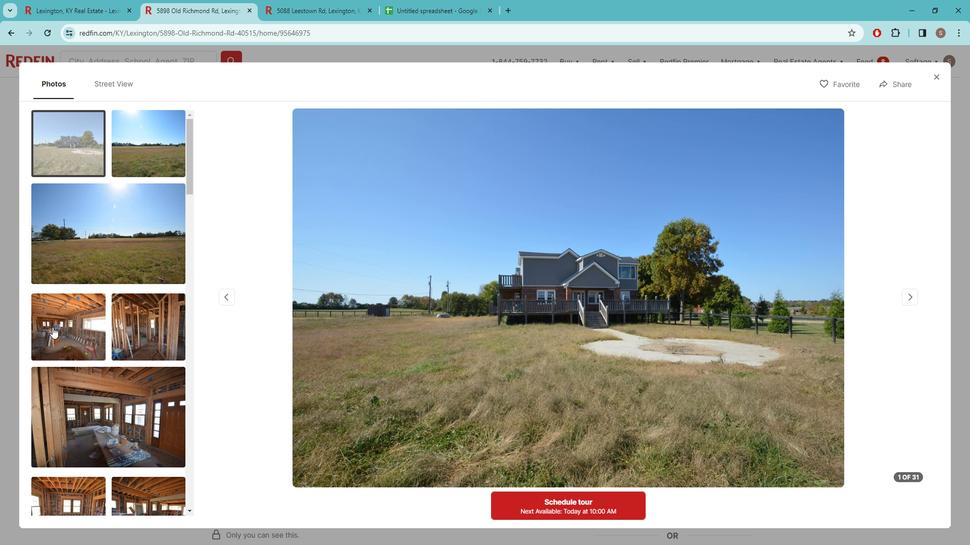 
Action: Mouse moved to (65, 321)
Screenshot: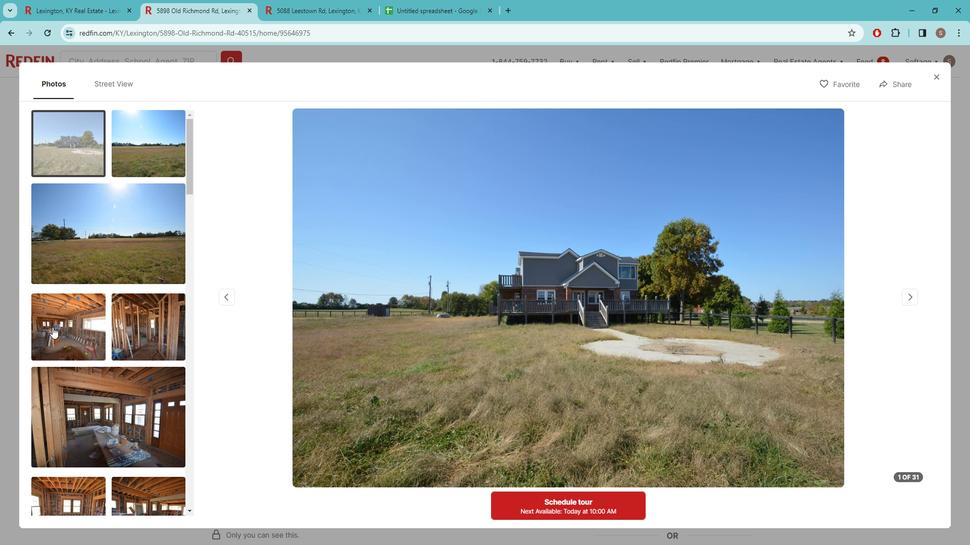 
Action: Mouse scrolled (65, 320) with delta (0, 0)
Screenshot: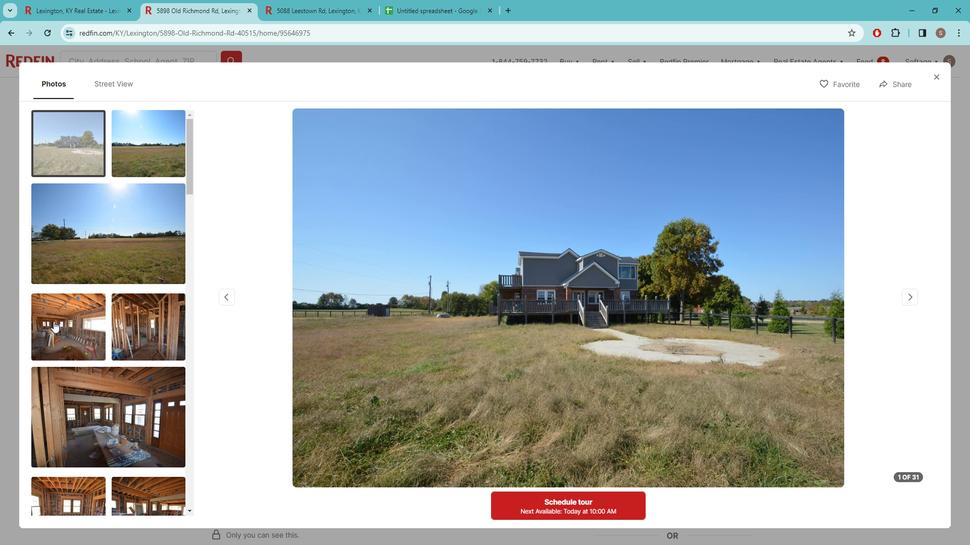 
Action: Mouse scrolled (65, 320) with delta (0, 0)
Screenshot: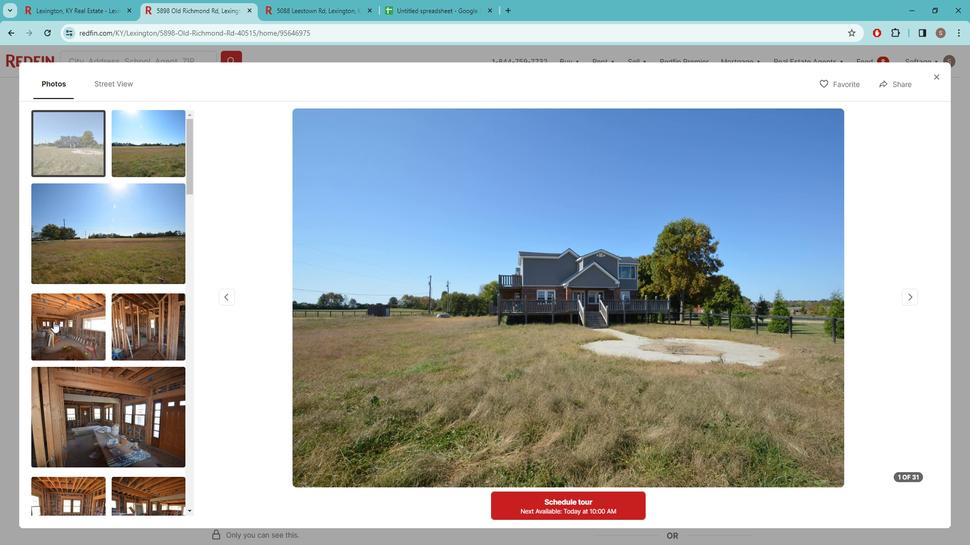 
Action: Mouse moved to (65, 320)
Screenshot: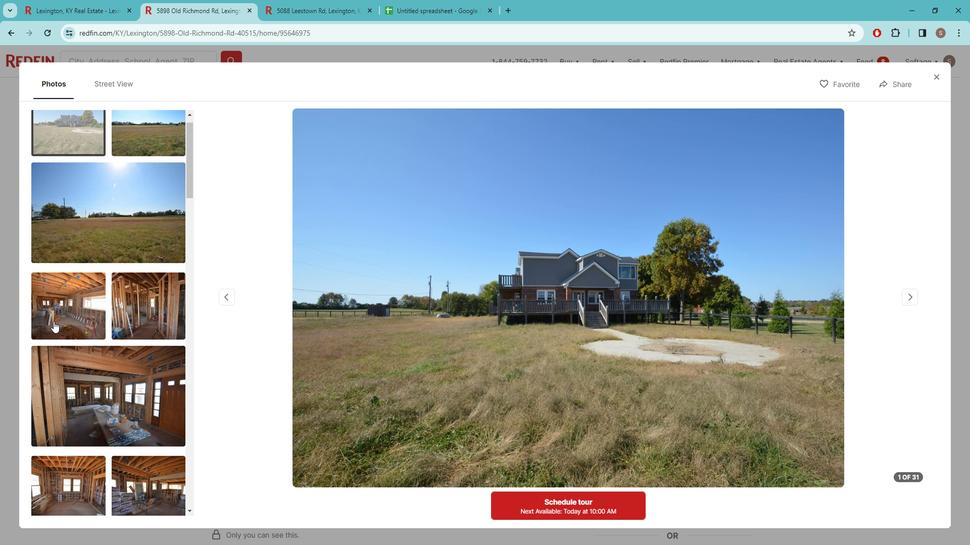 
Action: Mouse scrolled (65, 320) with delta (0, 0)
Screenshot: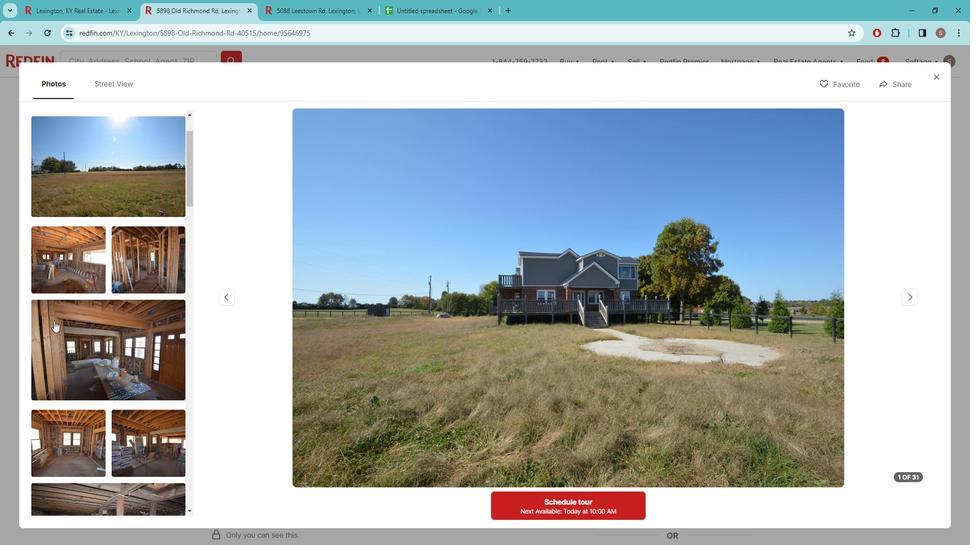 
Action: Mouse scrolled (65, 320) with delta (0, 0)
Screenshot: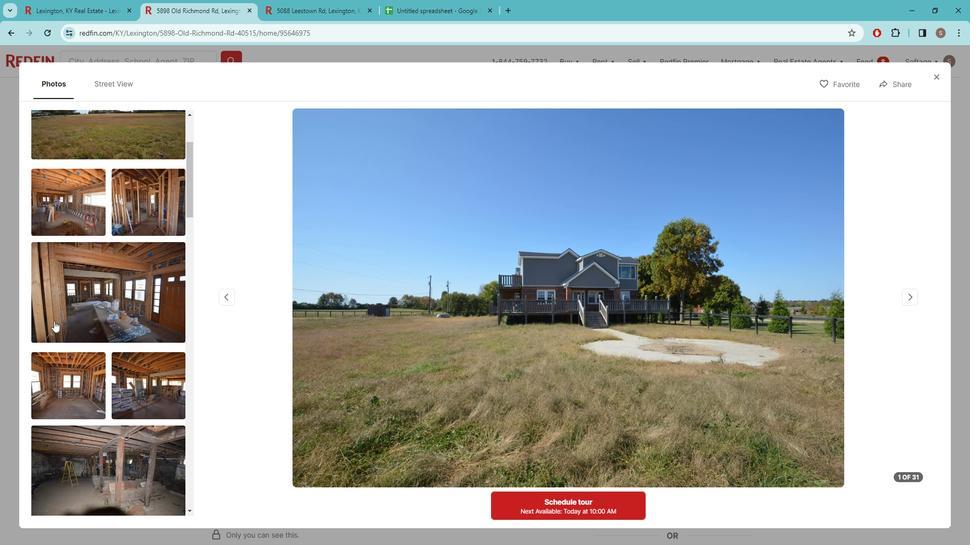 
Action: Mouse scrolled (65, 320) with delta (0, 0)
Screenshot: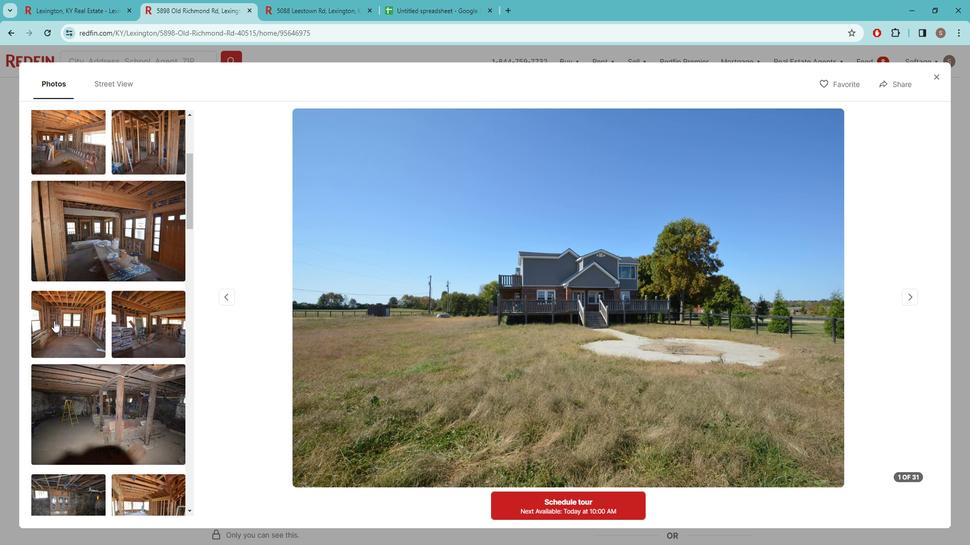 
Action: Mouse moved to (112, 332)
Screenshot: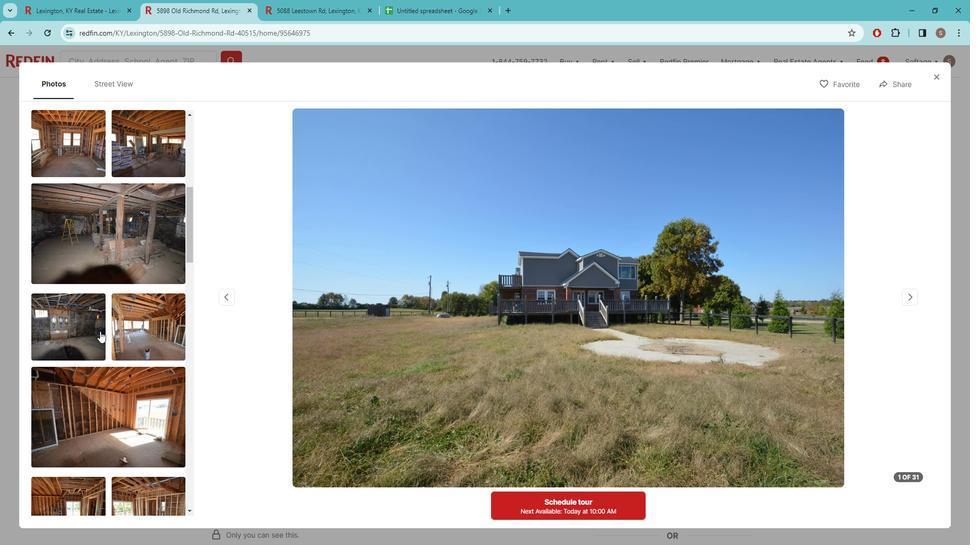 
Action: Mouse scrolled (112, 331) with delta (0, 0)
Screenshot: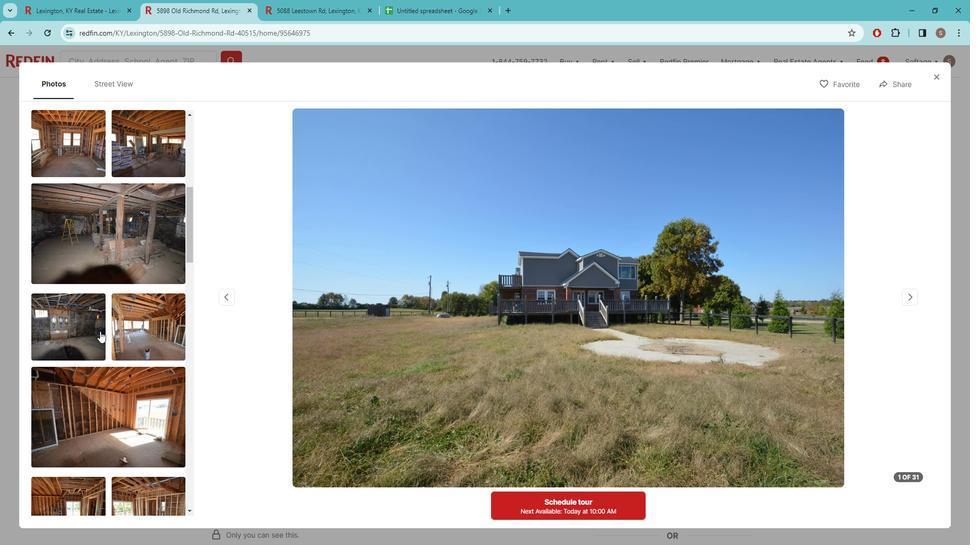 
Action: Mouse moved to (112, 332)
Screenshot: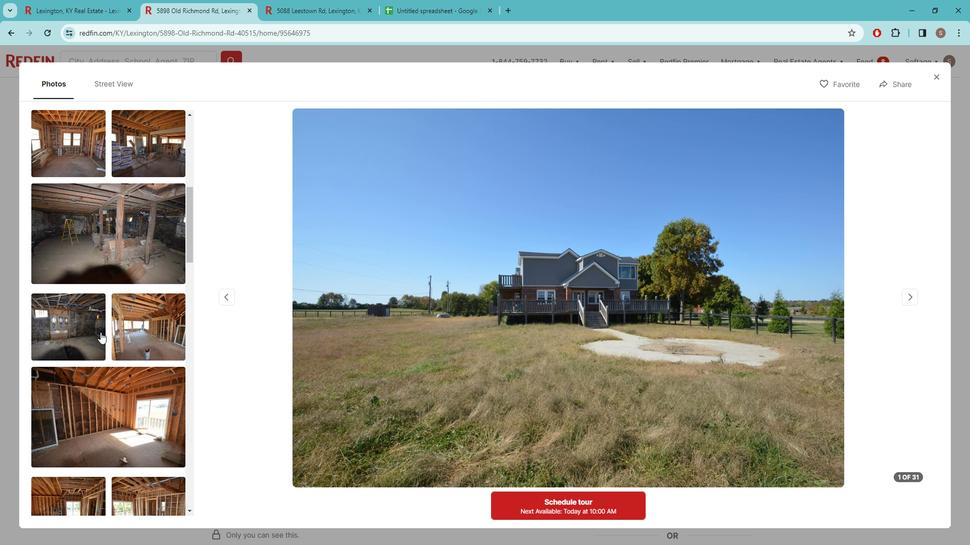
Action: Mouse scrolled (112, 332) with delta (0, 0)
Screenshot: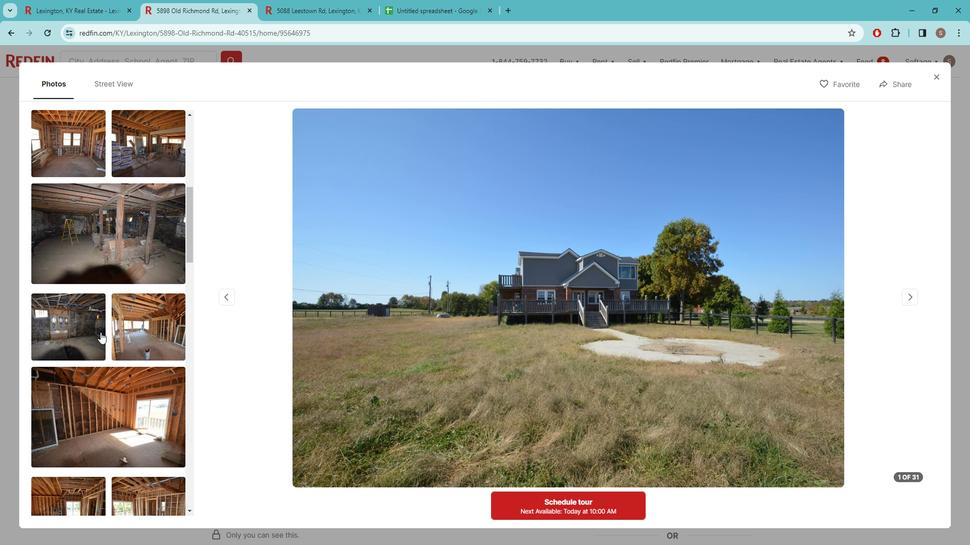
Action: Mouse scrolled (112, 332) with delta (0, 0)
Screenshot: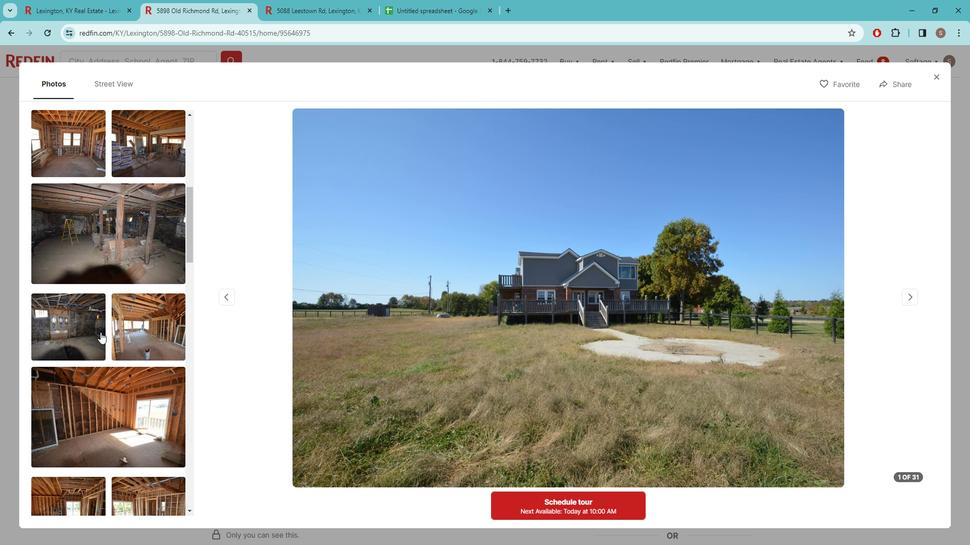 
Action: Mouse scrolled (112, 332) with delta (0, 0)
Screenshot: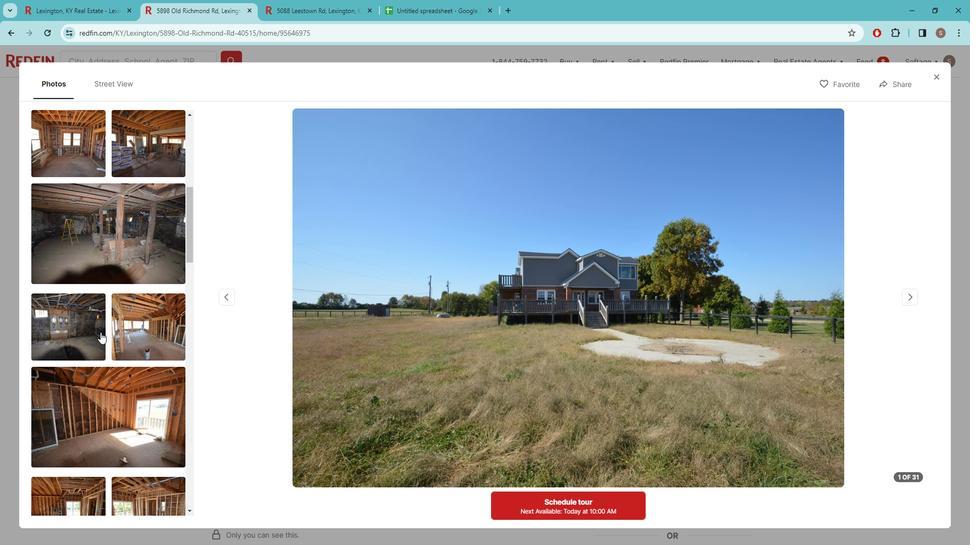 
Action: Mouse scrolled (112, 332) with delta (0, 0)
Screenshot: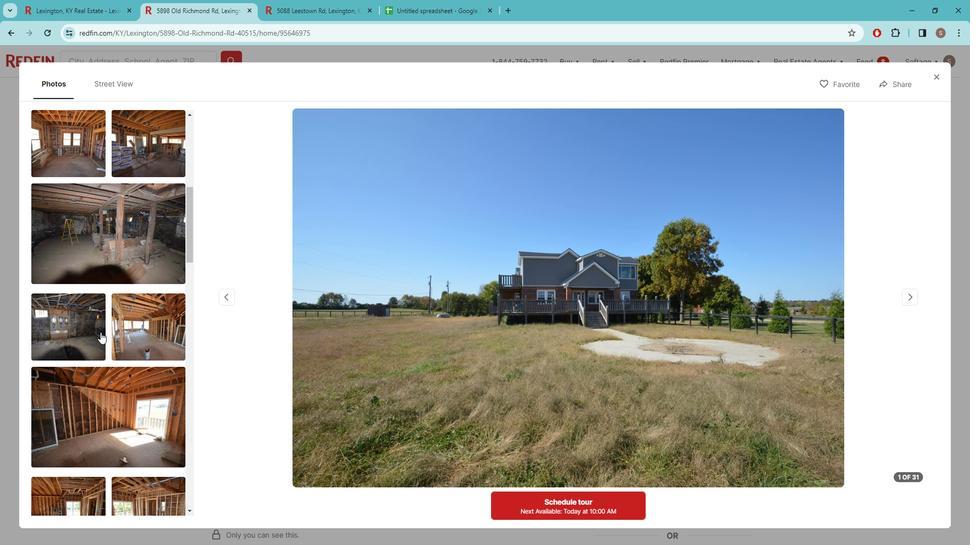 
Action: Mouse scrolled (112, 332) with delta (0, 0)
Screenshot: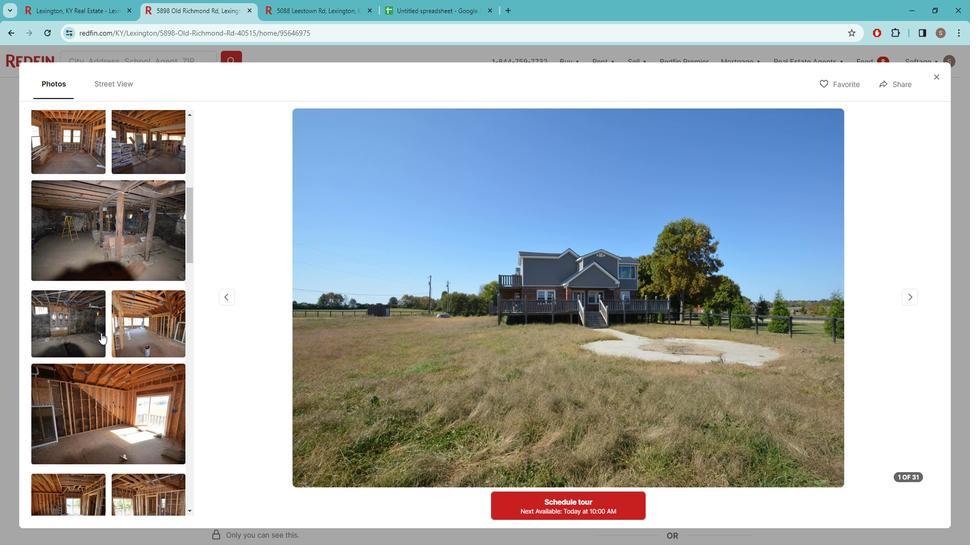 
Action: Mouse moved to (114, 331)
Screenshot: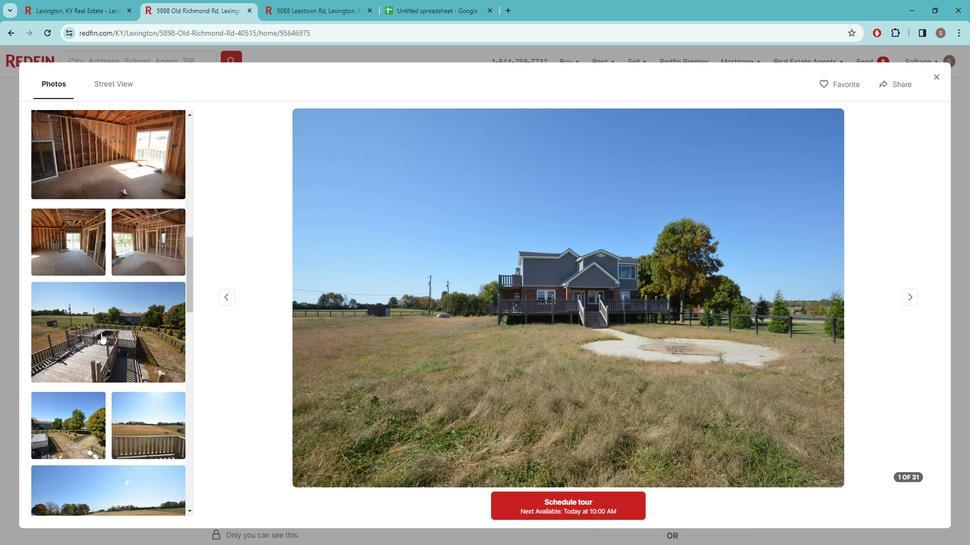 
Action: Mouse scrolled (114, 331) with delta (0, 0)
Screenshot: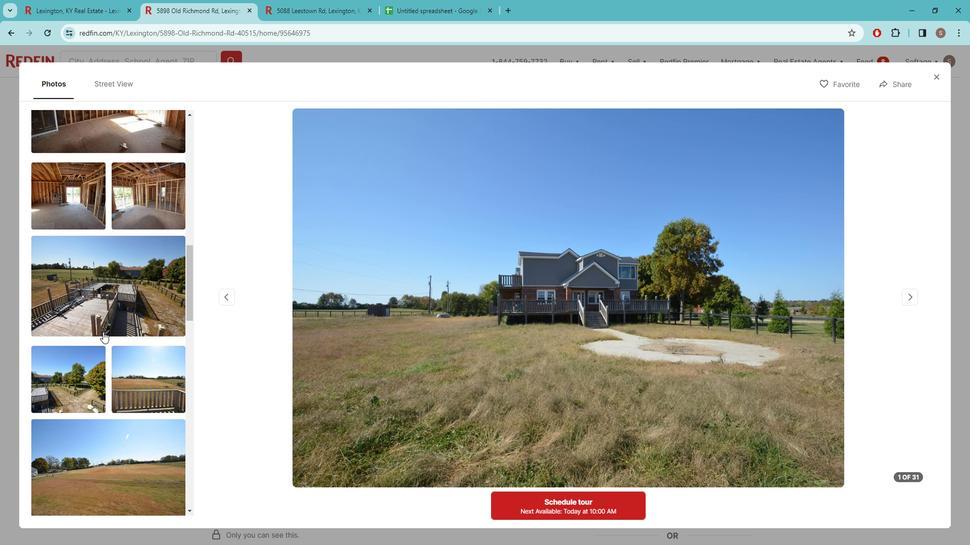 
Action: Mouse scrolled (114, 331) with delta (0, 0)
Screenshot: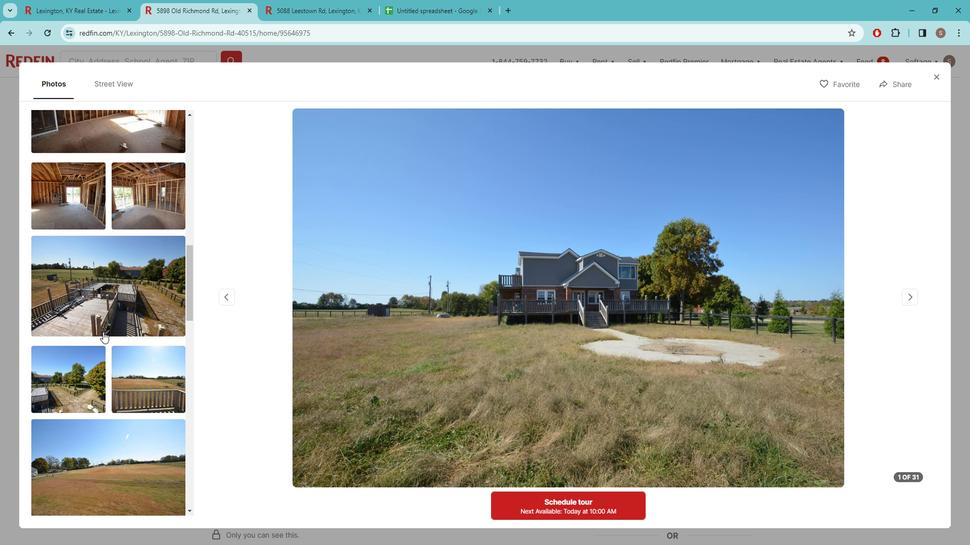 
Action: Mouse scrolled (114, 331) with delta (0, 0)
Screenshot: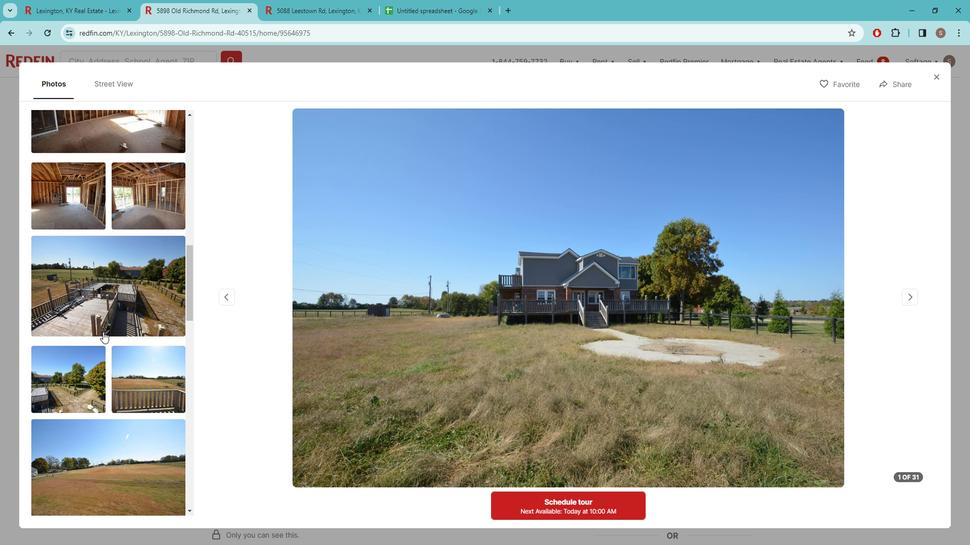 
Action: Mouse scrolled (114, 331) with delta (0, 0)
Screenshot: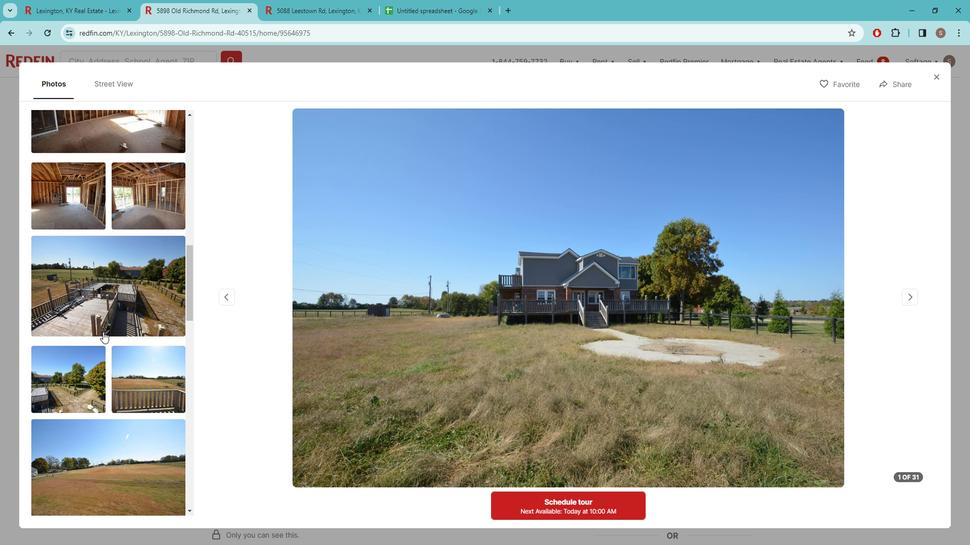 
Action: Mouse scrolled (114, 331) with delta (0, 0)
Screenshot: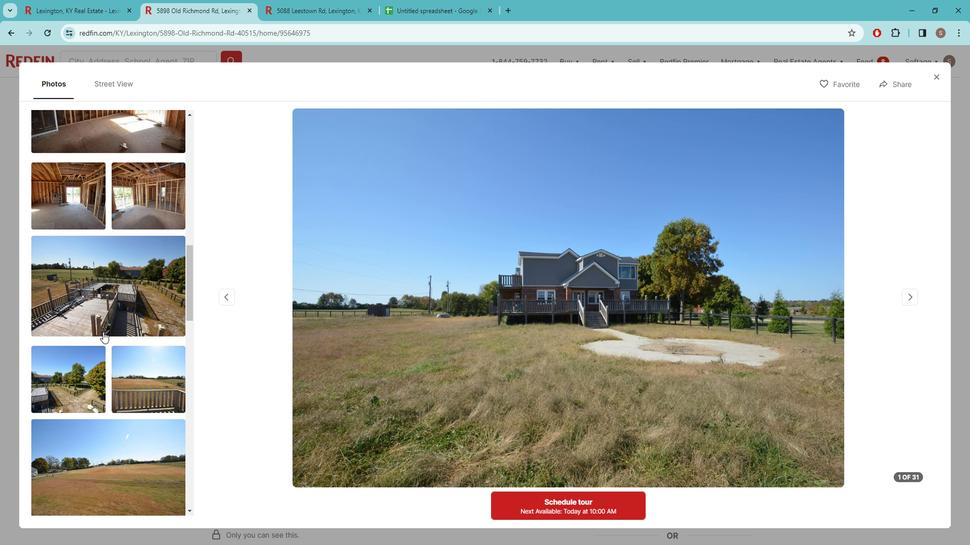 
Action: Mouse scrolled (114, 331) with delta (0, 0)
Screenshot: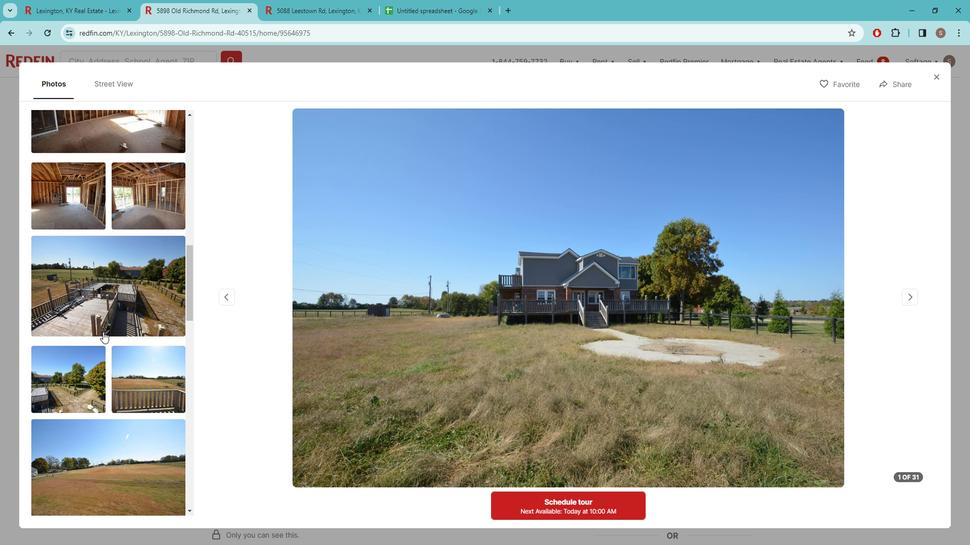 
Action: Mouse scrolled (114, 331) with delta (0, 0)
Screenshot: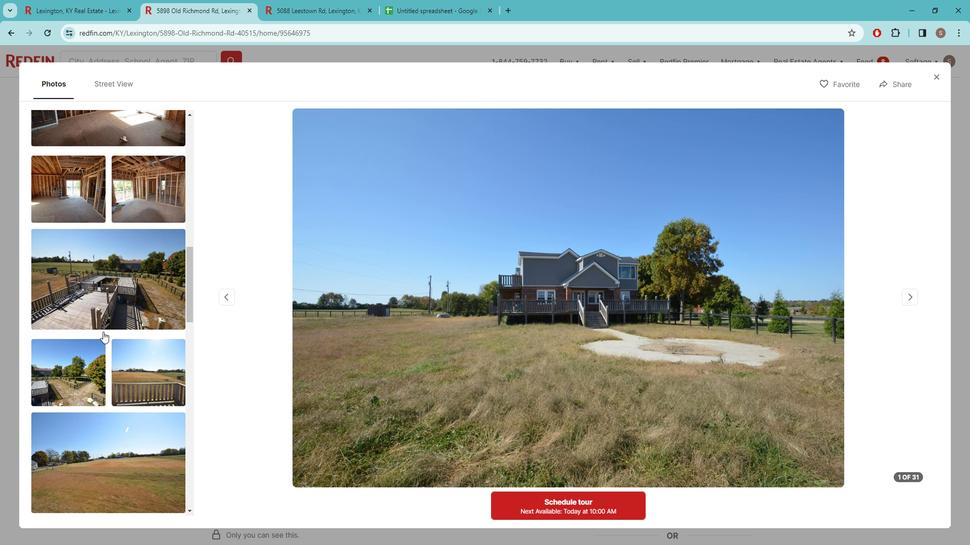
Action: Mouse scrolled (114, 331) with delta (0, 0)
Screenshot: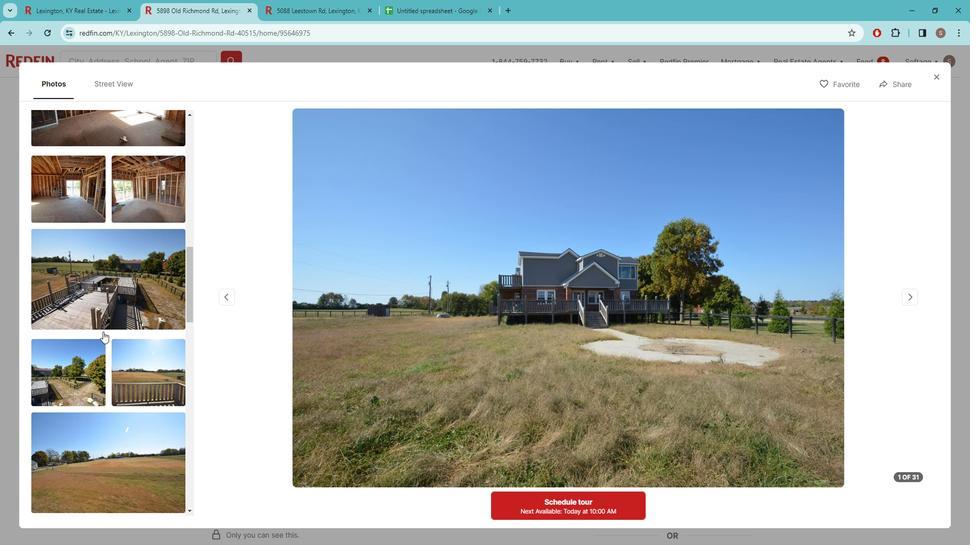 
Action: Mouse scrolled (114, 331) with delta (0, 0)
Screenshot: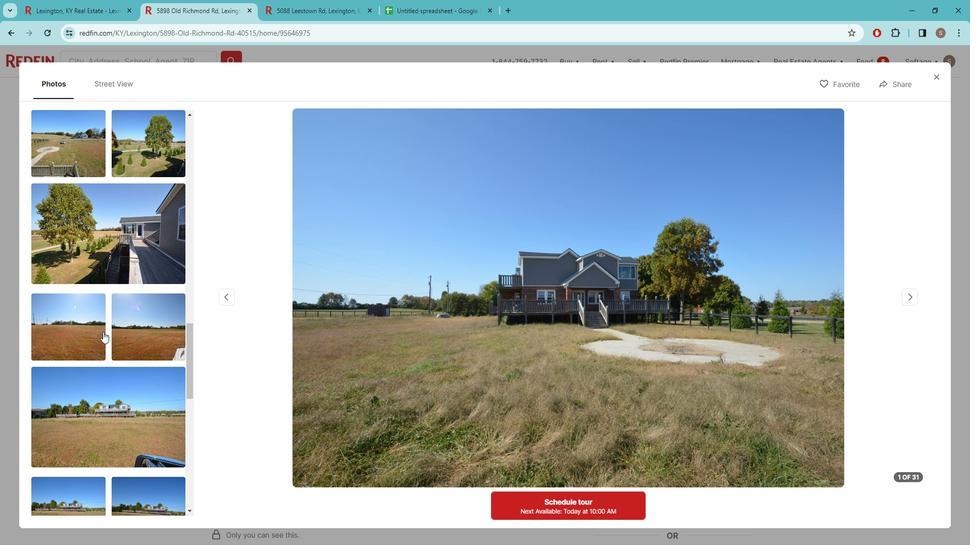 
Action: Mouse scrolled (114, 331) with delta (0, 0)
Screenshot: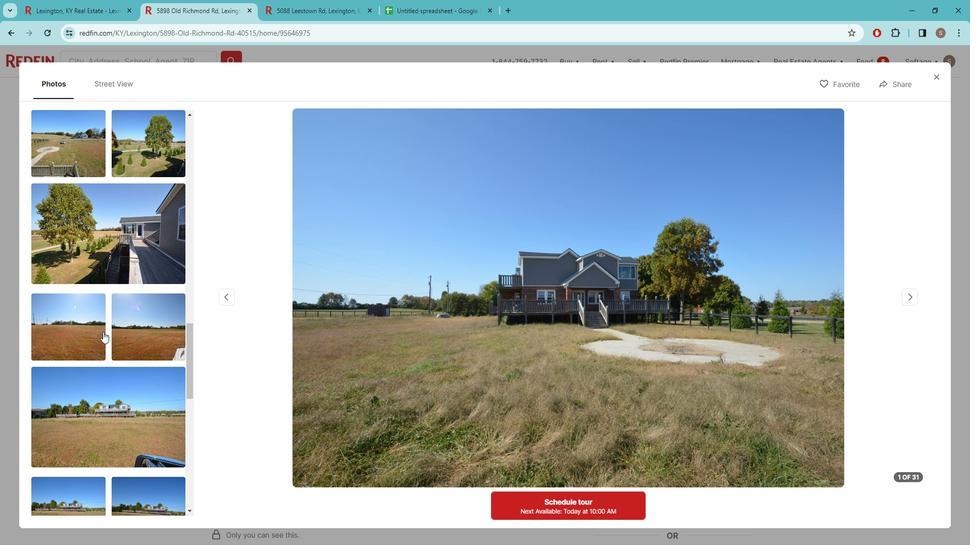 
Action: Mouse scrolled (114, 331) with delta (0, 0)
Screenshot: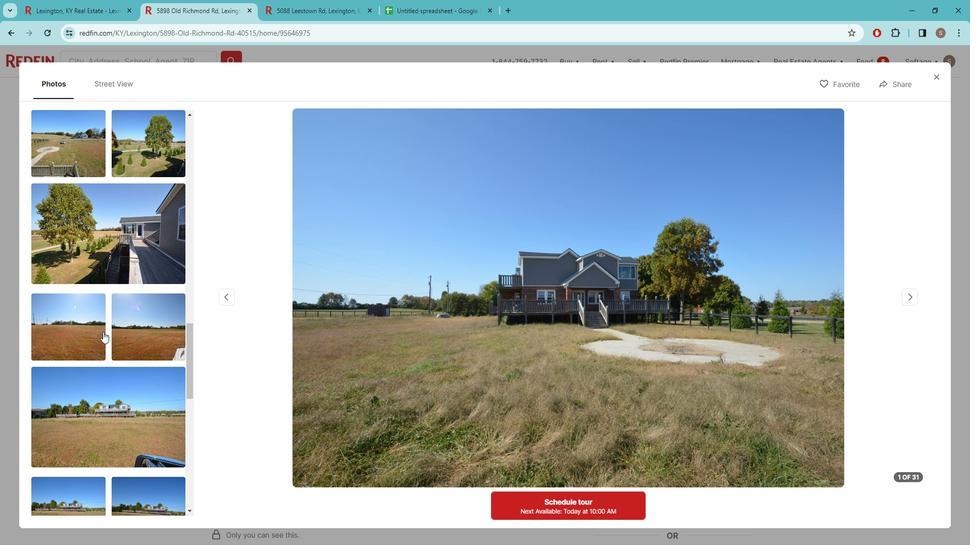 
Action: Mouse scrolled (114, 331) with delta (0, 0)
Screenshot: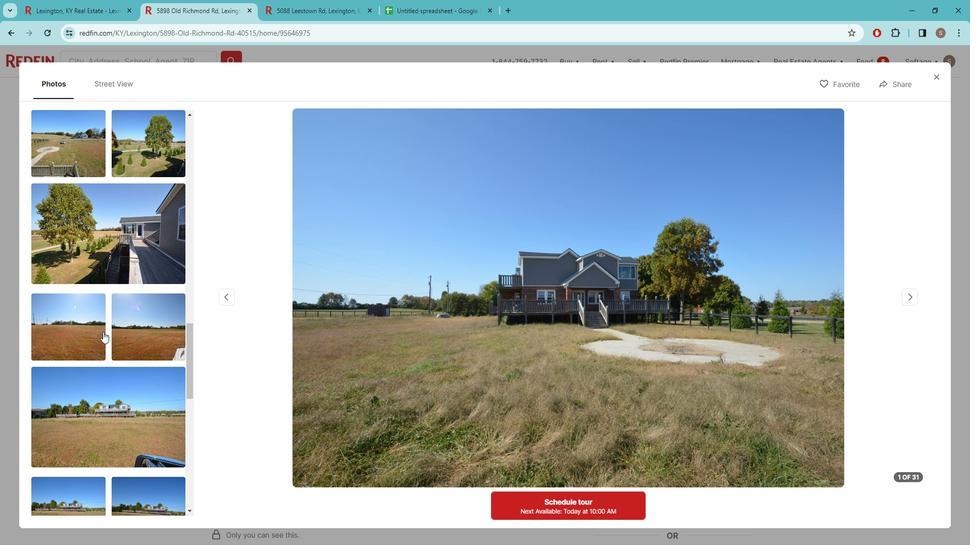 
Action: Mouse scrolled (114, 331) with delta (0, 0)
Screenshot: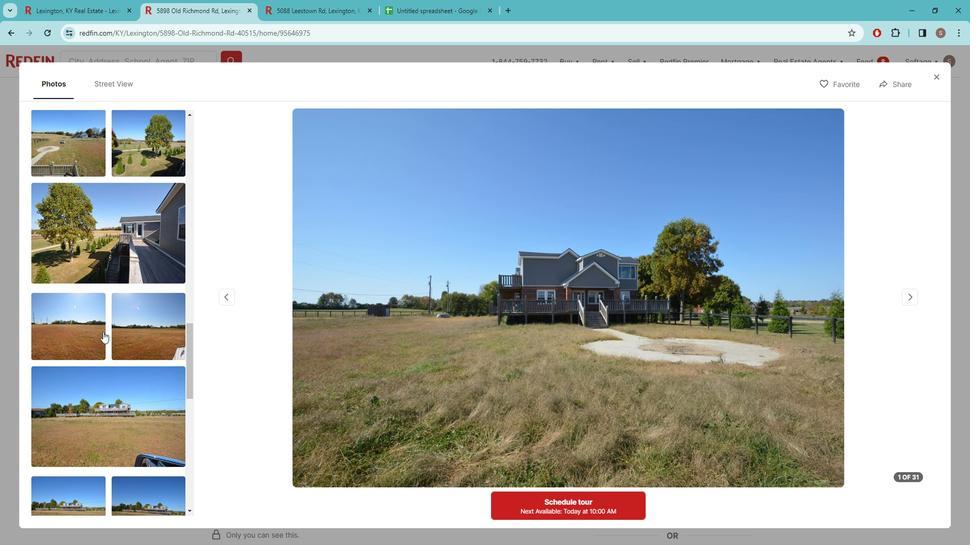 
Action: Mouse scrolled (114, 331) with delta (0, 0)
Screenshot: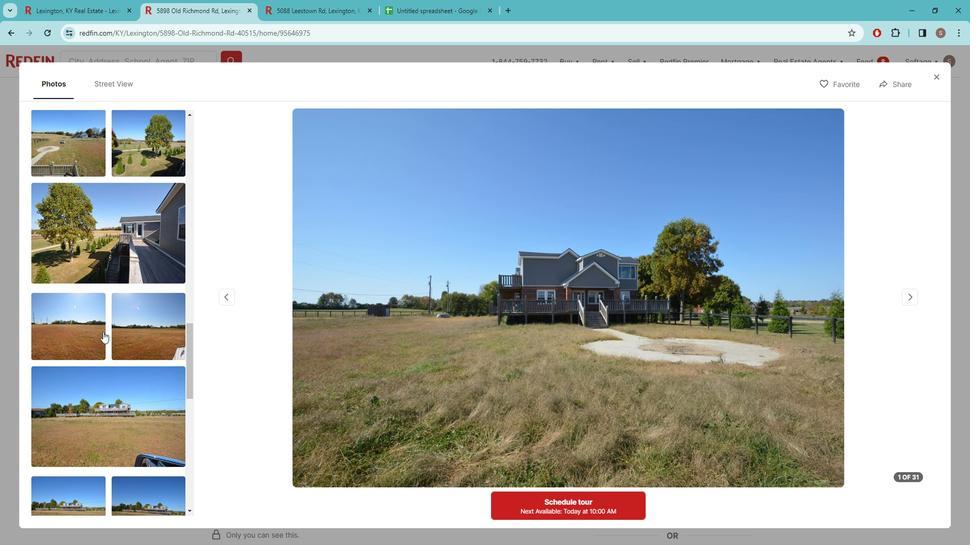 
Action: Mouse scrolled (114, 331) with delta (0, 0)
Screenshot: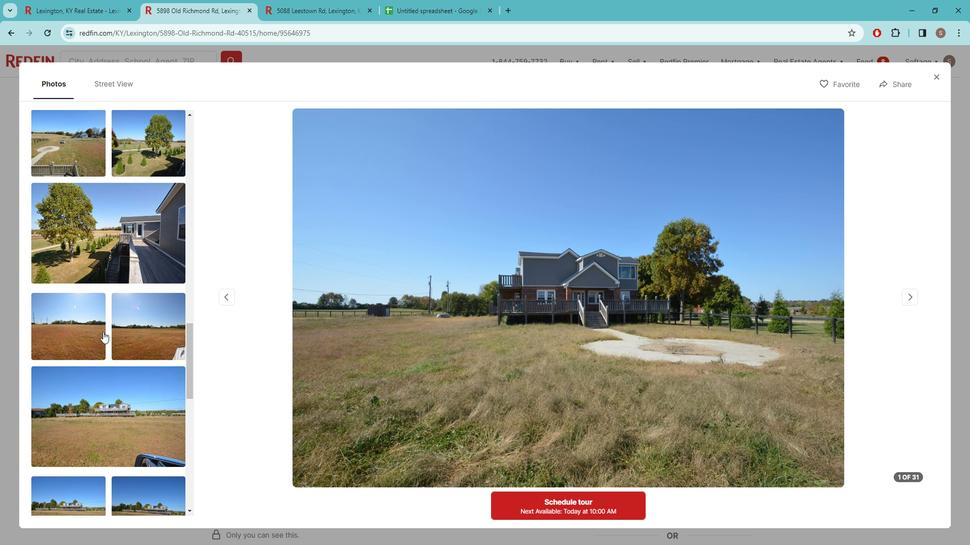 
Action: Mouse moved to (950, 84)
Screenshot: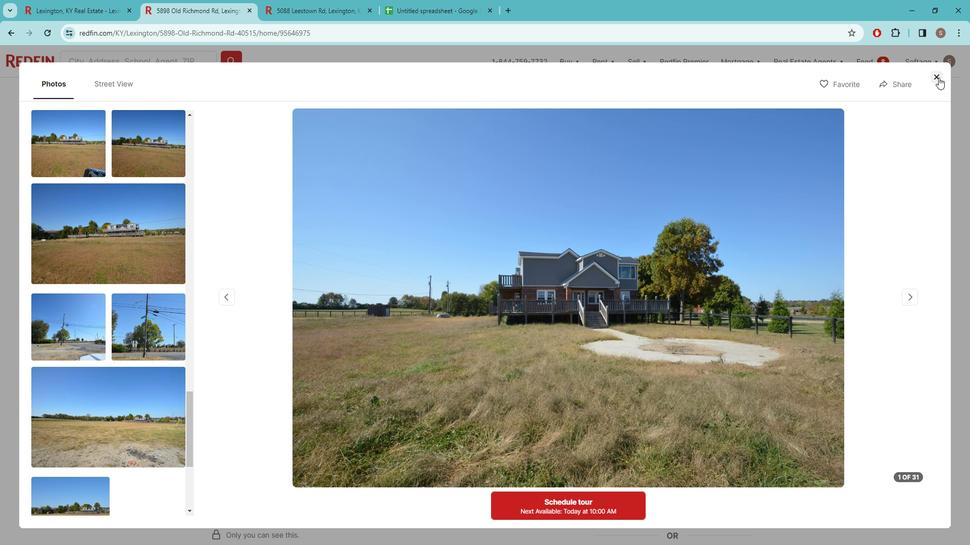 
Action: Mouse pressed left at (950, 84)
Screenshot: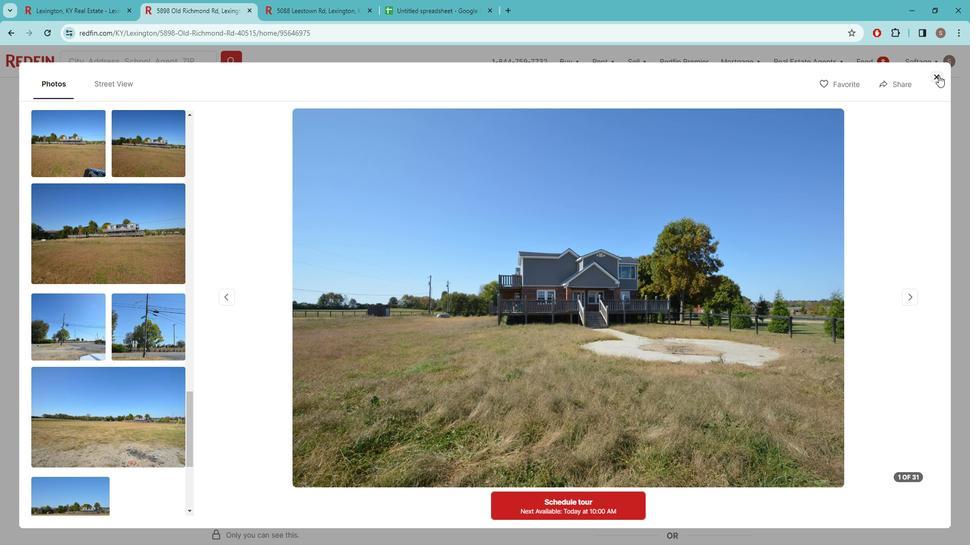 
Action: Mouse moved to (616, 99)
Screenshot: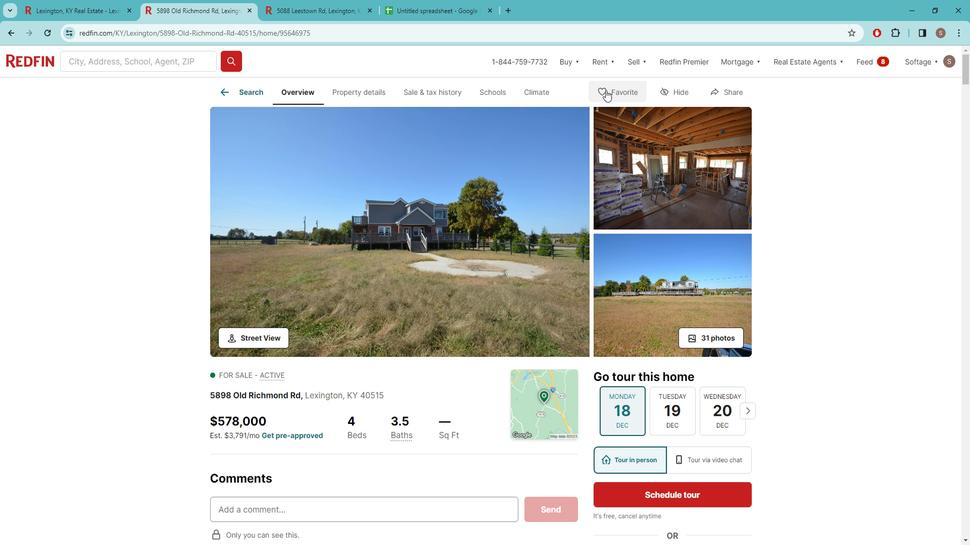 
Action: Mouse pressed left at (616, 99)
Screenshot: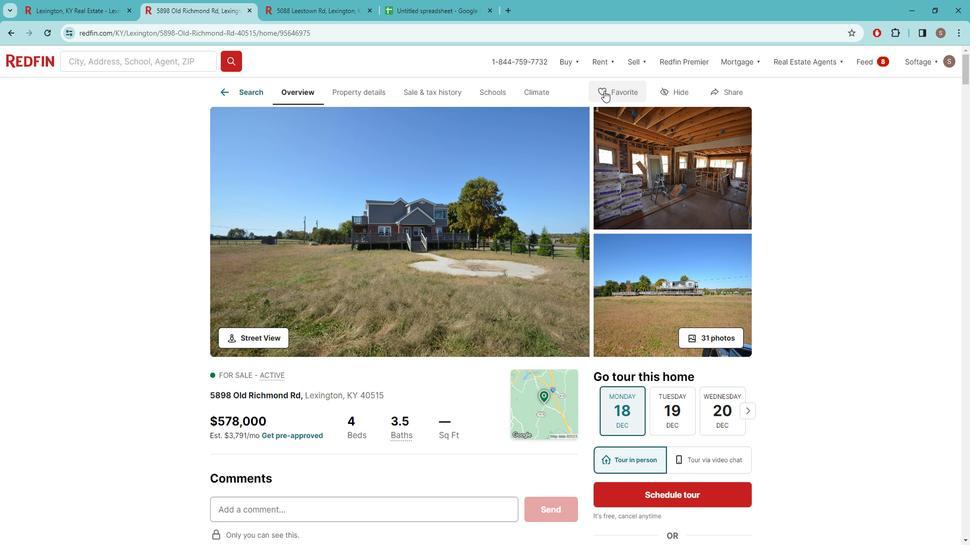 
Action: Mouse moved to (443, 216)
Screenshot: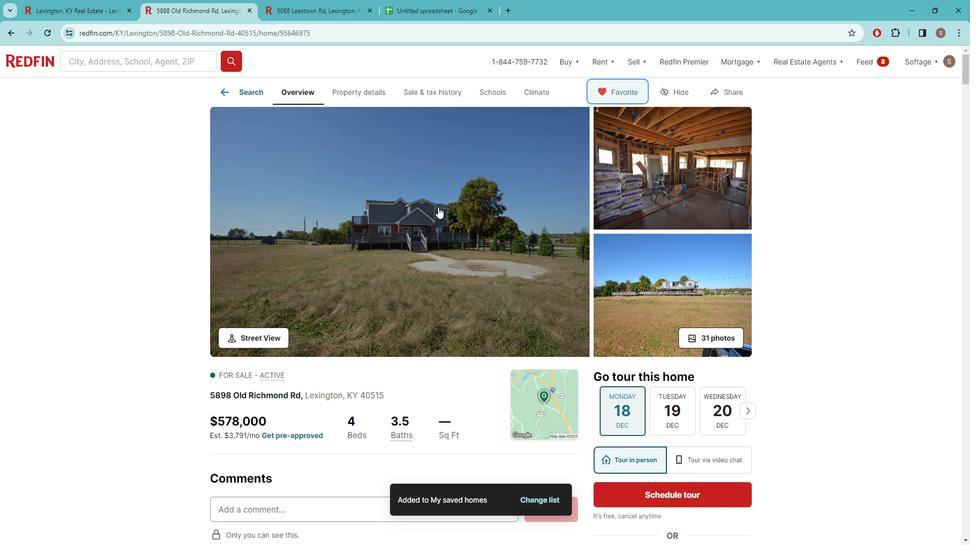 
Action: Mouse scrolled (443, 215) with delta (0, 0)
Screenshot: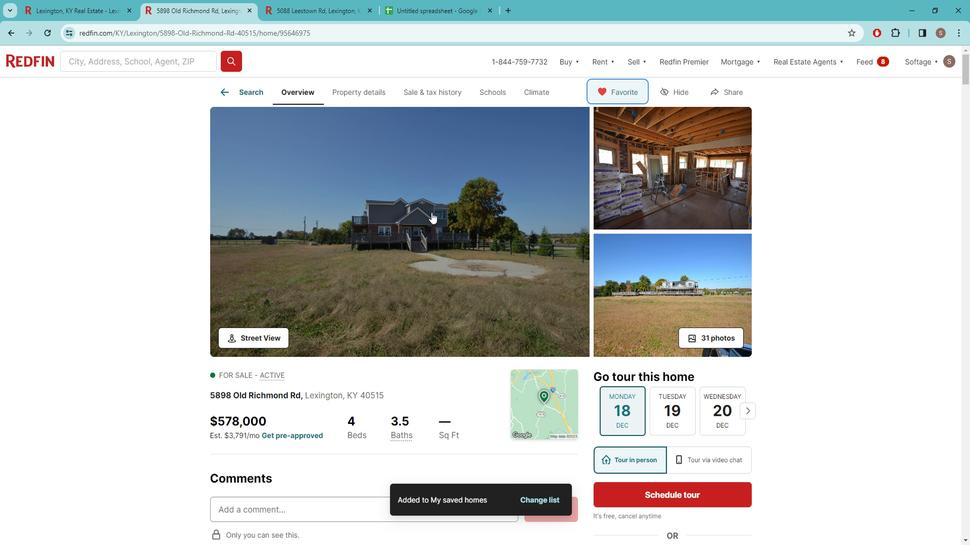 
Action: Mouse scrolled (443, 215) with delta (0, 0)
Screenshot: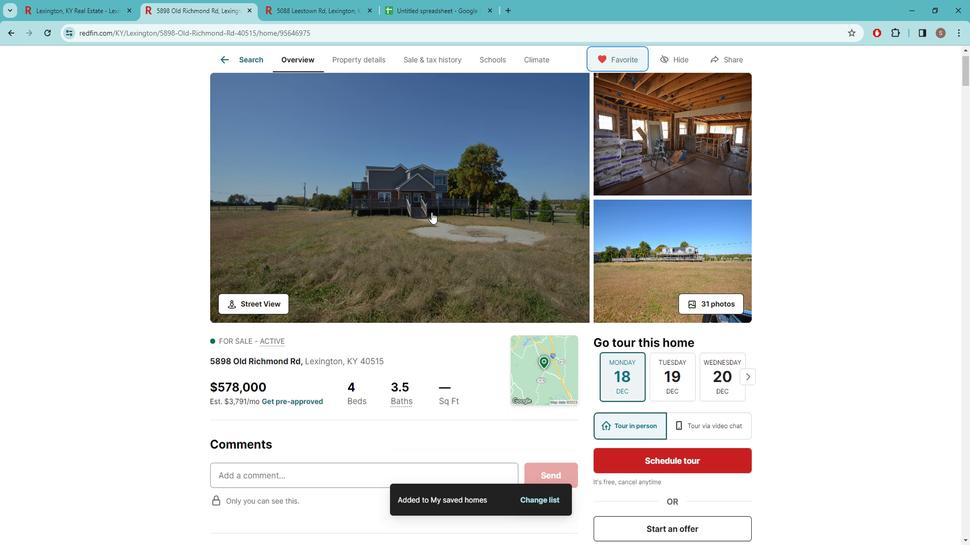 
Action: Mouse moved to (442, 216)
Screenshot: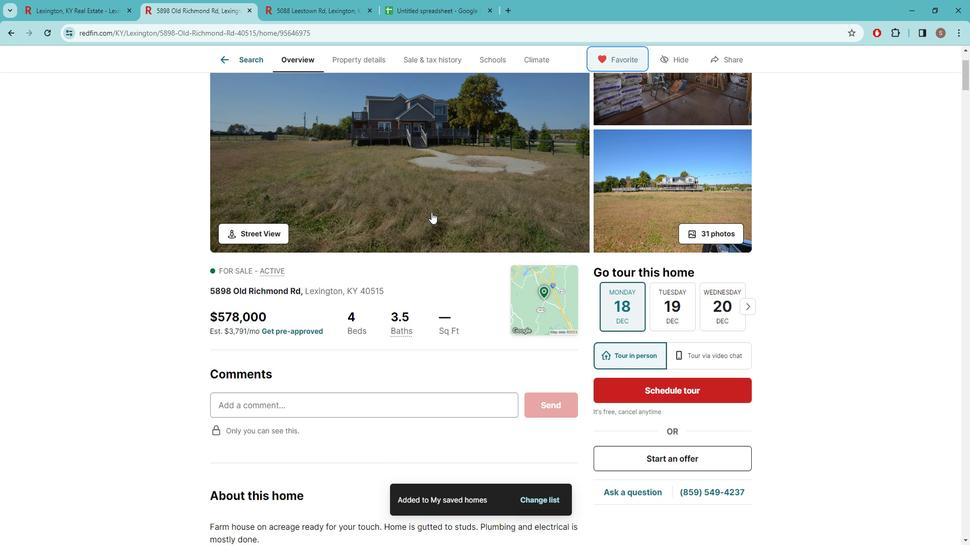 
Action: Mouse scrolled (442, 215) with delta (0, 0)
Screenshot: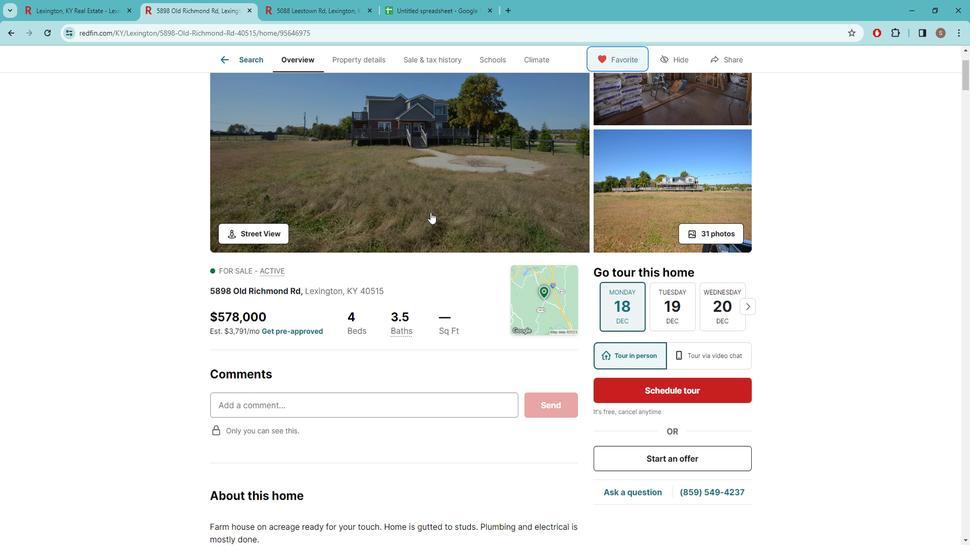 
Action: Mouse moved to (435, 213)
Screenshot: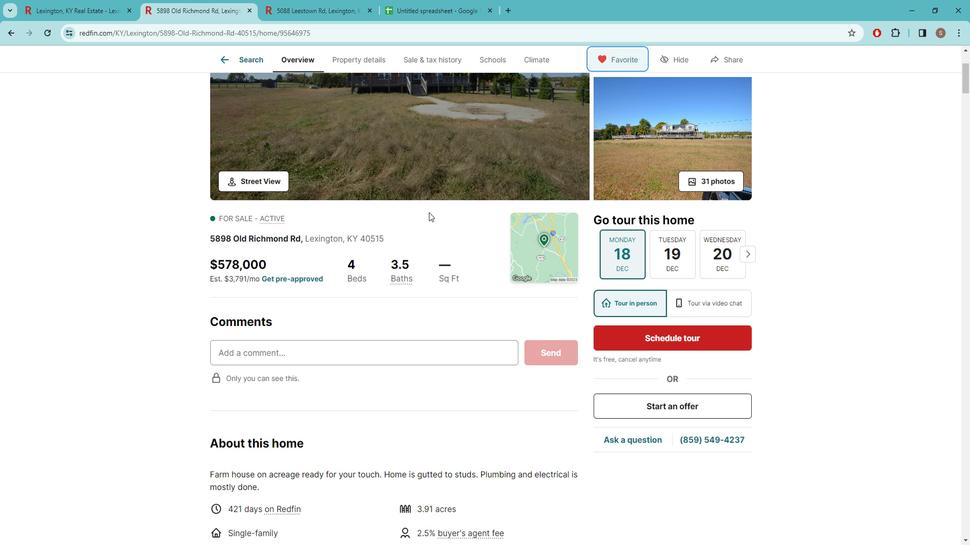 
Action: Mouse scrolled (435, 213) with delta (0, 0)
Screenshot: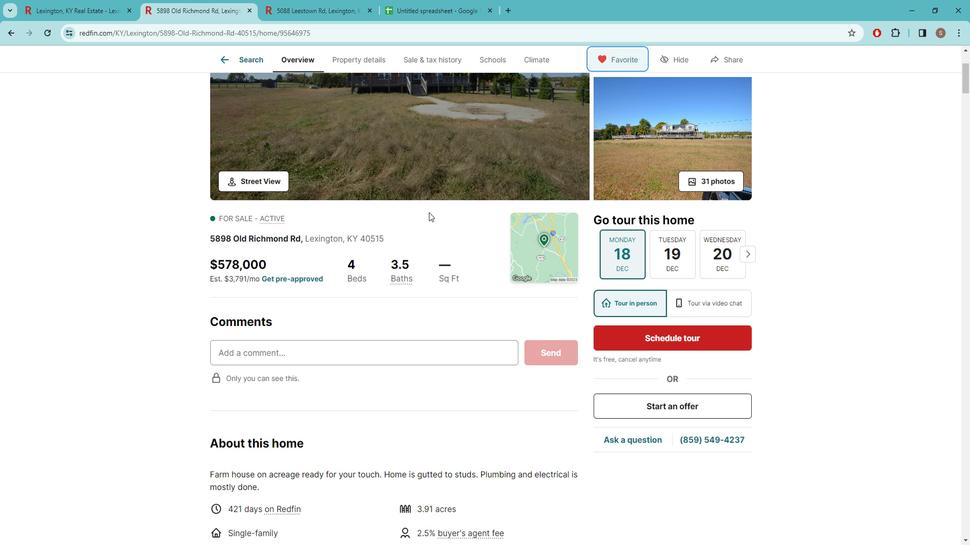 
Action: Mouse moved to (421, 223)
Screenshot: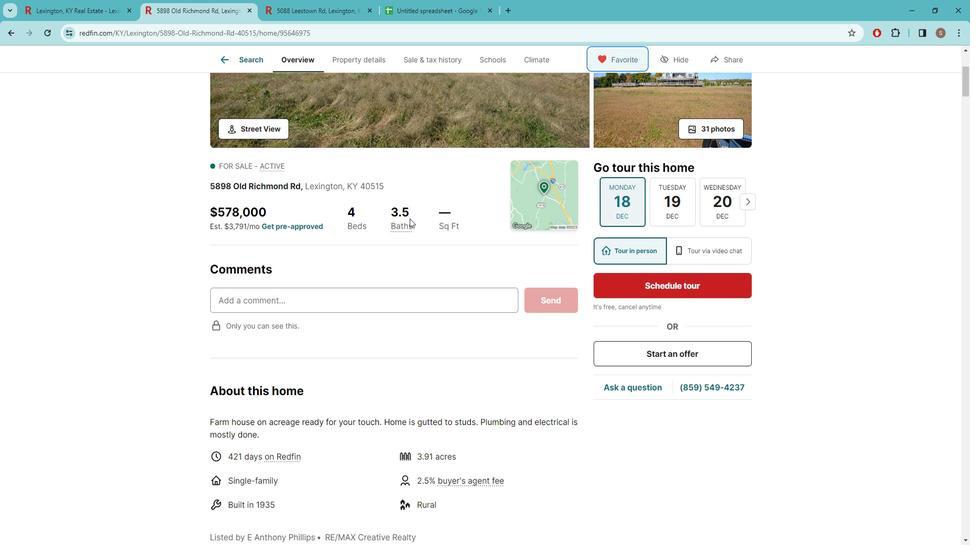 
Action: Mouse scrolled (421, 223) with delta (0, 0)
Screenshot: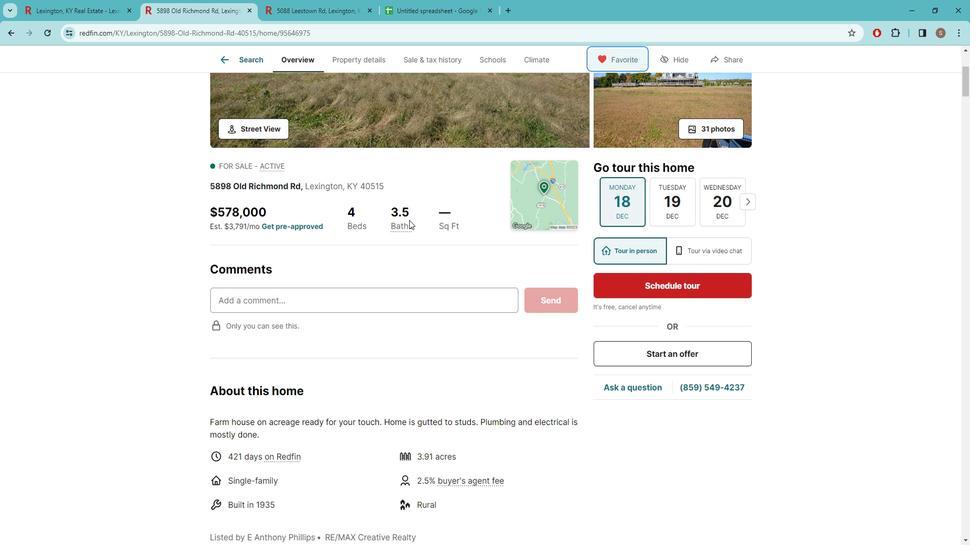 
Action: Mouse moved to (413, 229)
Screenshot: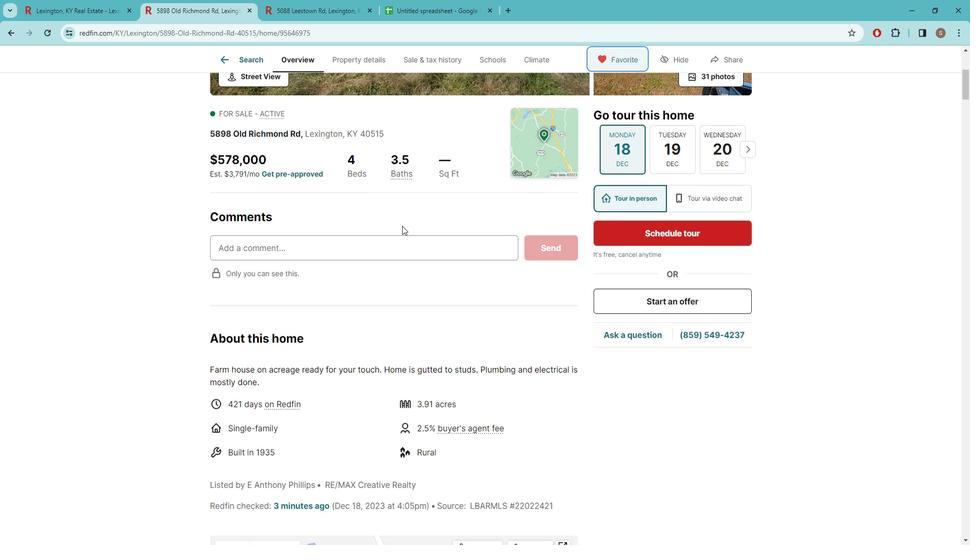 
Action: Mouse scrolled (413, 228) with delta (0, 0)
Screenshot: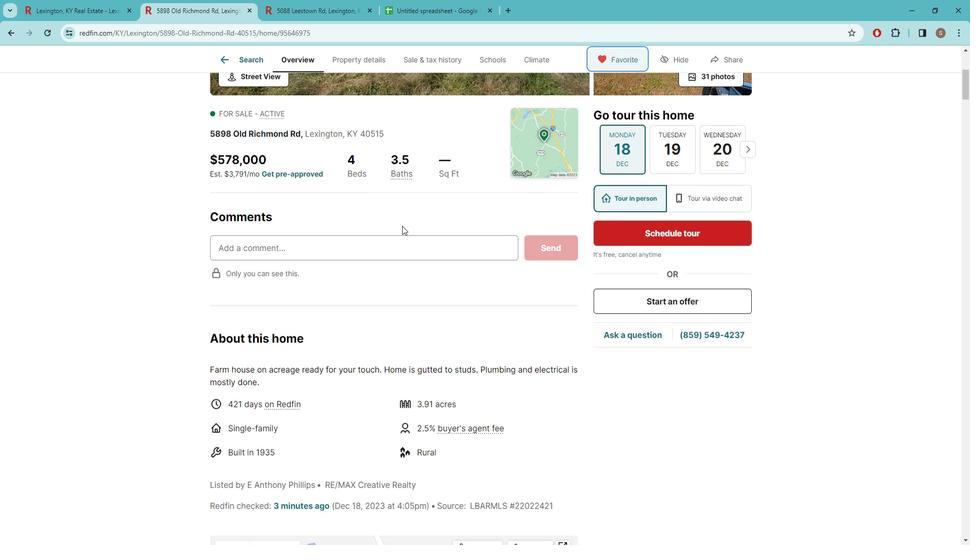 
Action: Mouse moved to (424, 11)
Screenshot: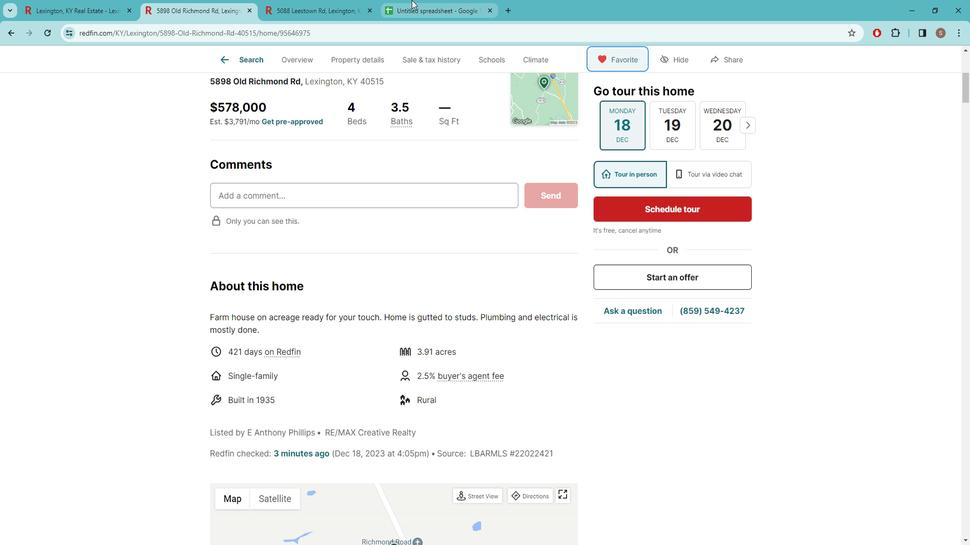 
Action: Mouse pressed left at (424, 11)
Screenshot: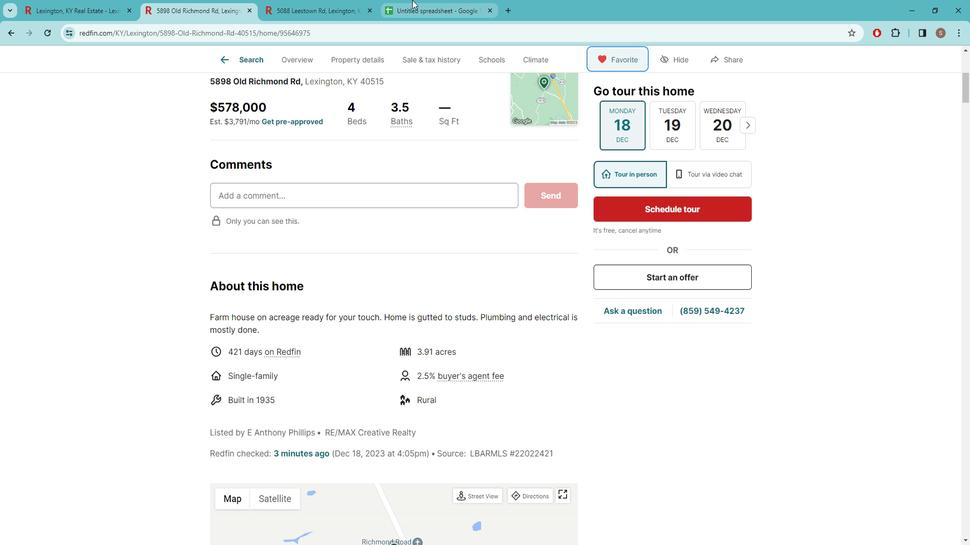 
Action: Mouse moved to (275, 145)
Screenshot: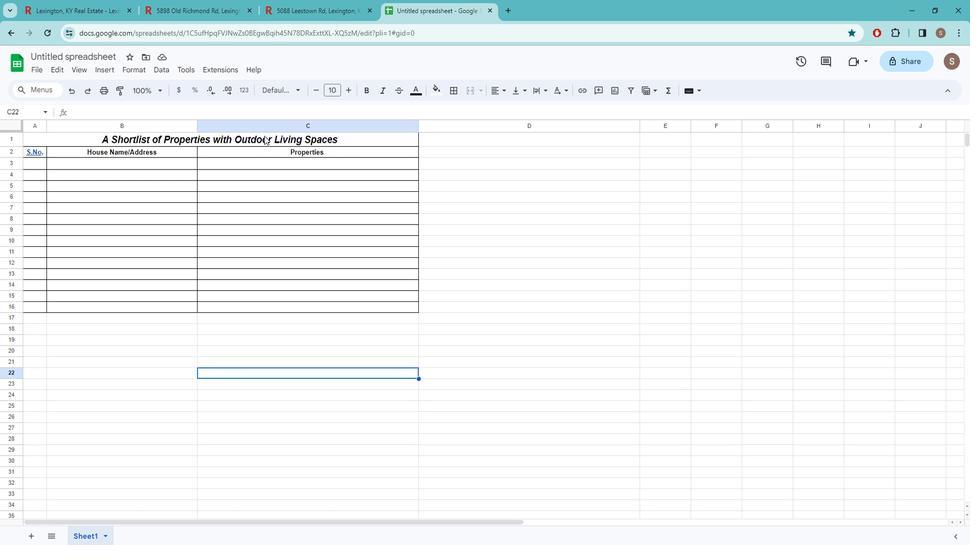 
Action: Mouse pressed left at (275, 145)
Screenshot: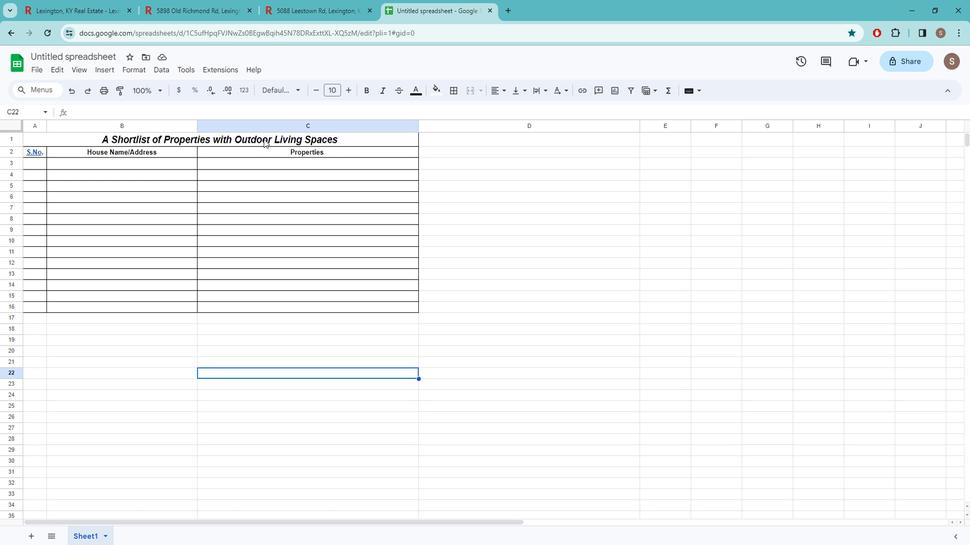
Action: Mouse pressed left at (275, 145)
Screenshot: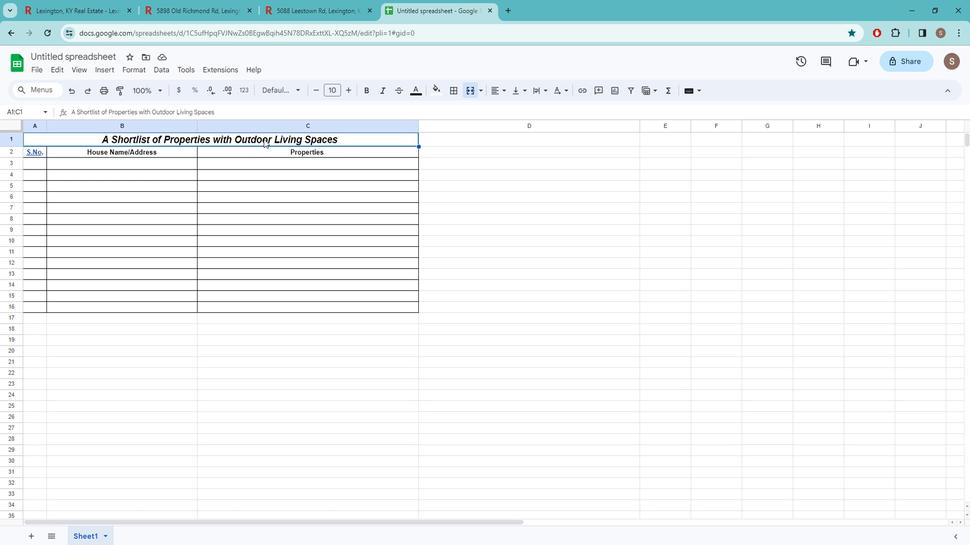 
Action: Mouse moved to (247, 144)
Screenshot: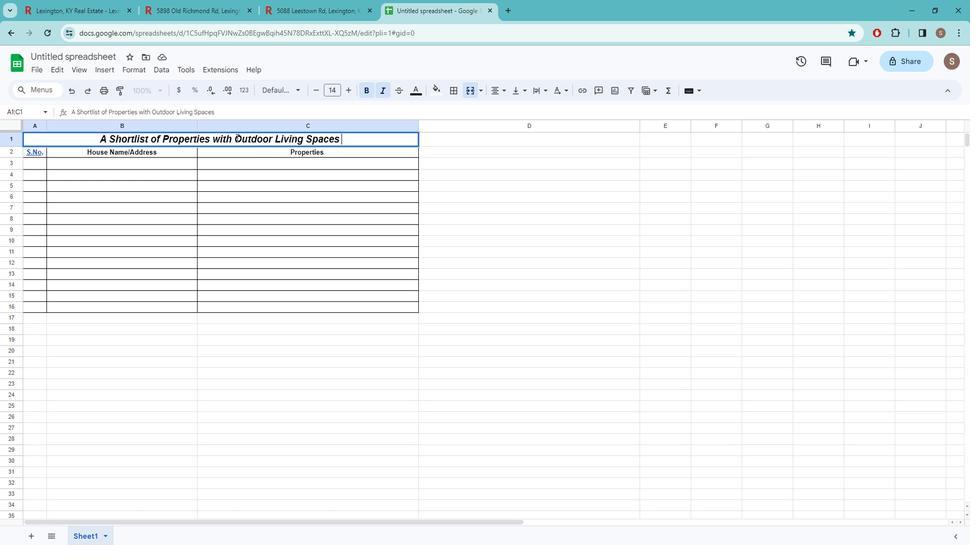 
Action: Mouse pressed left at (247, 144)
Screenshot: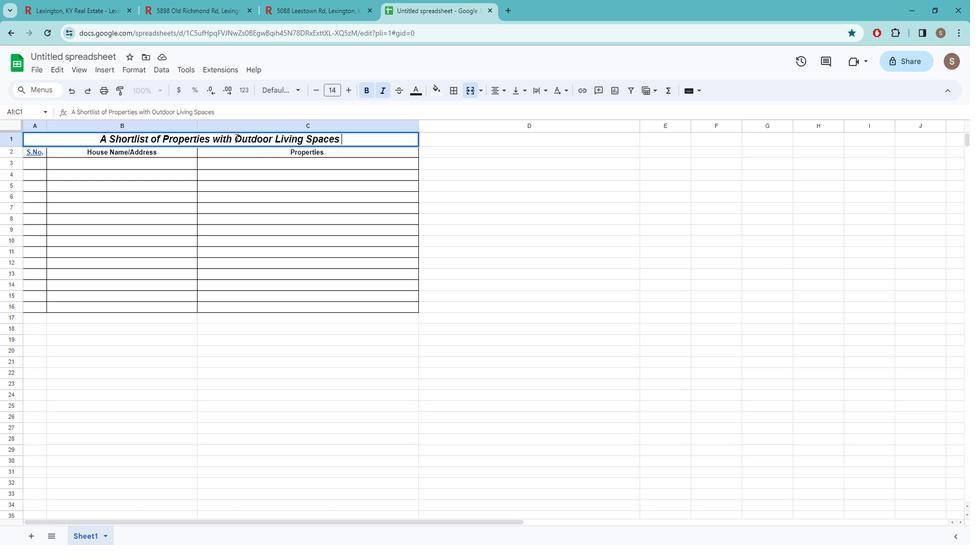 
Action: Mouse moved to (355, 141)
Screenshot: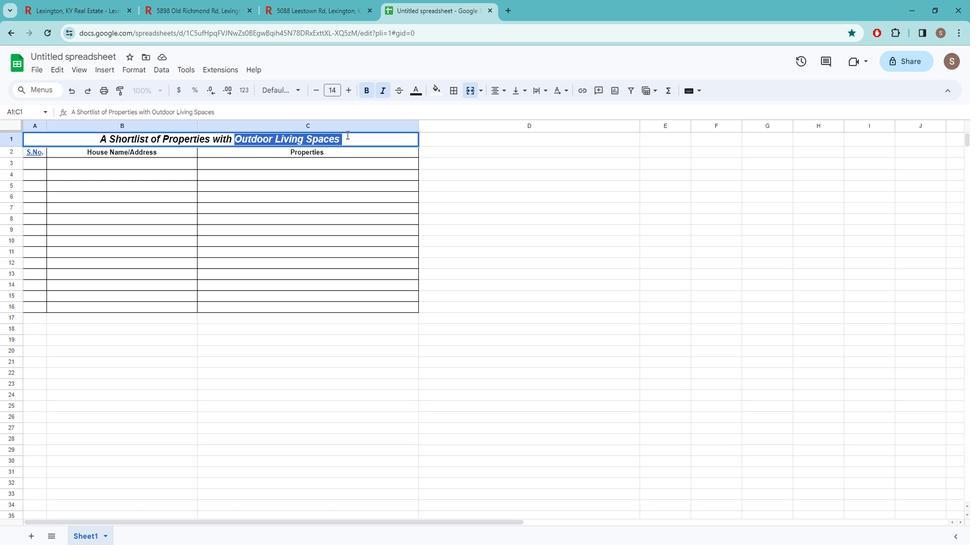 
Action: Key pressed <Key.delete><Key.caps_lock>e<Key.caps_lock>QUESTRIAN<Key.space><Key.caps_lock>f<Key.caps_lock>ACILITIES<Key.space>FOR<Key.space><Key.caps_lock>h<Key.caps_lock>ORSE<Key.space><Key.caps_lock>e<Key.caps_lock>NTHUSIASTS
Screenshot: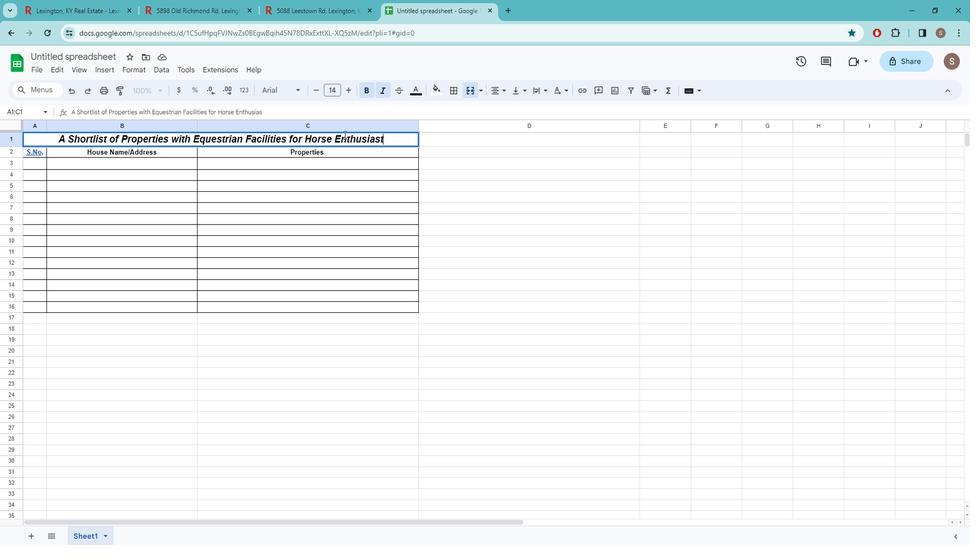 
Action: Mouse moved to (342, 181)
Screenshot: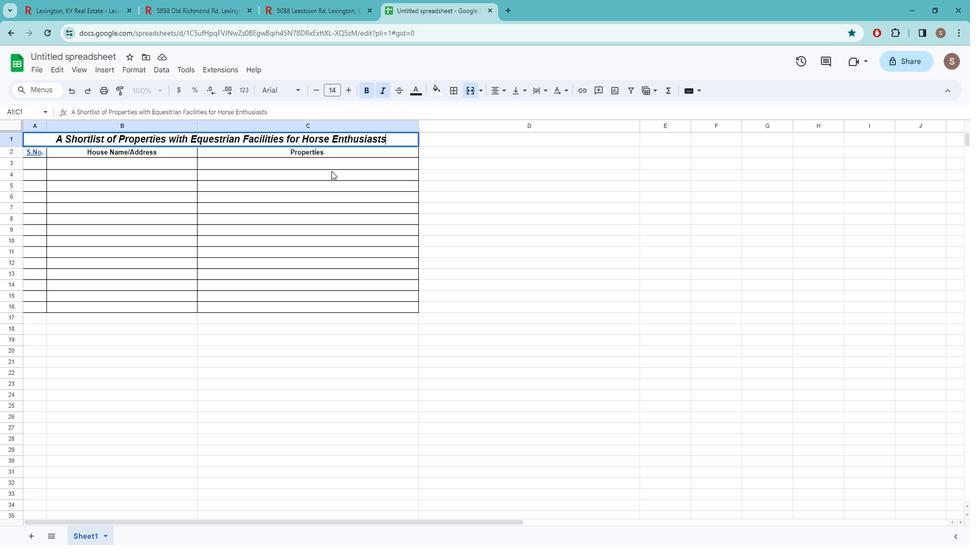 
Action: Mouse pressed left at (342, 181)
Screenshot: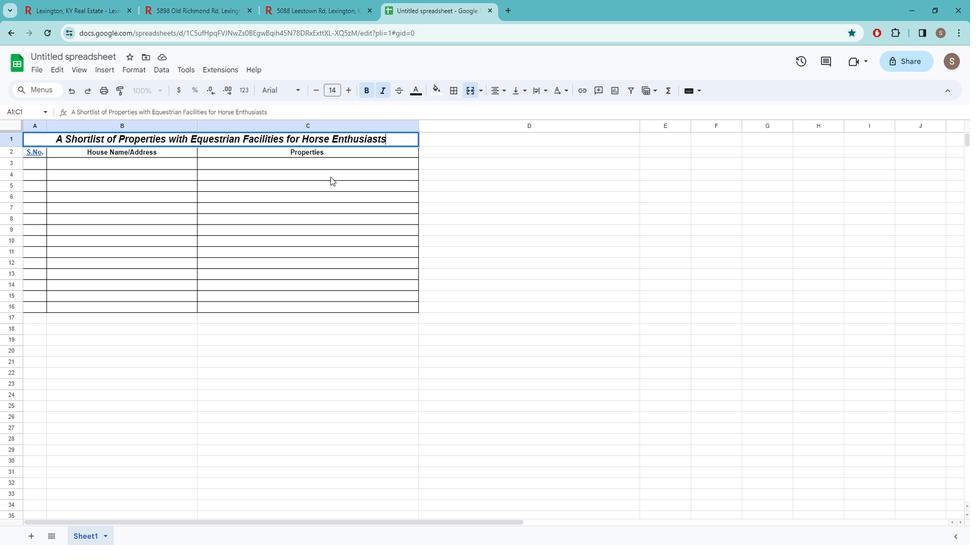 
Action: Mouse moved to (139, 169)
Screenshot: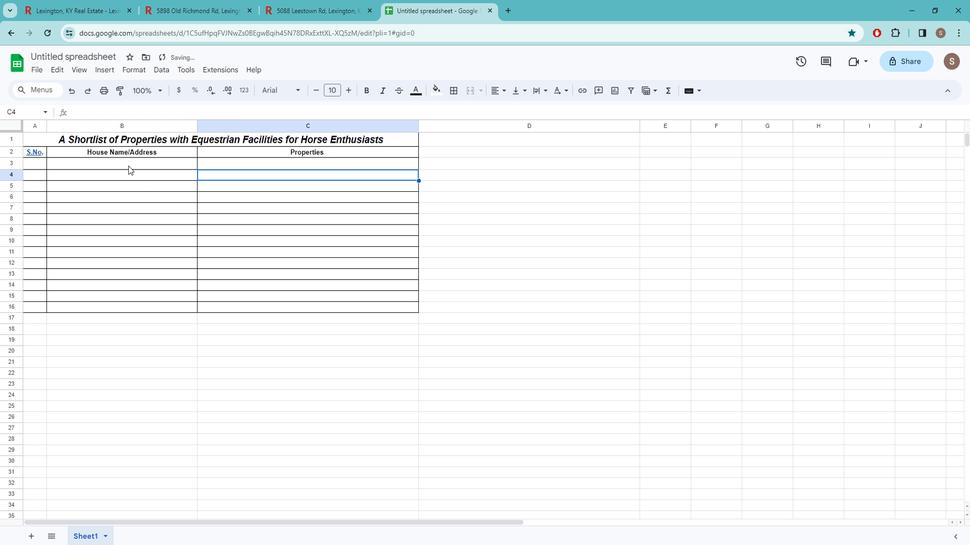 
Action: Mouse pressed left at (139, 169)
Screenshot: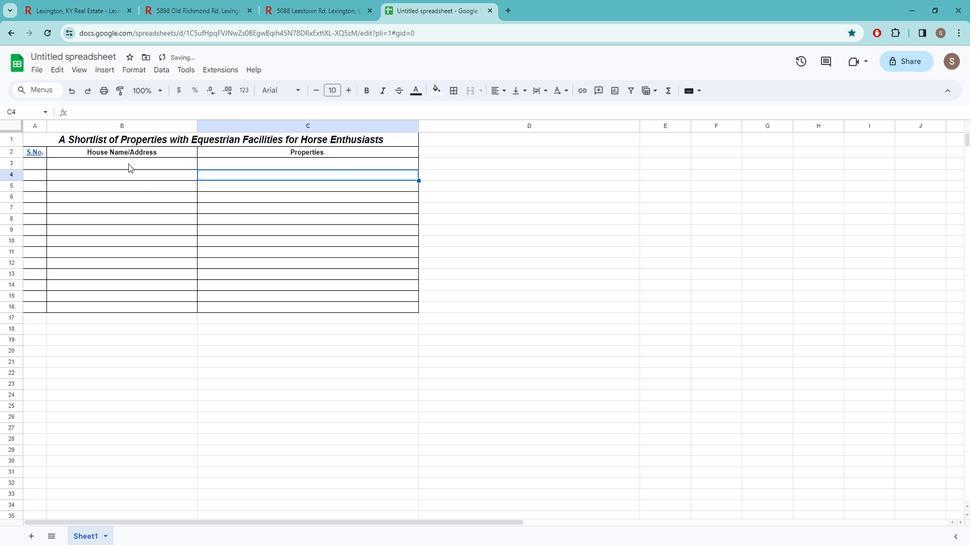 
Action: Mouse moved to (231, 11)
Screenshot: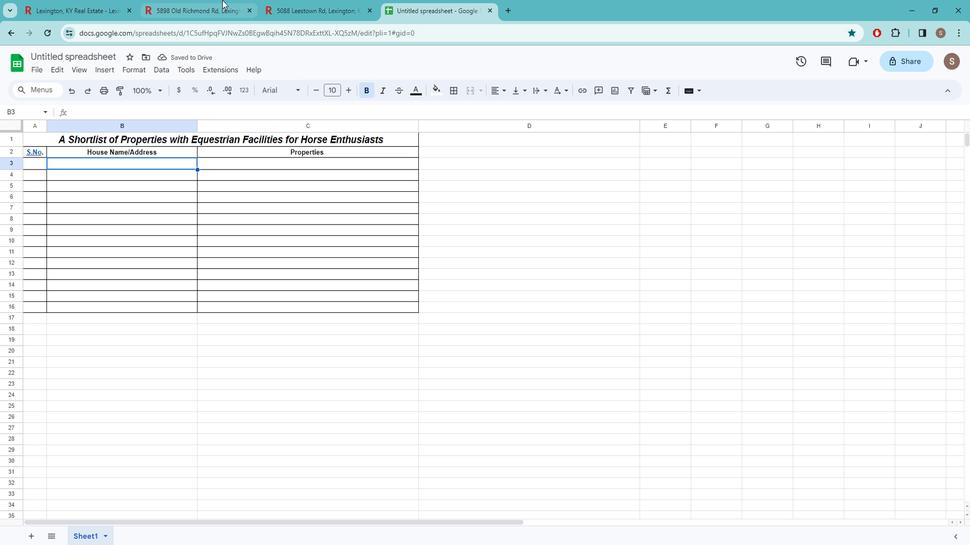 
Action: Mouse pressed left at (231, 11)
Screenshot: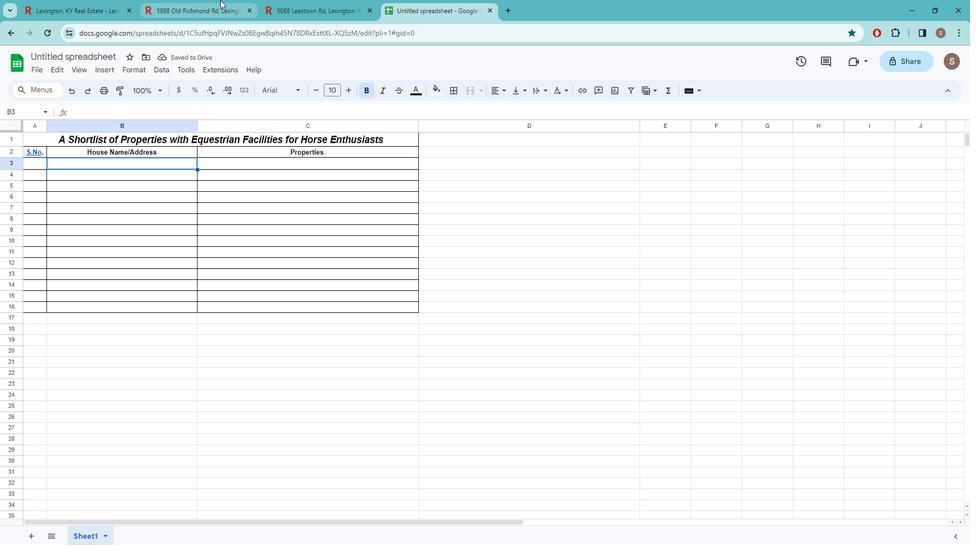
Action: Mouse moved to (401, 182)
Screenshot: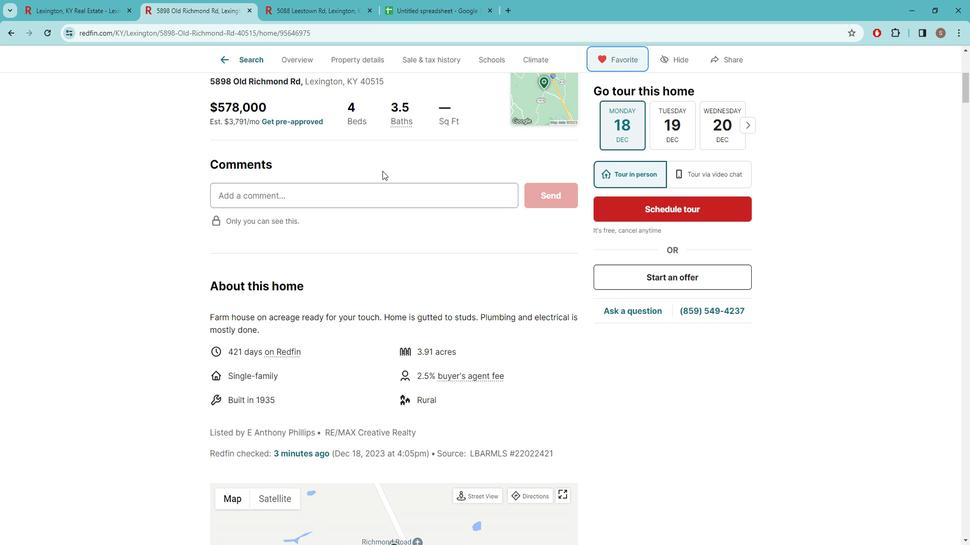 
Action: Mouse scrolled (401, 181) with delta (0, 0)
Screenshot: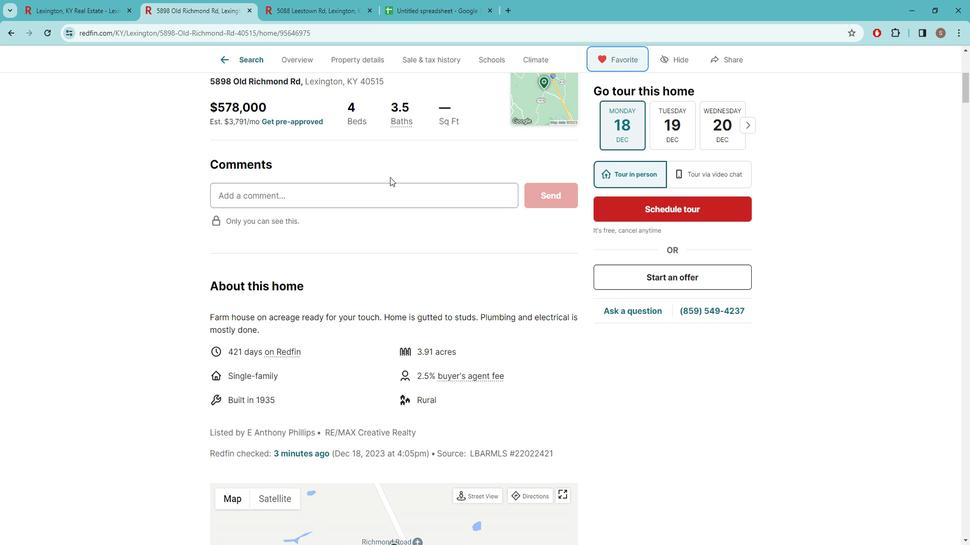 
Action: Mouse moved to (402, 193)
Screenshot: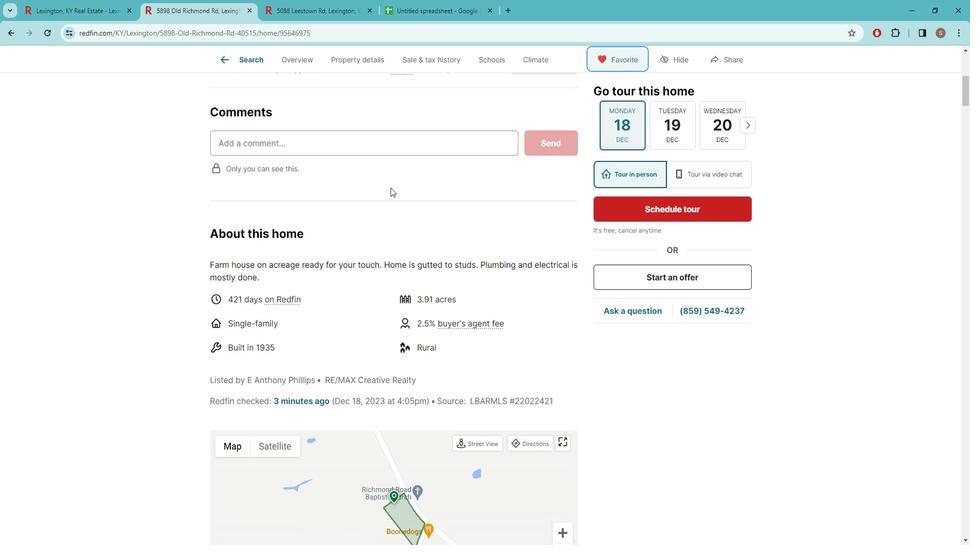 
Action: Mouse scrolled (402, 194) with delta (0, 0)
Screenshot: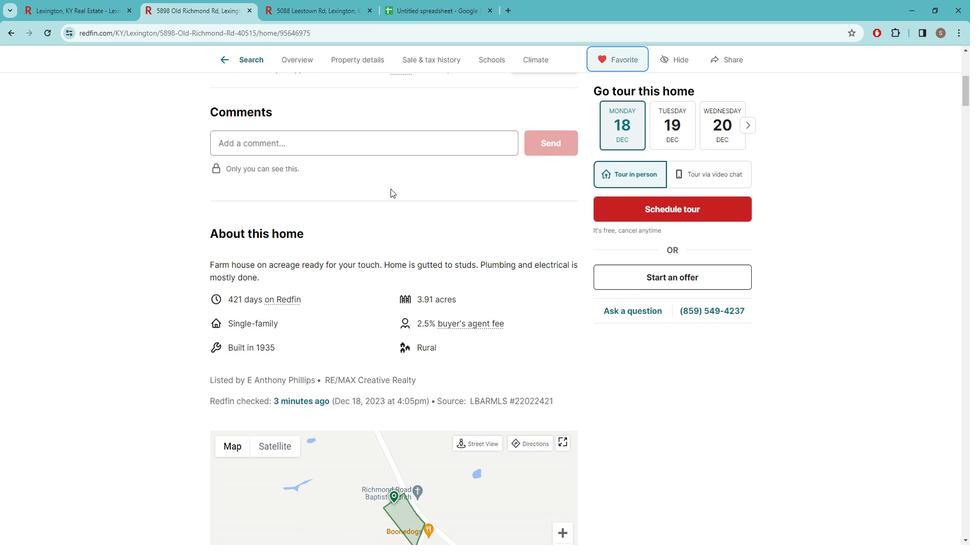 
Action: Mouse scrolled (402, 194) with delta (0, 0)
Screenshot: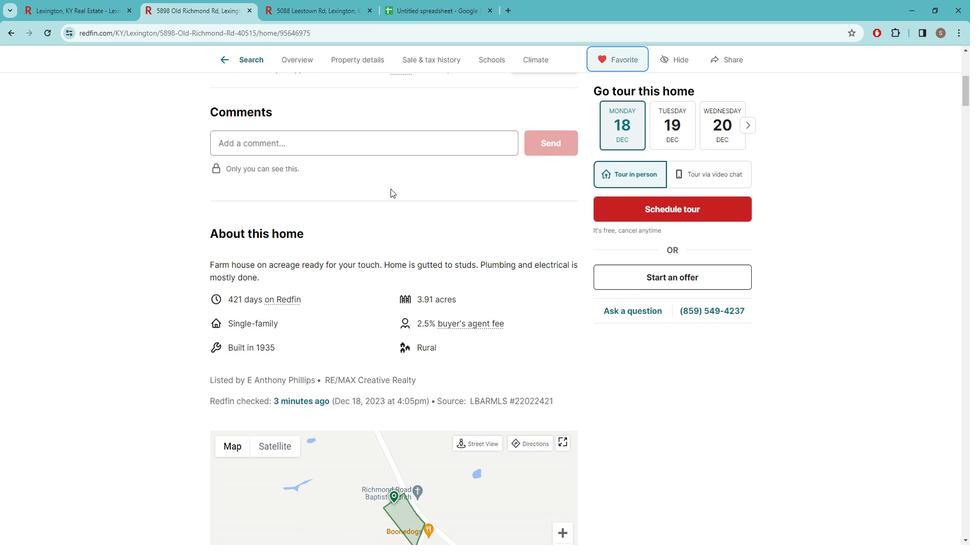 
Action: Mouse scrolled (402, 194) with delta (0, 0)
Screenshot: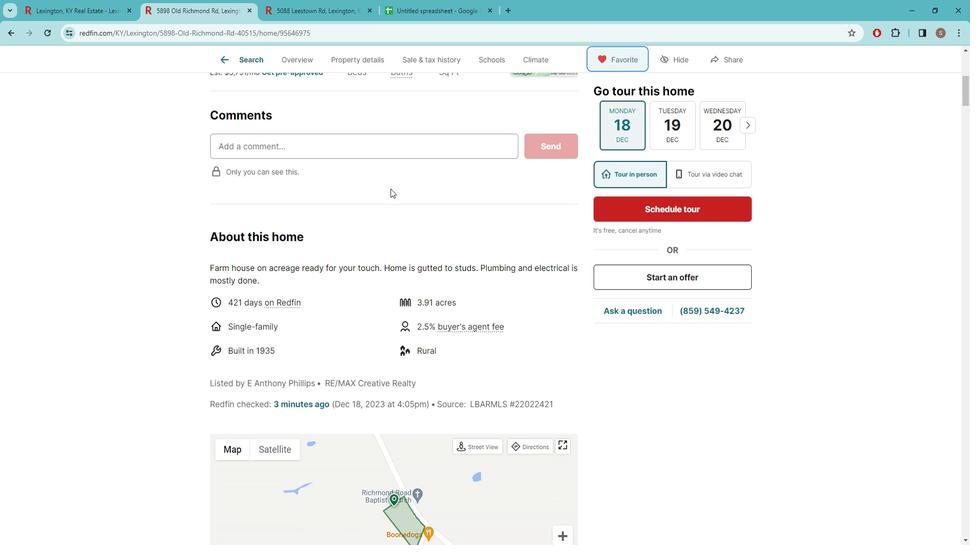 
Action: Mouse moved to (241, 191)
Screenshot: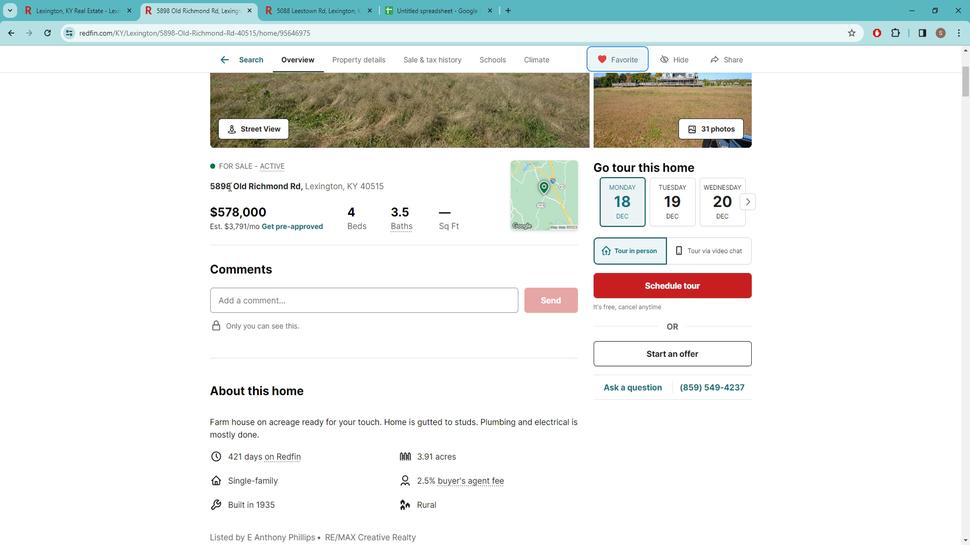 
Action: Mouse pressed left at (241, 191)
Screenshot: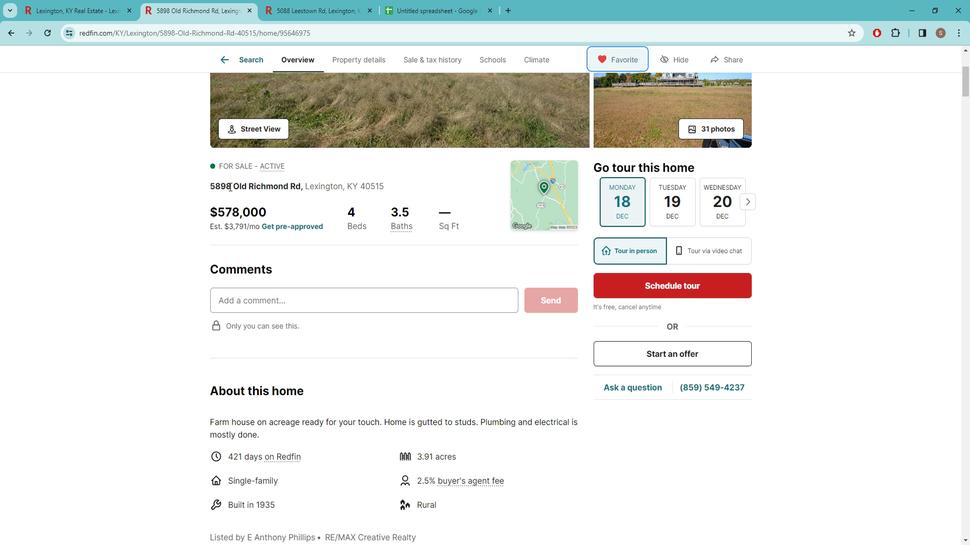 
Action: Mouse pressed left at (241, 191)
Screenshot: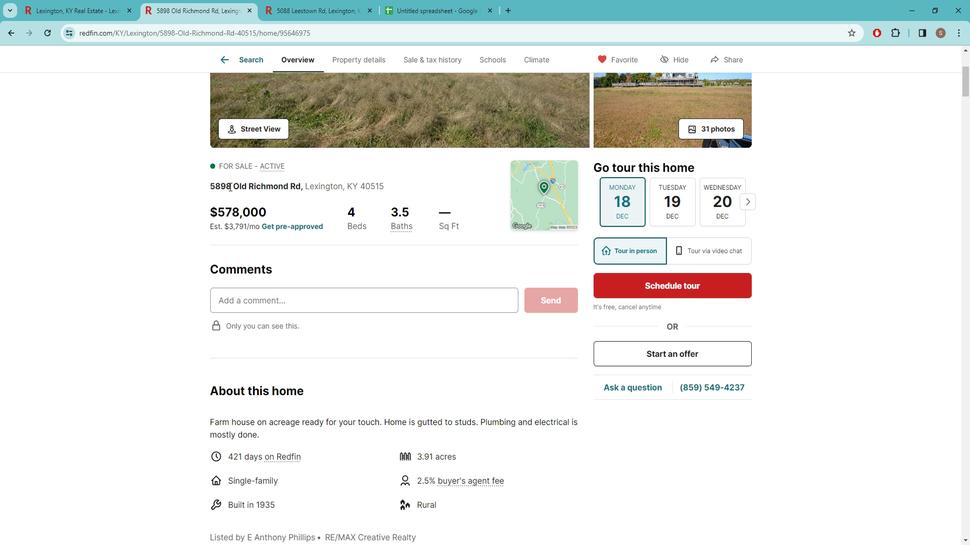 
Action: Mouse pressed left at (241, 191)
Screenshot: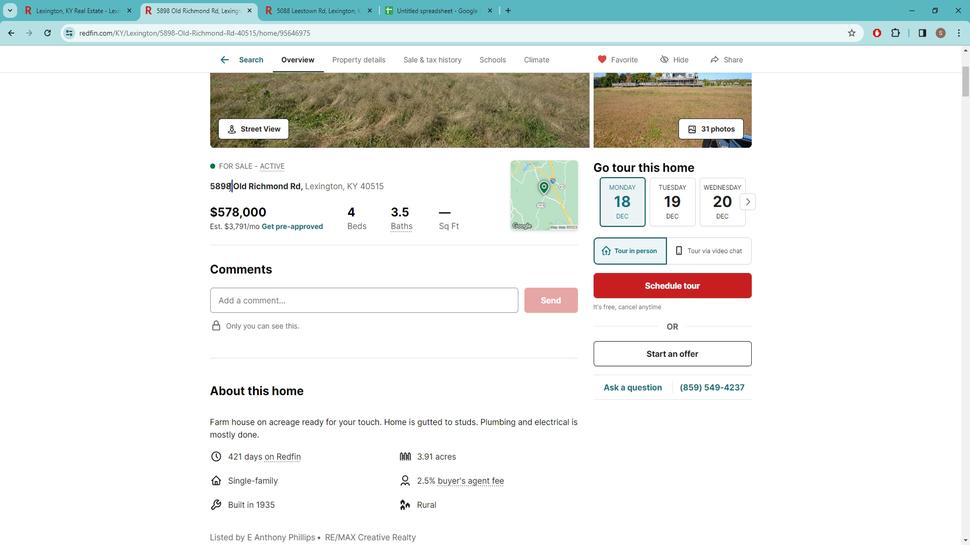 
Action: Key pressed ctrl+C
Screenshot: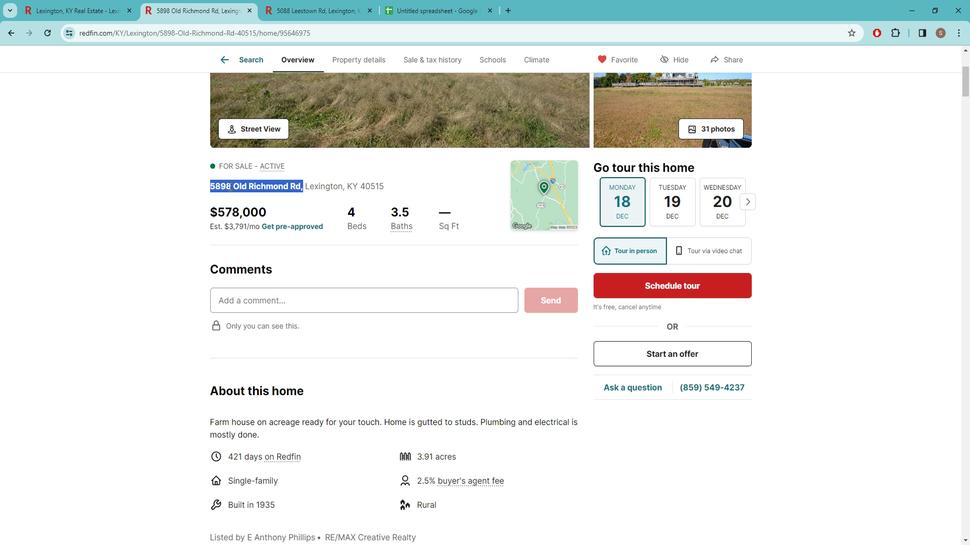 
Action: Mouse moved to (428, 11)
Screenshot: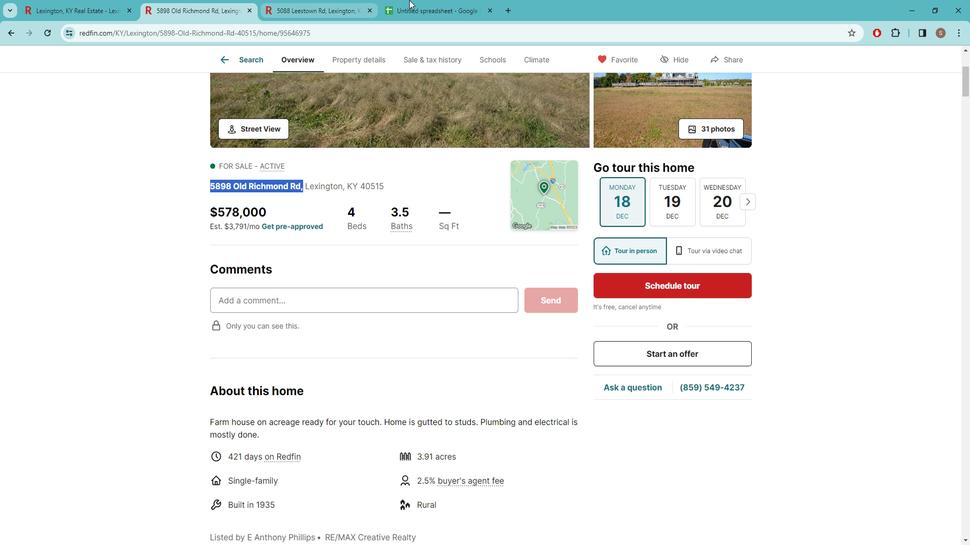 
Action: Mouse pressed left at (428, 11)
Screenshot: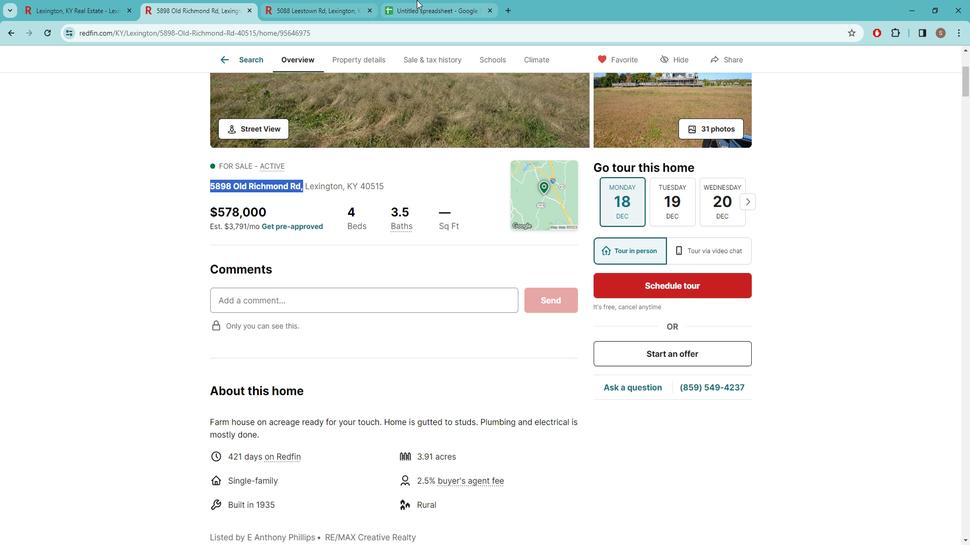 
Action: Mouse moved to (183, 170)
Screenshot: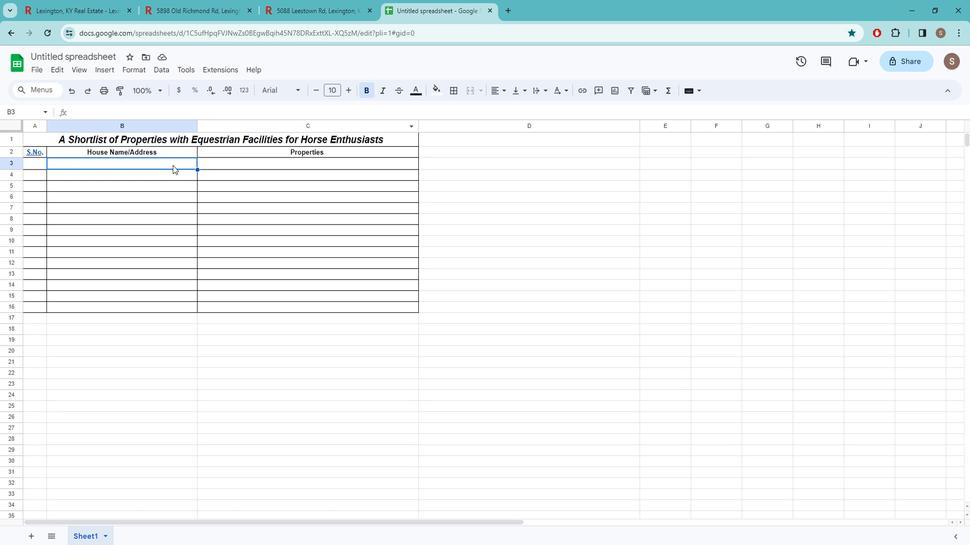 
Action: Key pressed ctrl+V
Screenshot: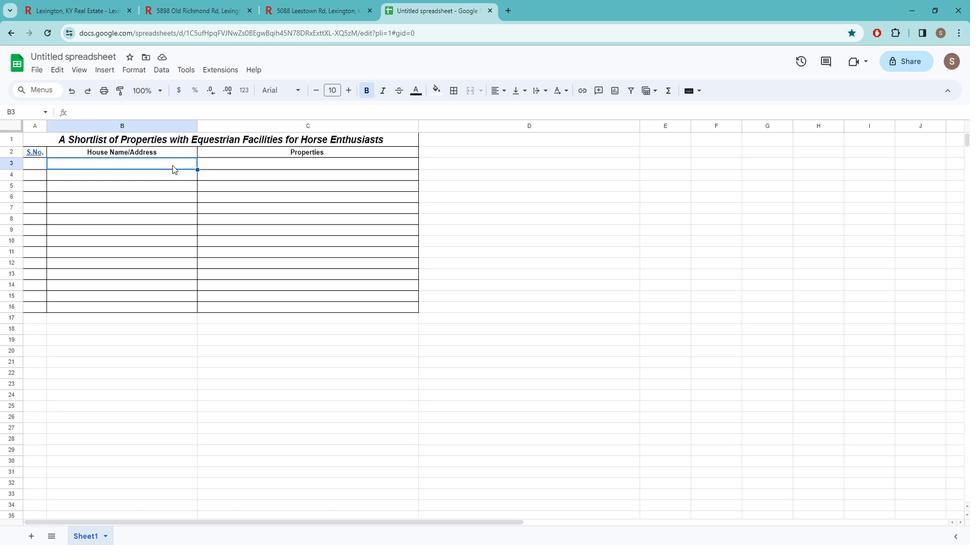 
Action: Mouse moved to (176, 209)
Screenshot: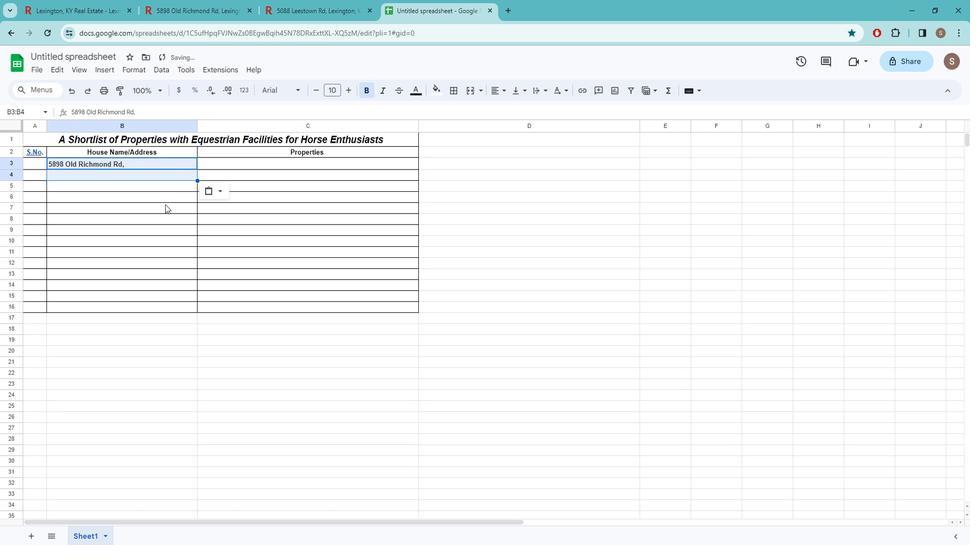 
Action: Mouse pressed left at (176, 209)
Screenshot: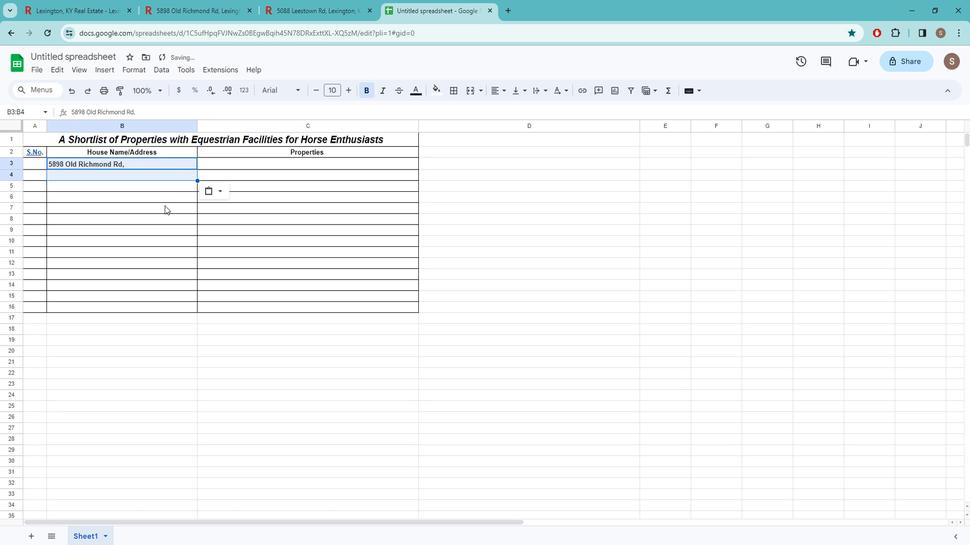 
Action: Mouse moved to (209, 11)
Screenshot: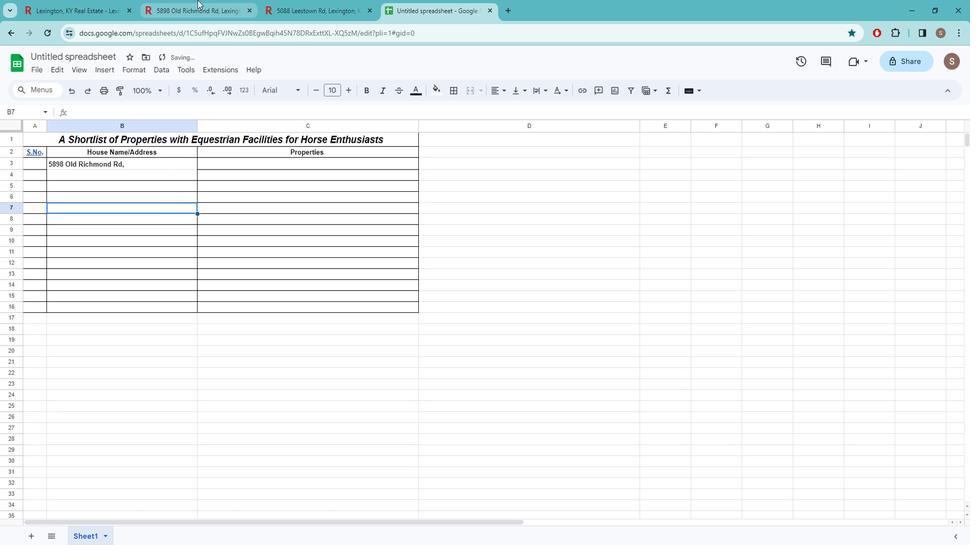 
Action: Mouse pressed left at (209, 11)
Screenshot: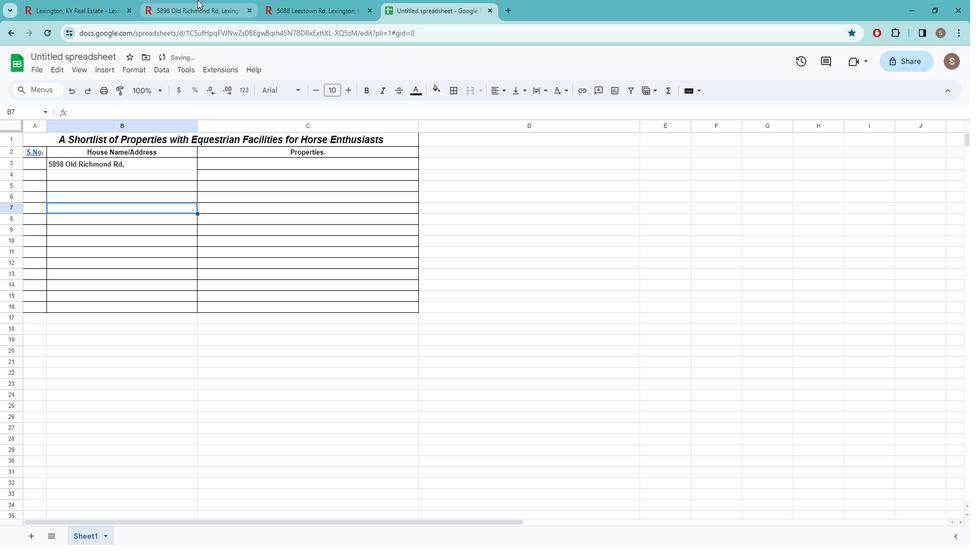 
Action: Mouse moved to (332, 191)
Screenshot: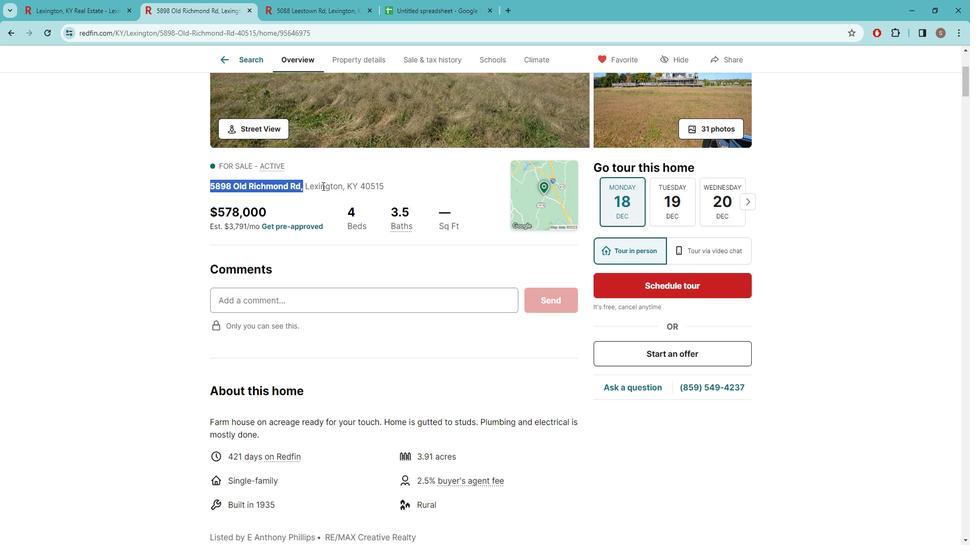 
Action: Mouse pressed left at (332, 191)
Screenshot: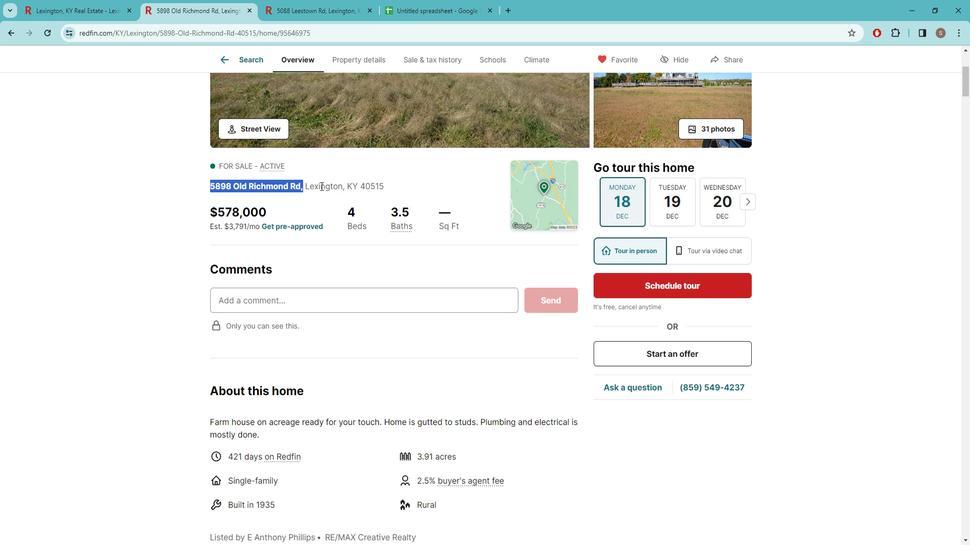 
Action: Mouse pressed left at (332, 191)
Screenshot: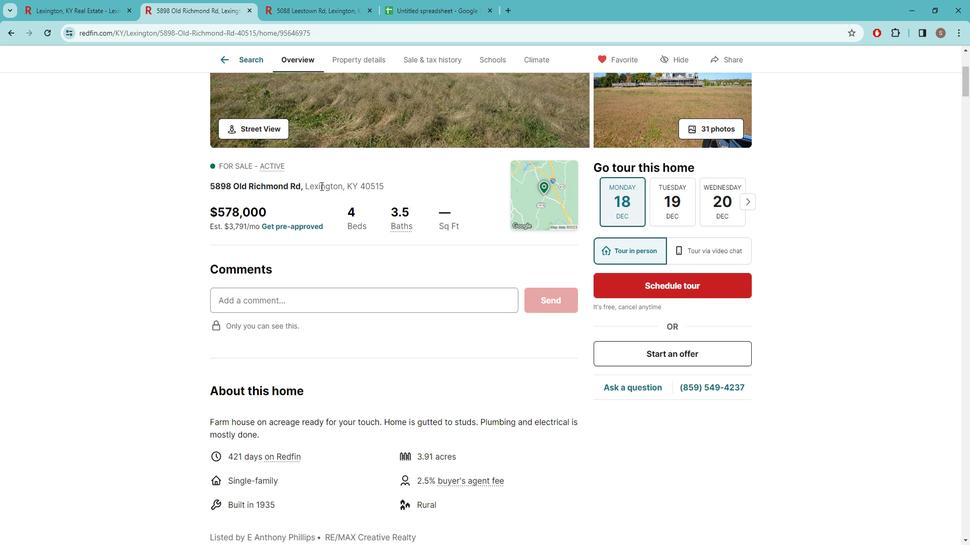
Action: Mouse pressed left at (332, 191)
Screenshot: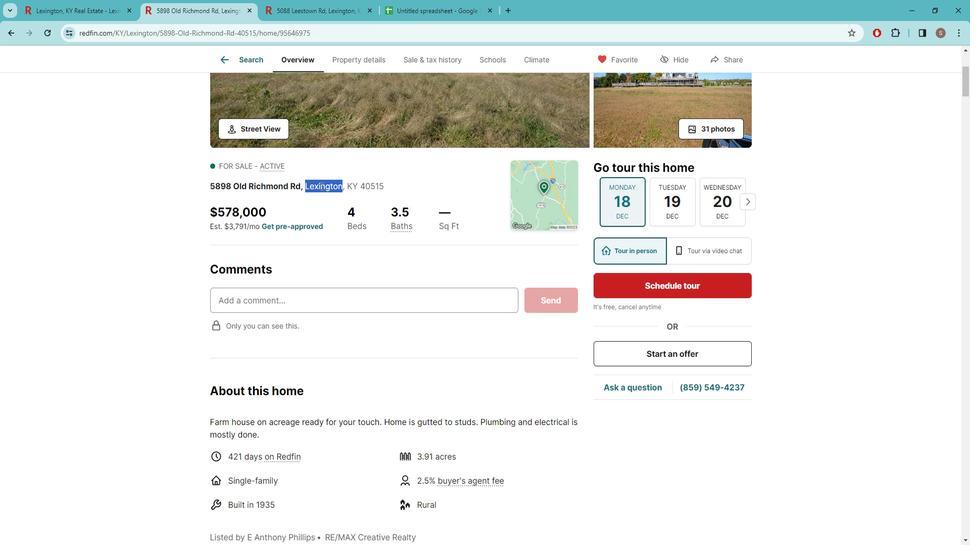
Action: Key pressed ctrl+C
Screenshot: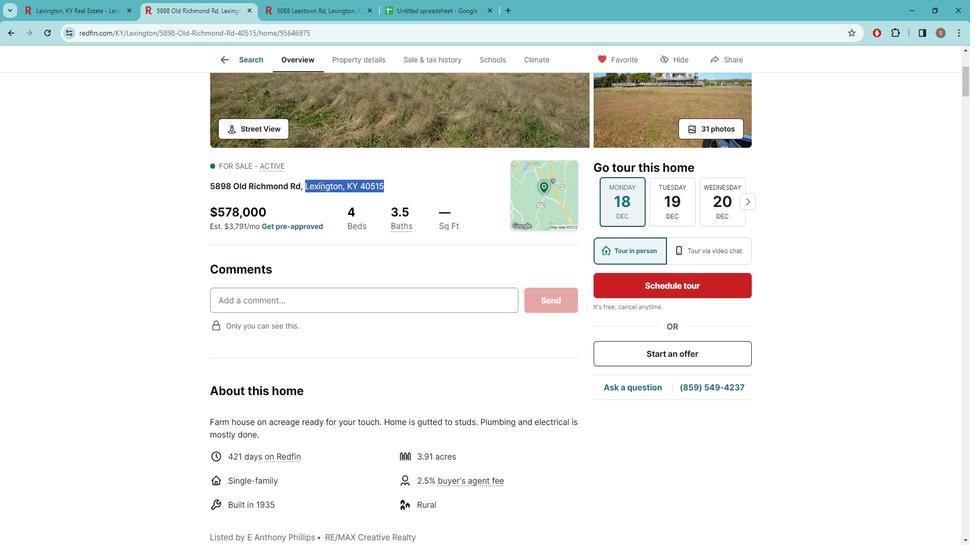 
Action: Mouse moved to (414, 11)
Screenshot: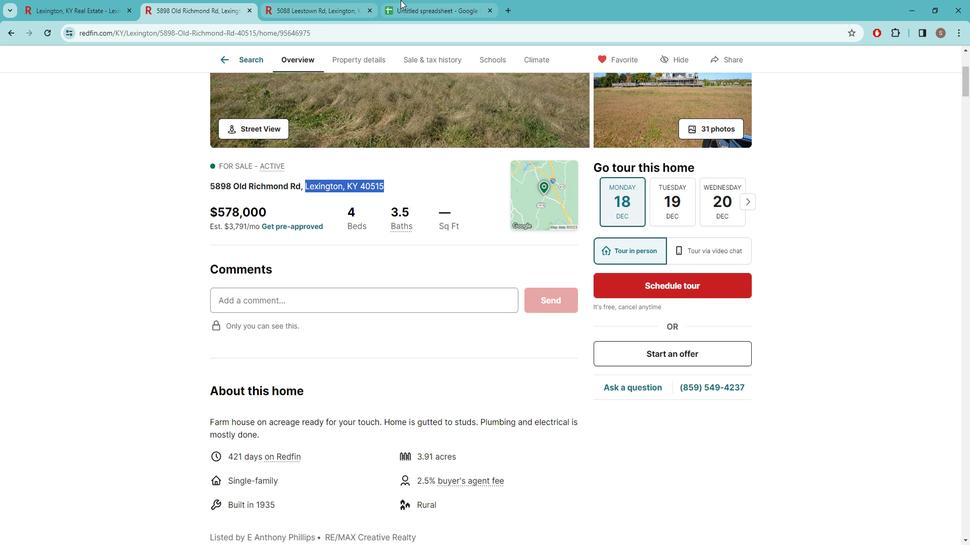 
Action: Mouse pressed left at (414, 11)
Screenshot: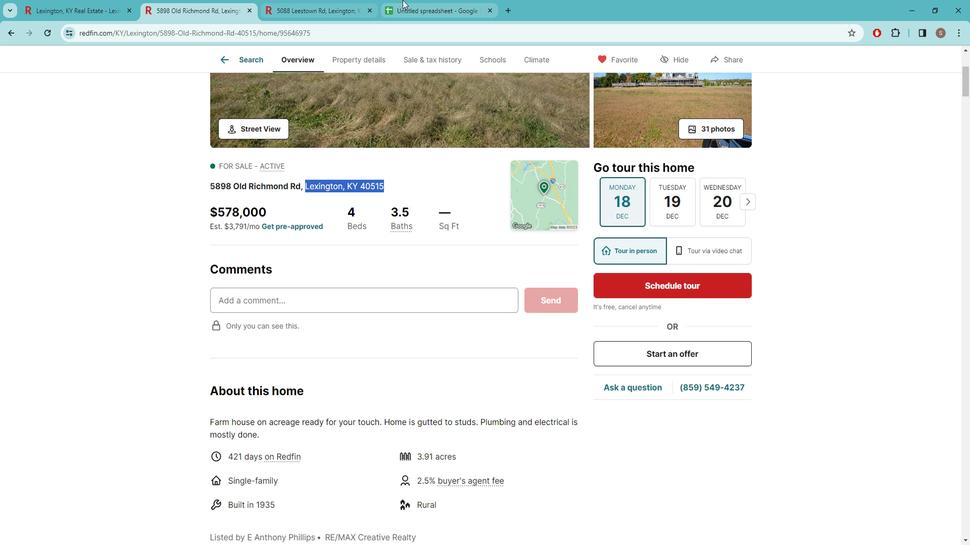 
Action: Mouse moved to (159, 170)
Screenshot: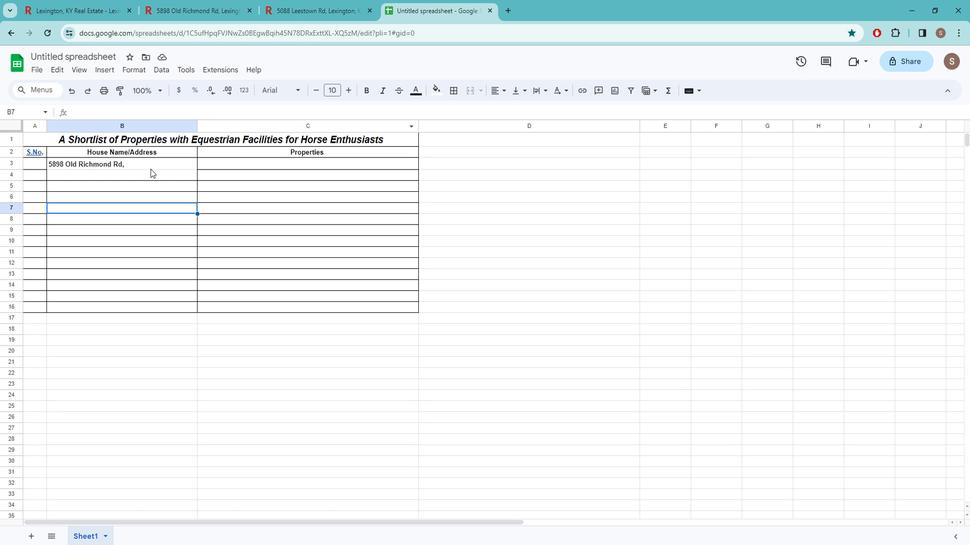 
Action: Mouse pressed left at (159, 170)
Screenshot: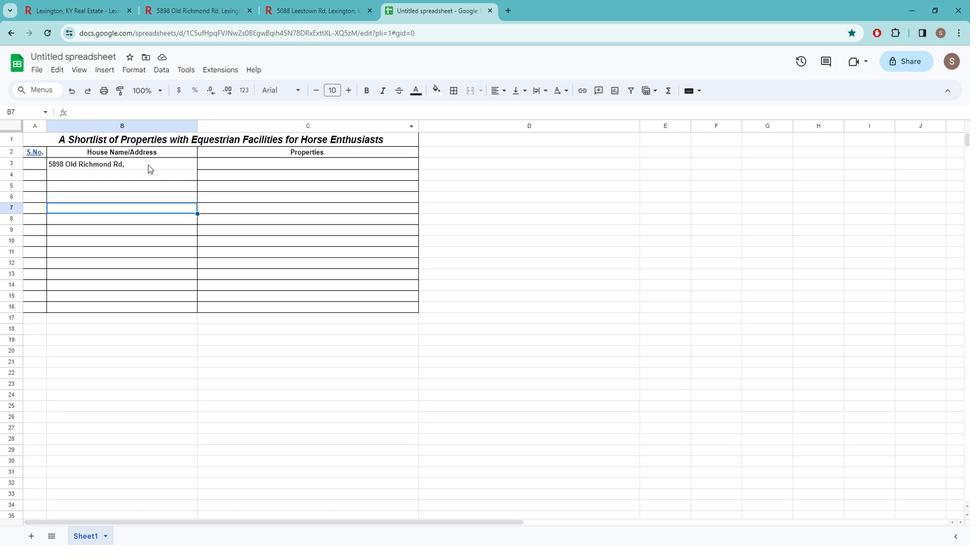 
Action: Mouse pressed left at (159, 170)
Screenshot: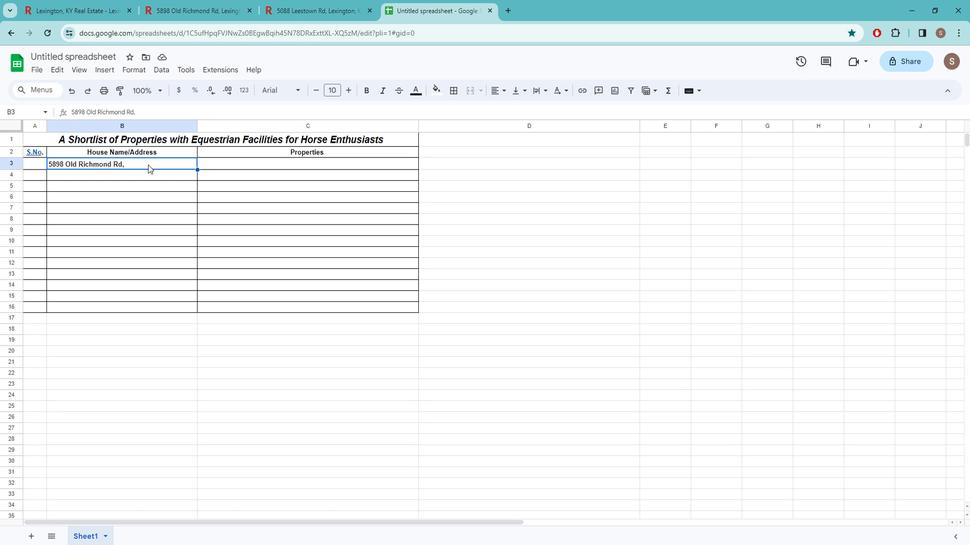 
Action: Key pressed <Key.space>ctrl+V
Screenshot: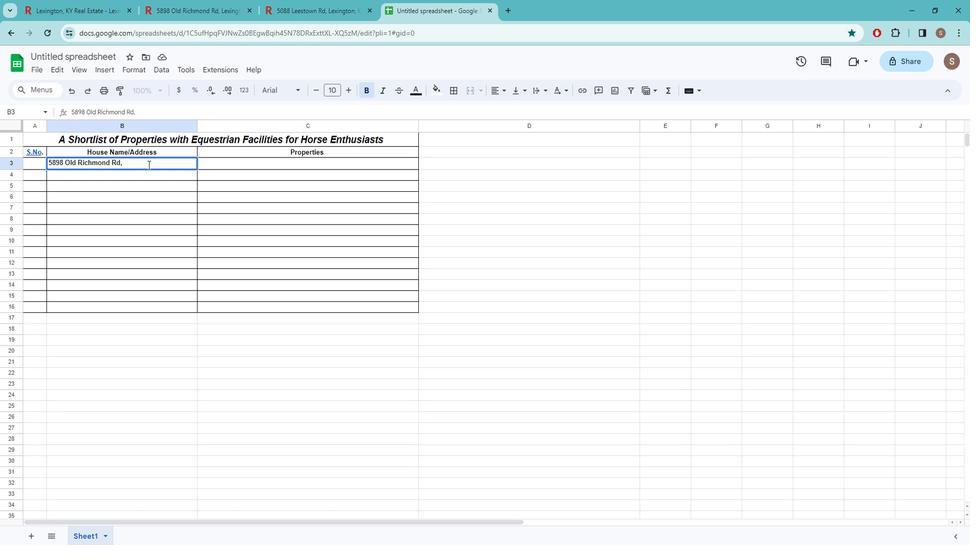 
Action: Mouse moved to (170, 222)
Screenshot: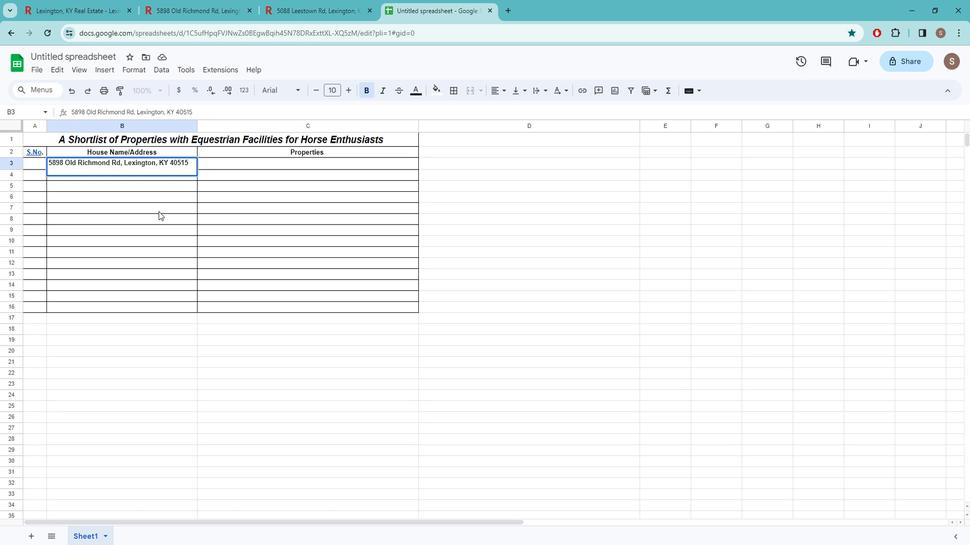 
Action: Mouse pressed left at (170, 222)
Screenshot: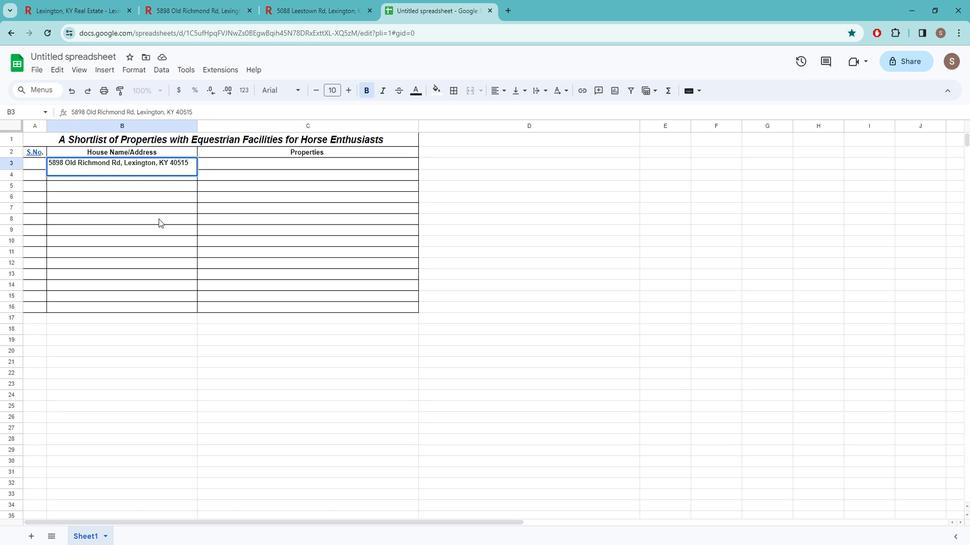 
Action: Mouse moved to (157, 170)
Screenshot: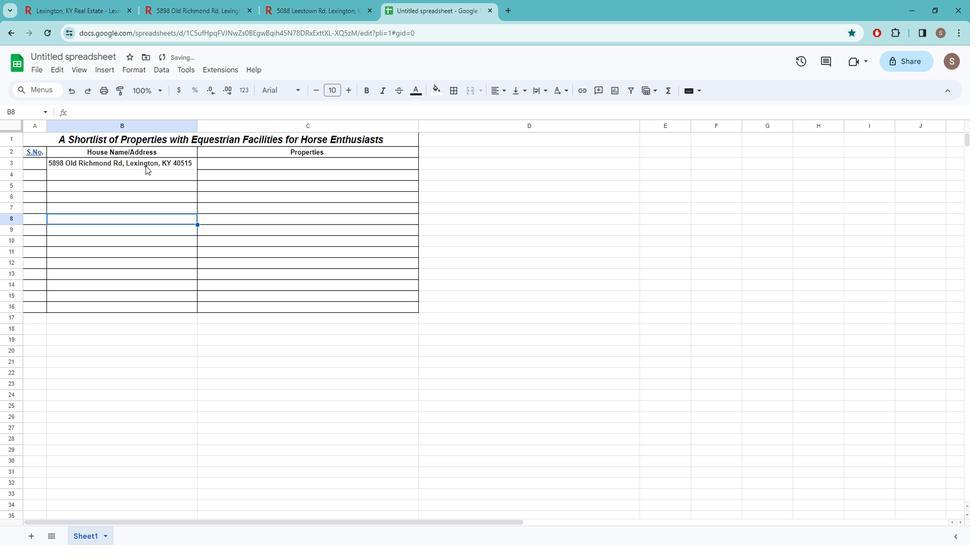 
Action: Mouse pressed left at (157, 170)
Screenshot: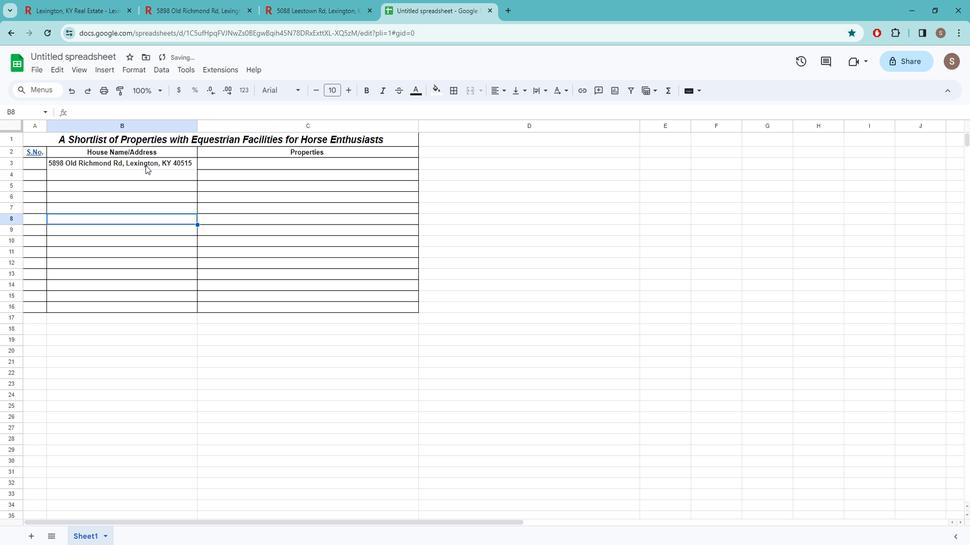 
Action: Mouse moved to (466, 96)
Screenshot: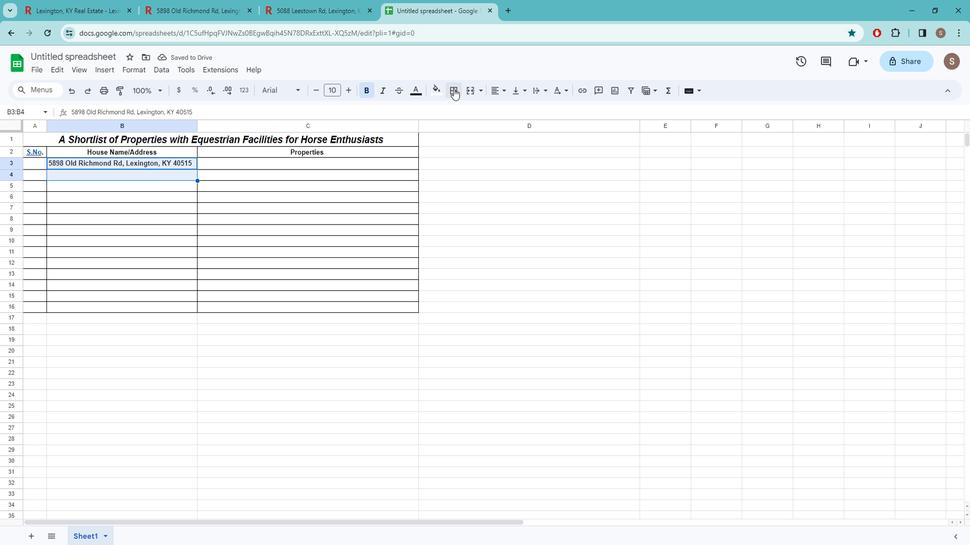 
Action: Mouse pressed left at (466, 96)
Screenshot: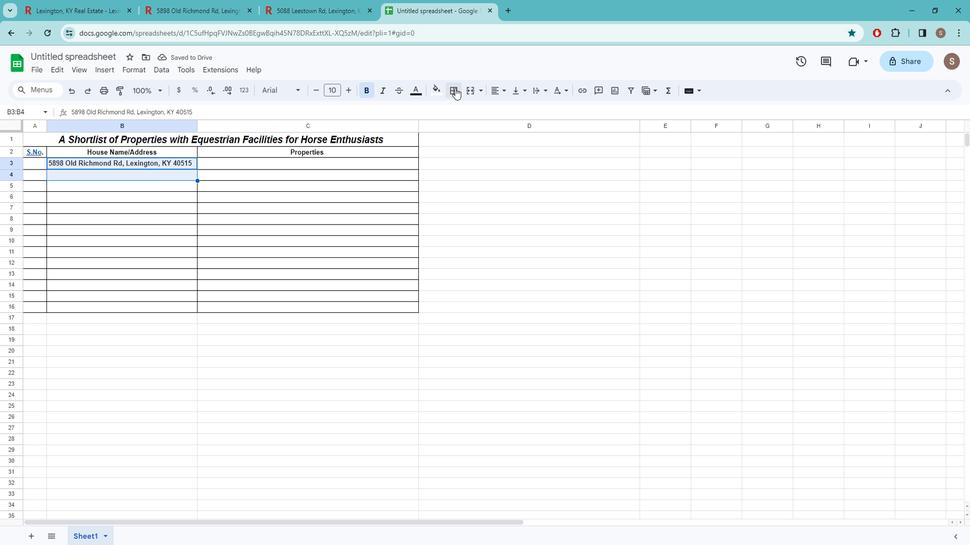 
Action: Mouse moved to (469, 119)
Screenshot: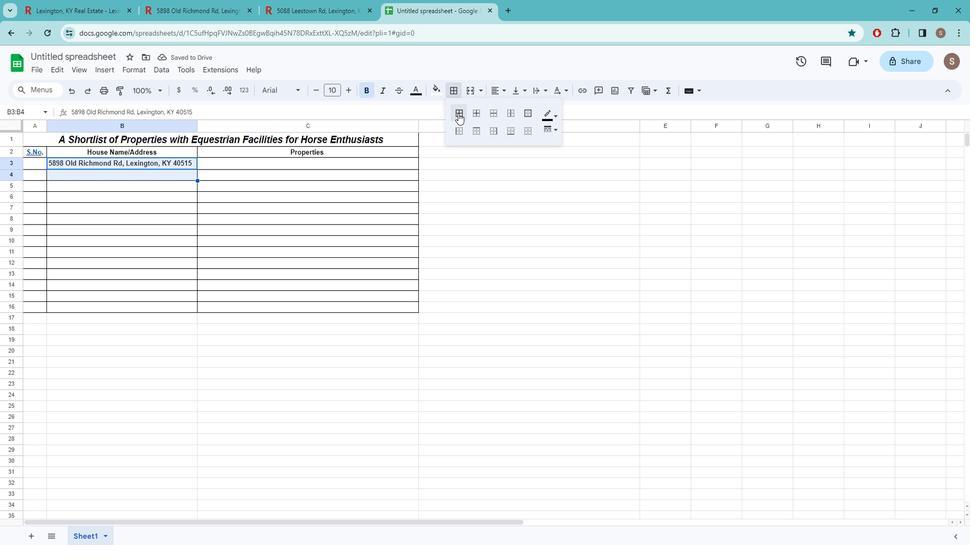 
Action: Mouse pressed left at (469, 119)
Screenshot: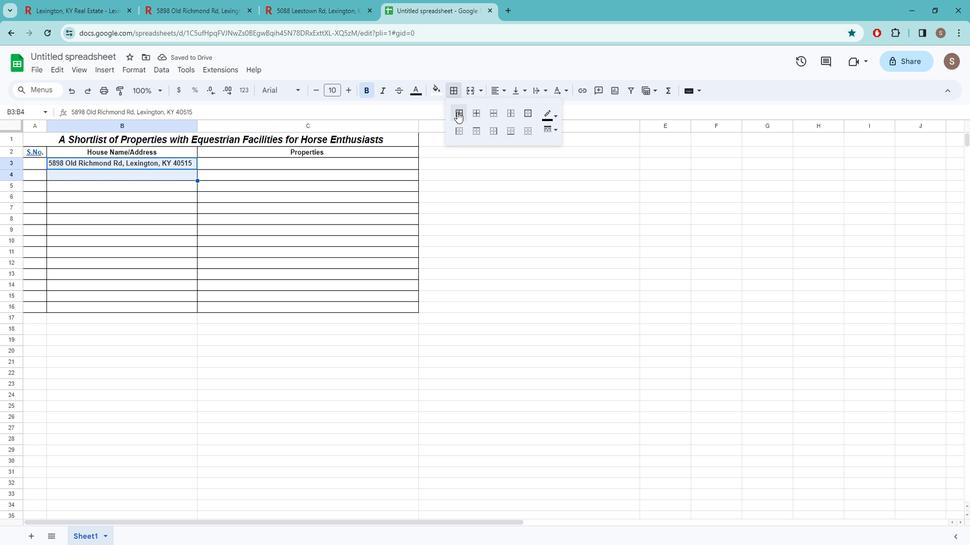 
Action: Mouse moved to (475, 206)
Screenshot: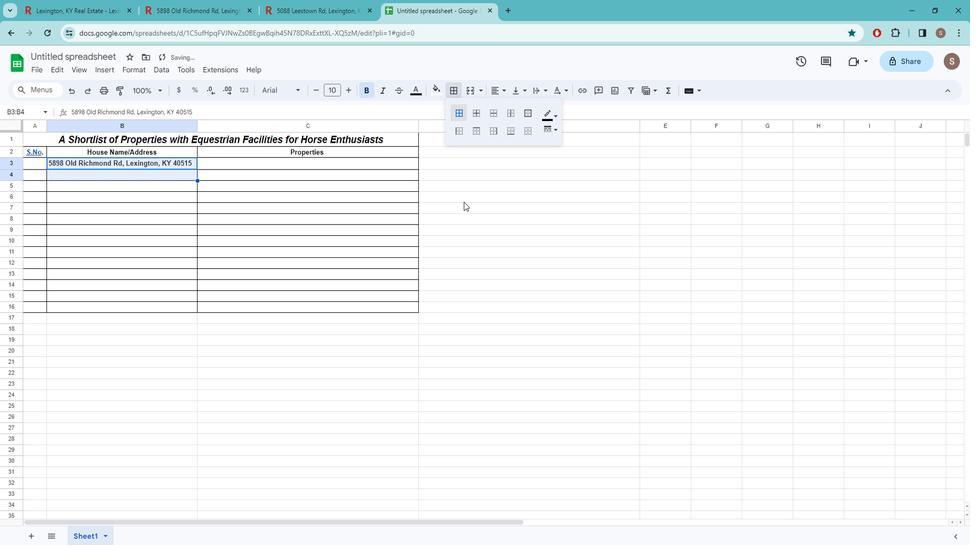 
Action: Mouse pressed left at (475, 206)
Screenshot: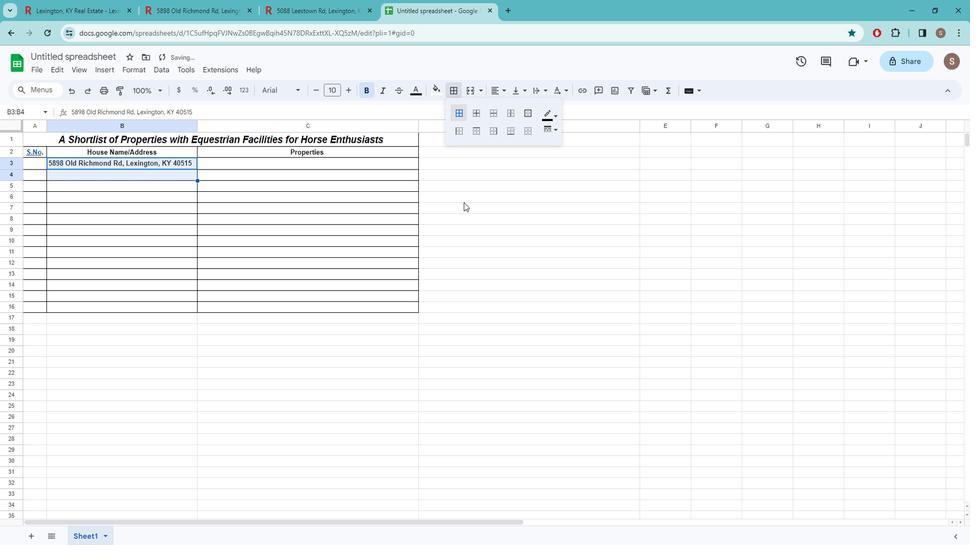 
Action: Mouse moved to (294, 220)
Screenshot: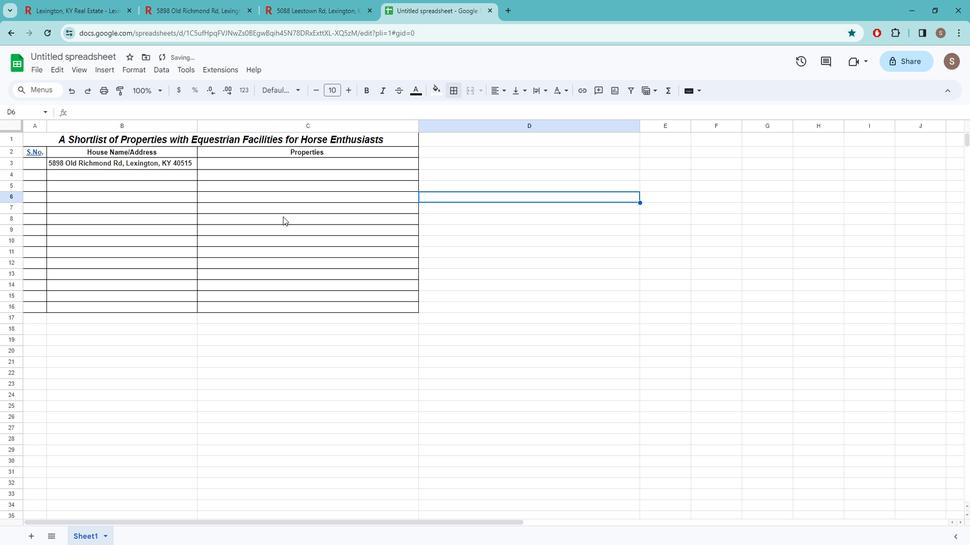 
Action: Mouse pressed left at (294, 220)
Screenshot: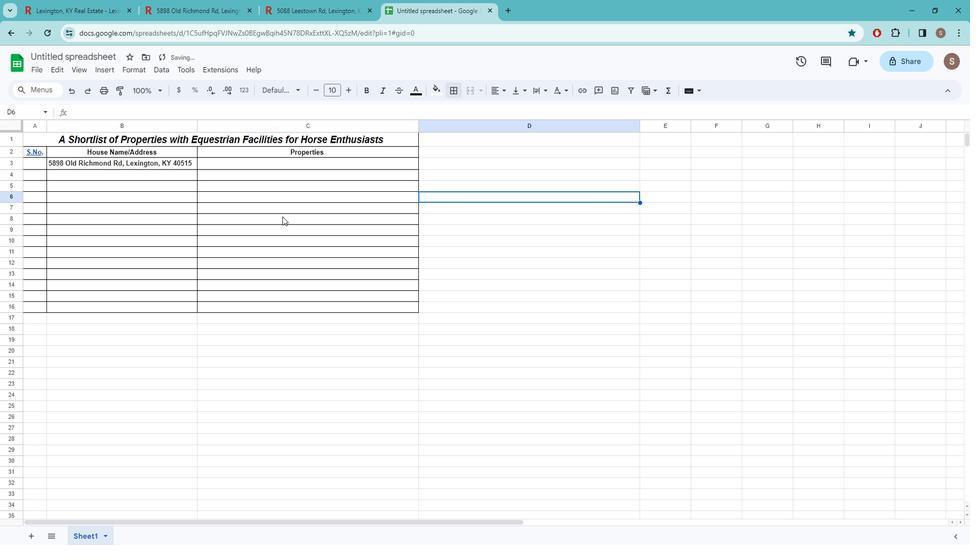 
Action: Mouse moved to (50, 170)
Screenshot: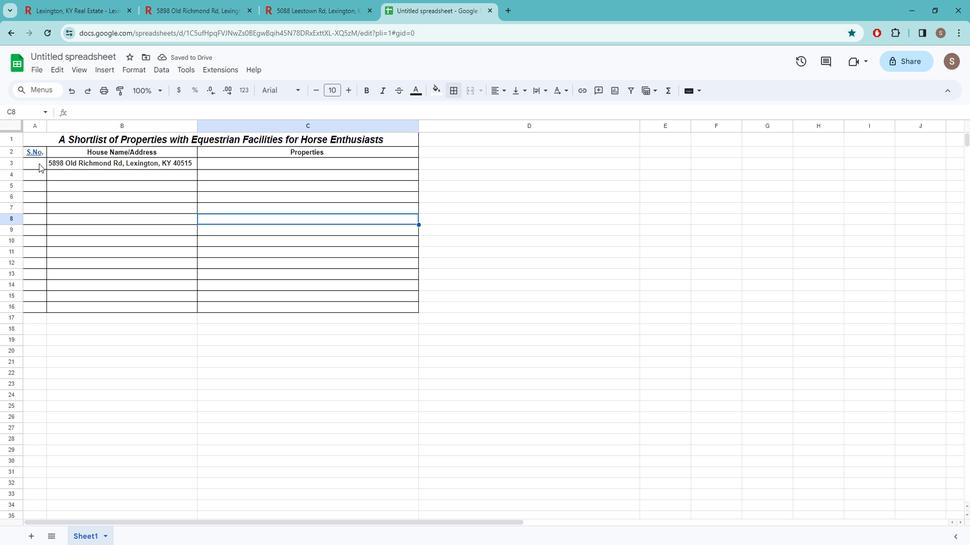 
Action: Mouse pressed left at (50, 170)
Screenshot: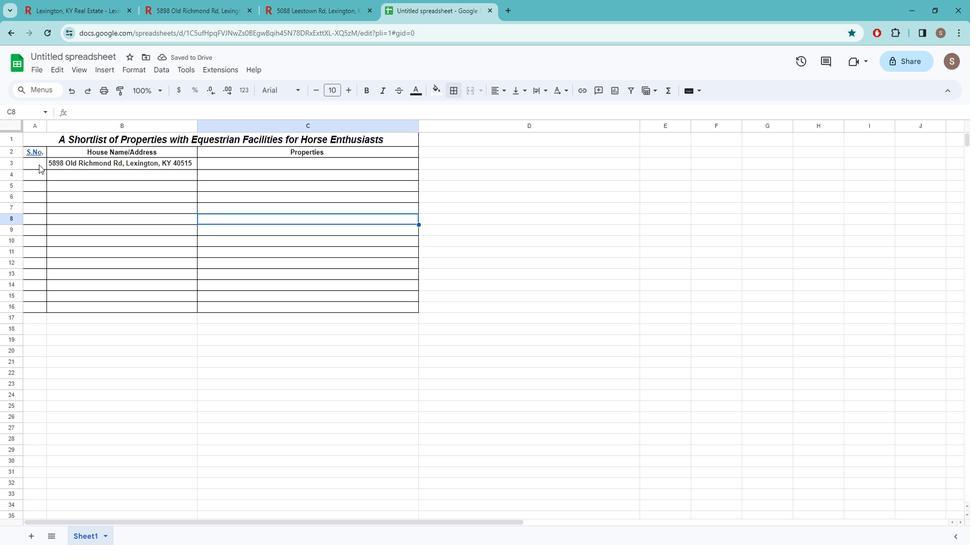 
Action: Mouse moved to (50, 170)
Screenshot: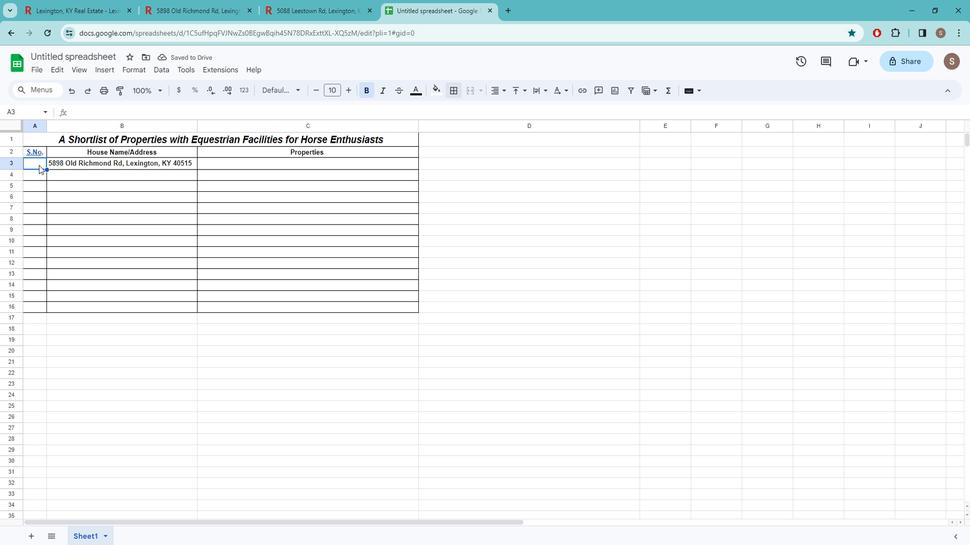 
Action: Key pressed 1
Screenshot: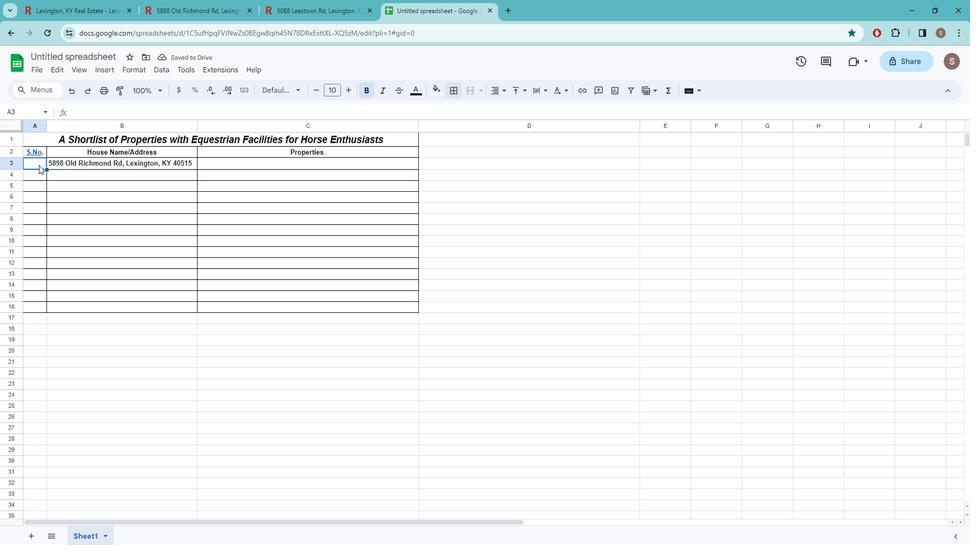 
Action: Mouse moved to (104, 200)
Screenshot: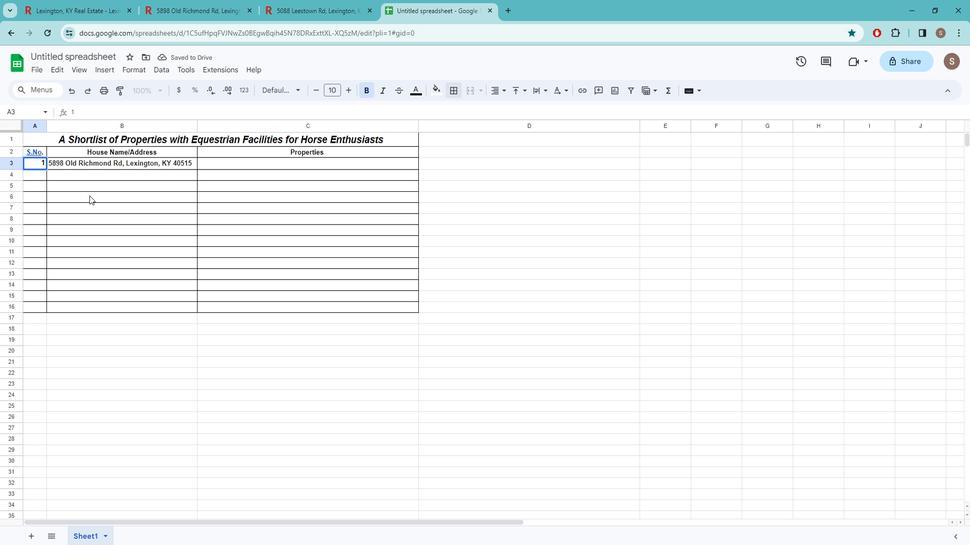 
Action: Mouse pressed left at (104, 200)
Screenshot: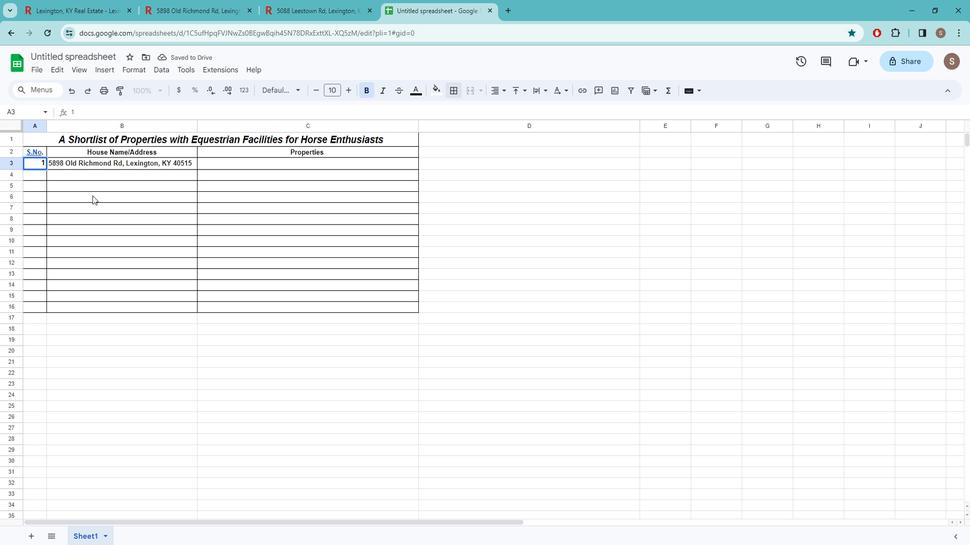
Action: Mouse moved to (261, 168)
Screenshot: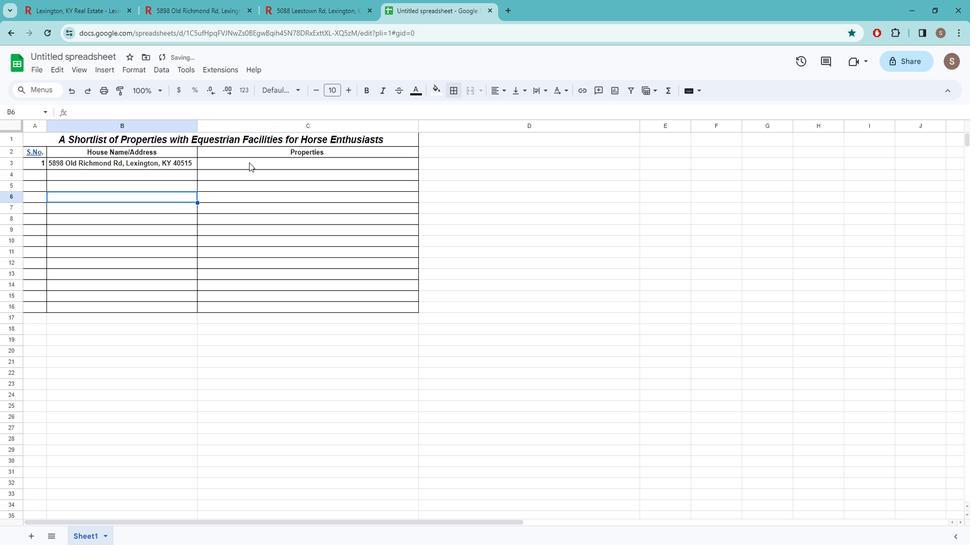 
Action: Mouse pressed left at (261, 168)
Screenshot: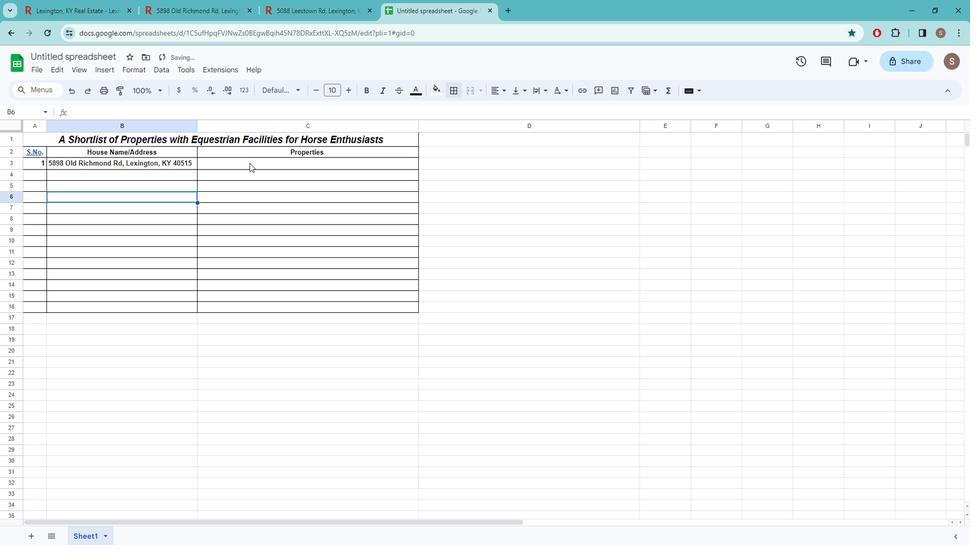 
Action: Mouse moved to (216, 11)
Screenshot: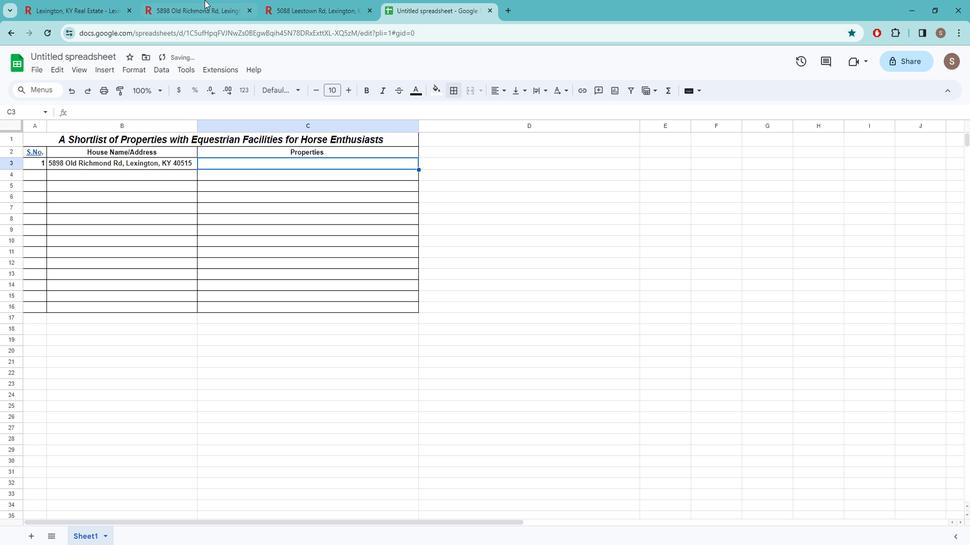 
Action: Mouse pressed left at (216, 11)
Screenshot: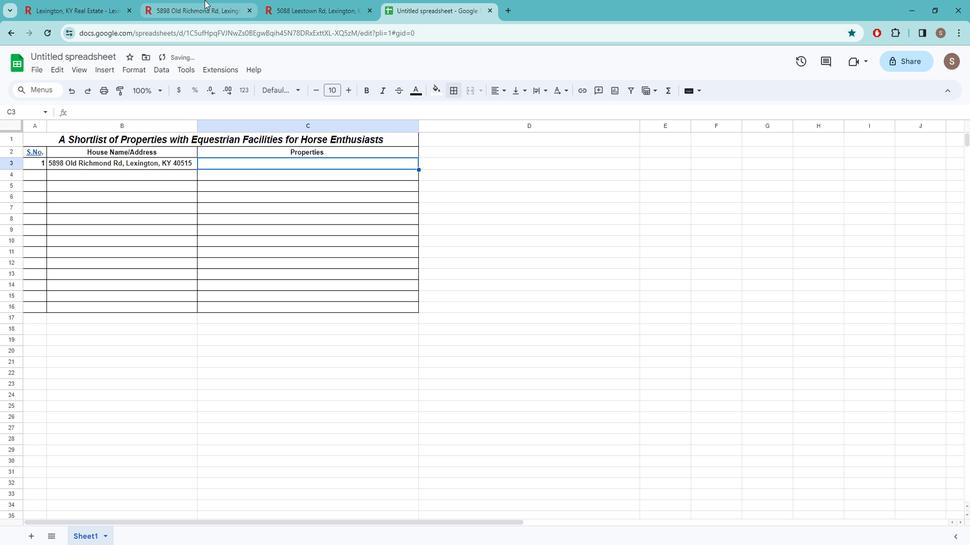 
Action: Mouse moved to (383, 206)
Screenshot: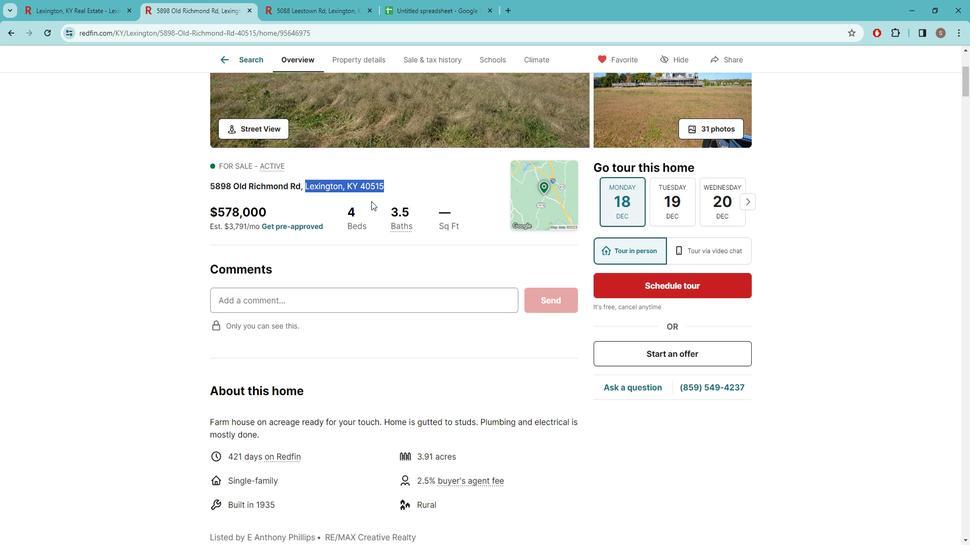 
Action: Mouse scrolled (383, 205) with delta (0, 0)
Screenshot: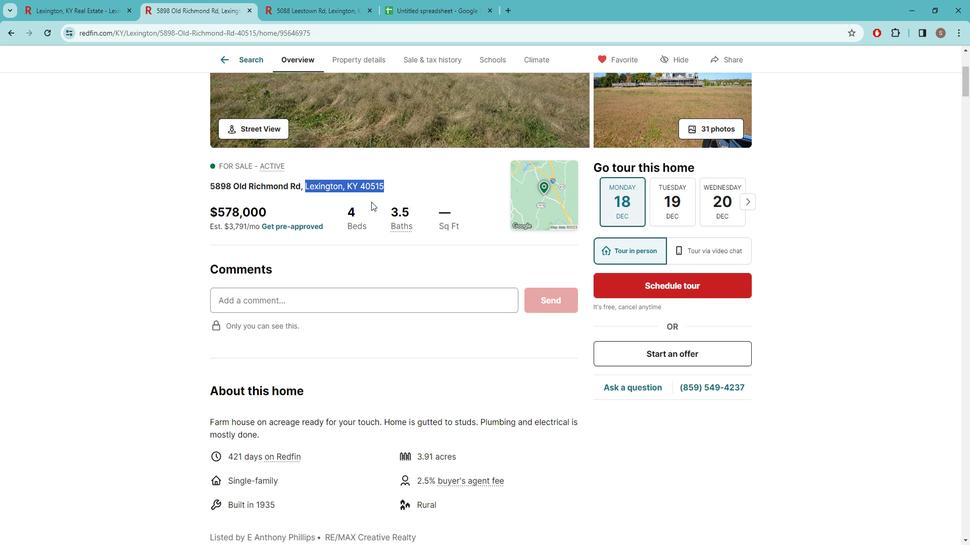 
Action: Mouse moved to (372, 209)
Screenshot: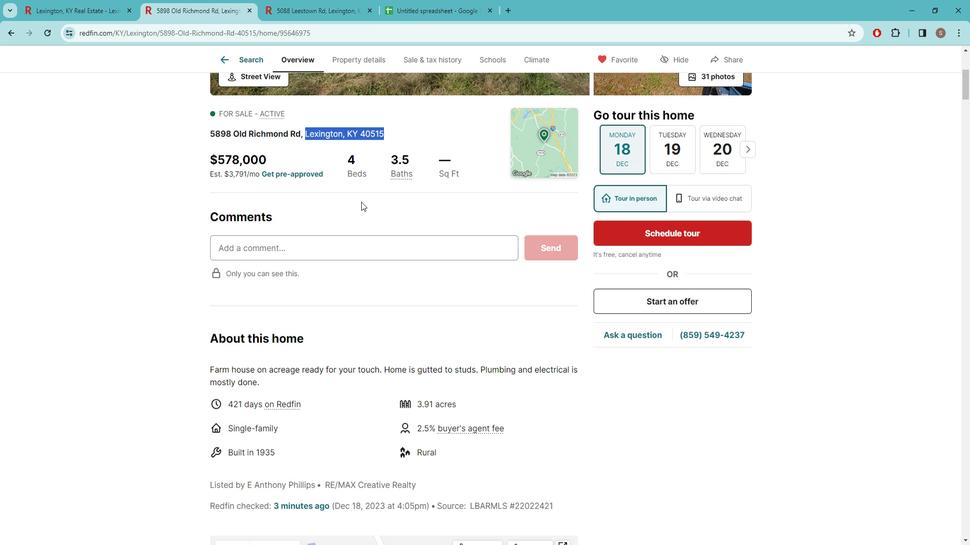 
Action: Mouse scrolled (372, 209) with delta (0, 0)
Screenshot: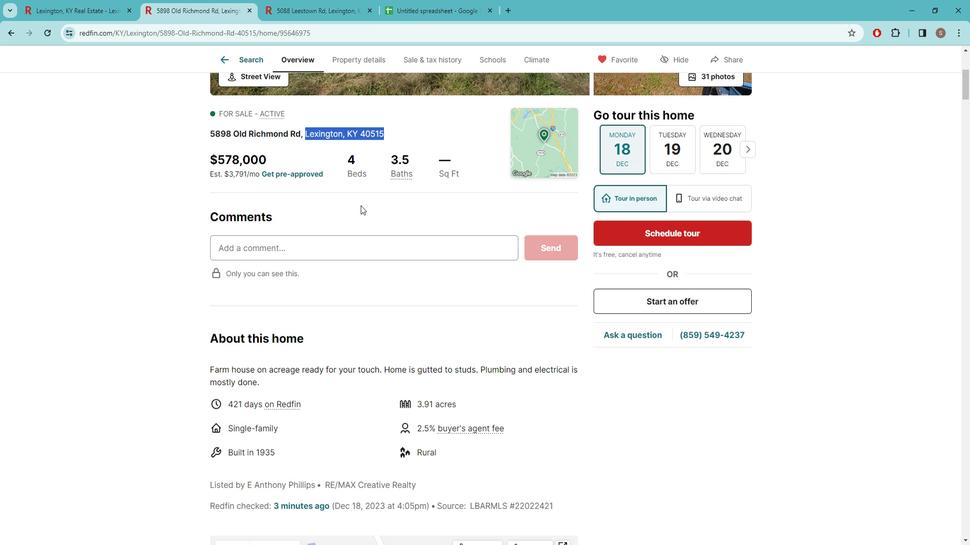 
Action: Mouse scrolled (372, 209) with delta (0, 0)
Screenshot: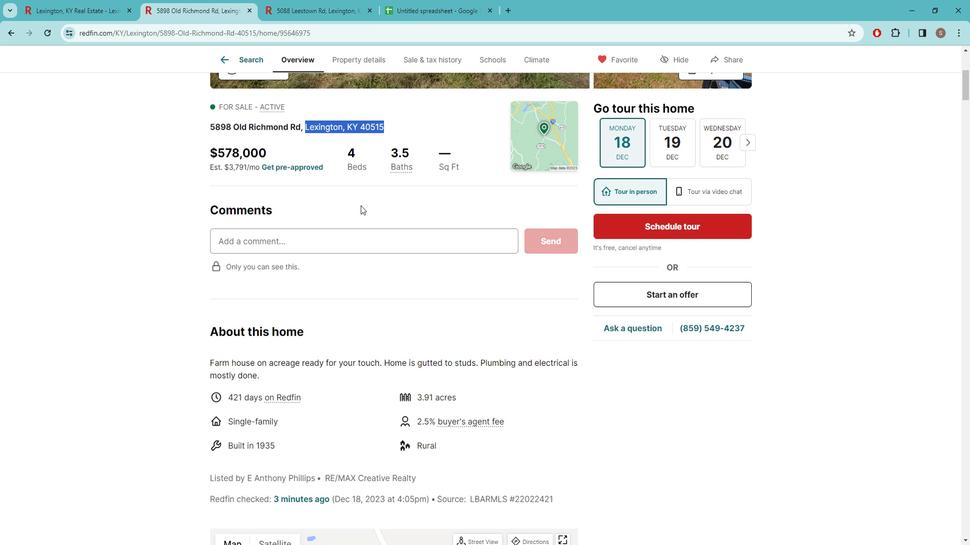 
Action: Mouse scrolled (372, 209) with delta (0, 0)
Screenshot: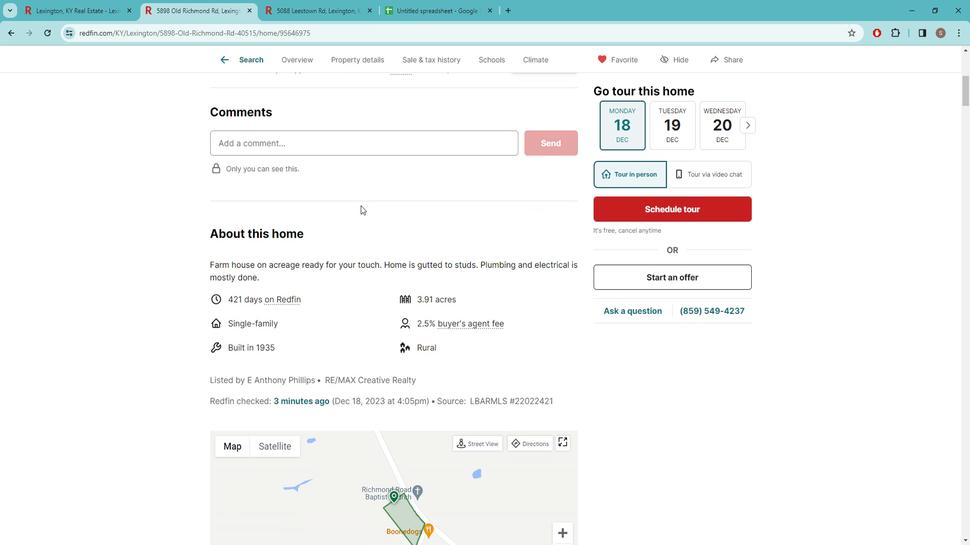 
Action: Mouse moved to (371, 209)
Screenshot: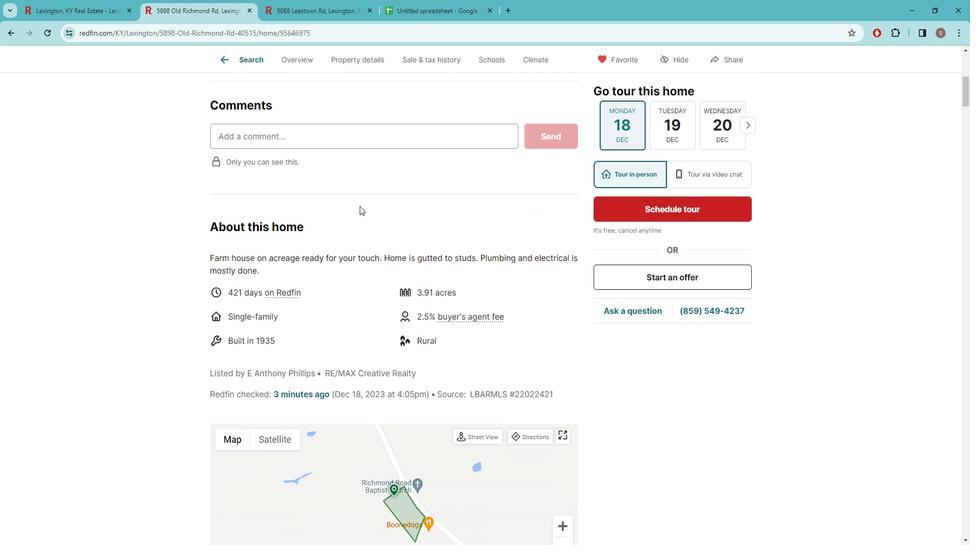 
Action: Mouse scrolled (371, 209) with delta (0, 0)
Screenshot: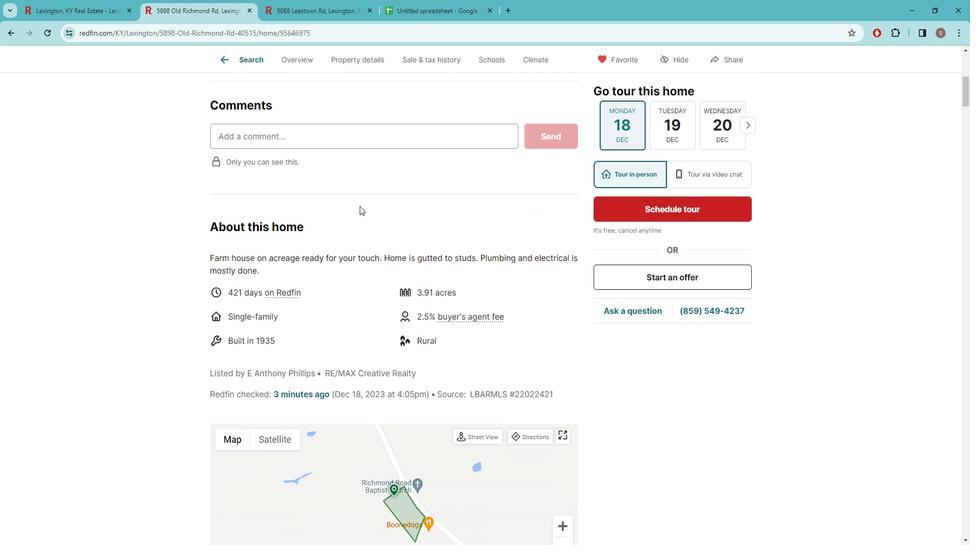 
Action: Mouse moved to (351, 217)
Screenshot: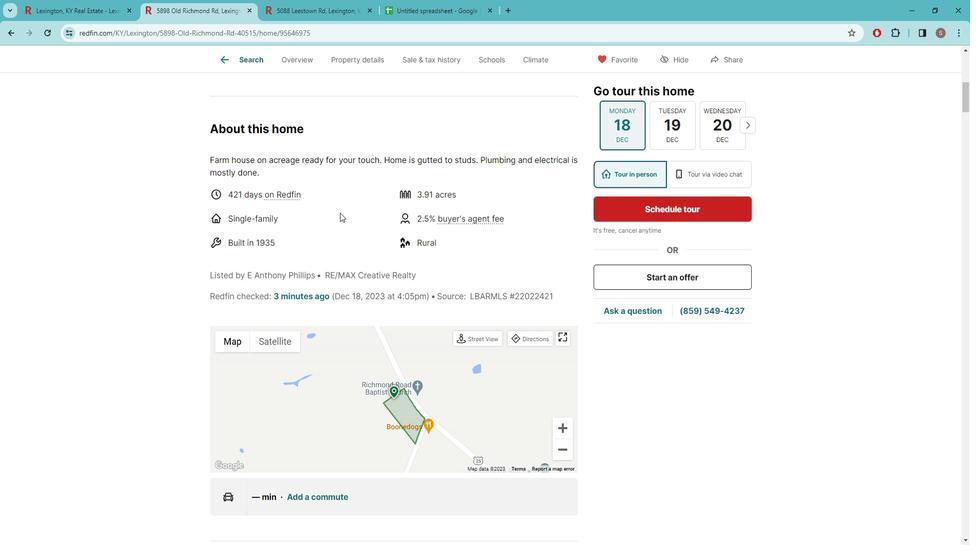 
Action: Mouse scrolled (351, 217) with delta (0, 0)
Screenshot: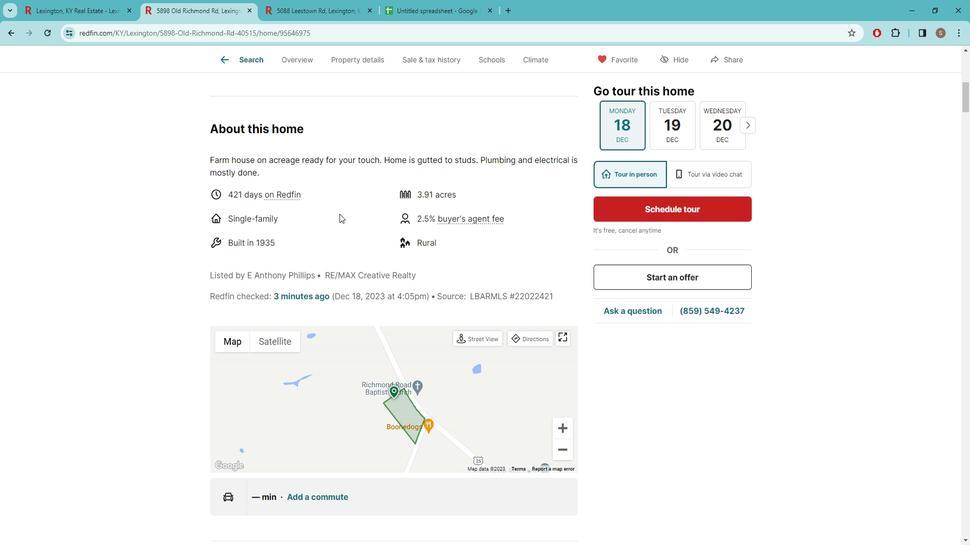 
Action: Mouse scrolled (351, 217) with delta (0, 0)
Screenshot: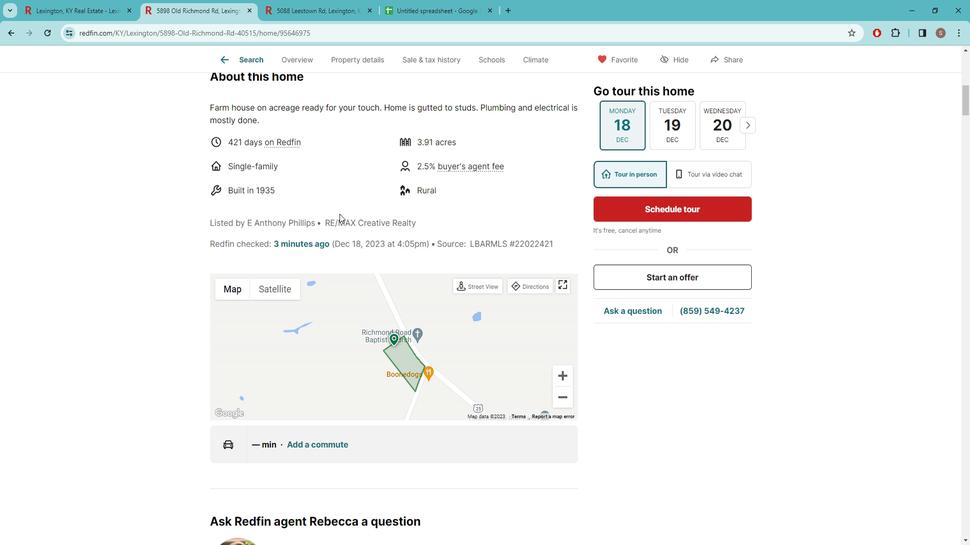 
Action: Mouse scrolled (351, 218) with delta (0, 0)
Screenshot: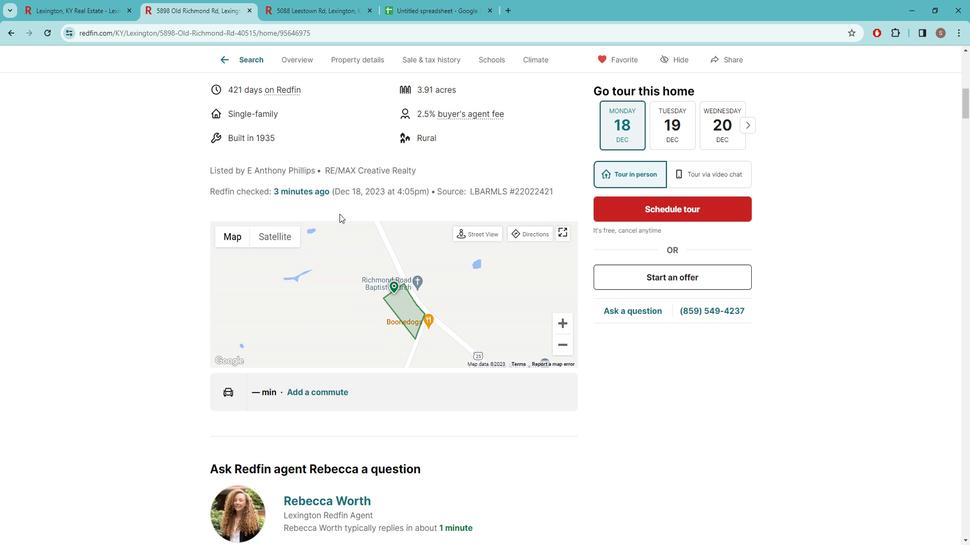 
Action: Mouse scrolled (351, 218) with delta (0, 0)
